 Task: Find connections with filter location Jarabacoa with filter topic #communitieswith filter profile language Potuguese with filter current company Marquee Equity with filter school ICFAI University with filter industry Robotics Engineering with filter service category Videography with filter keywords title Business Analyst
Action: Mouse moved to (659, 89)
Screenshot: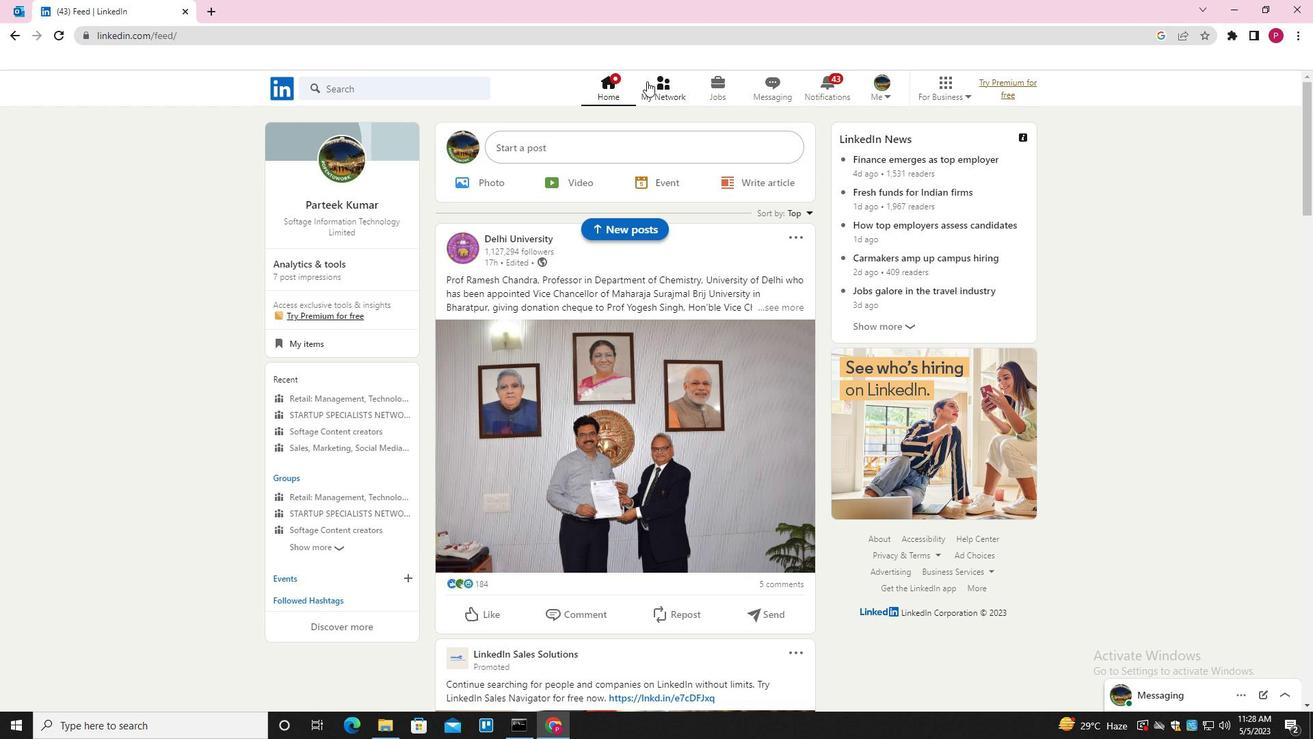 
Action: Mouse pressed left at (659, 89)
Screenshot: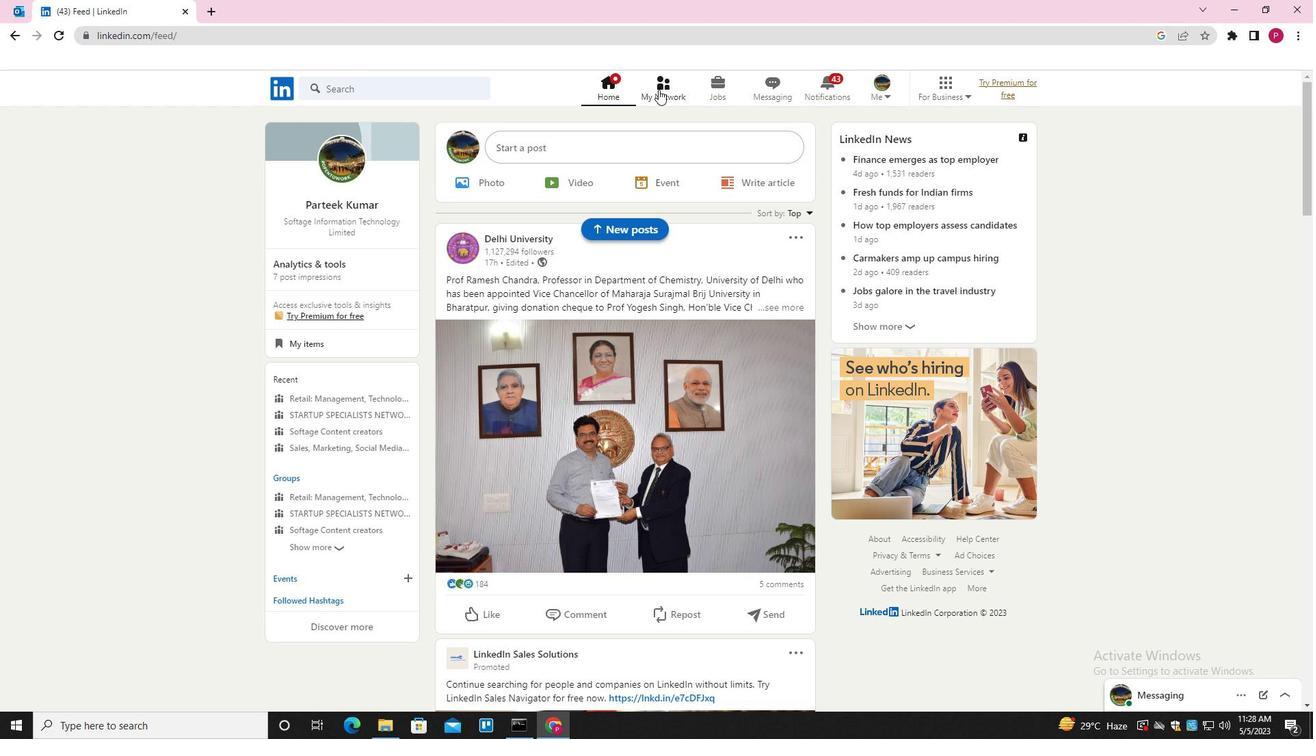 
Action: Mouse moved to (427, 169)
Screenshot: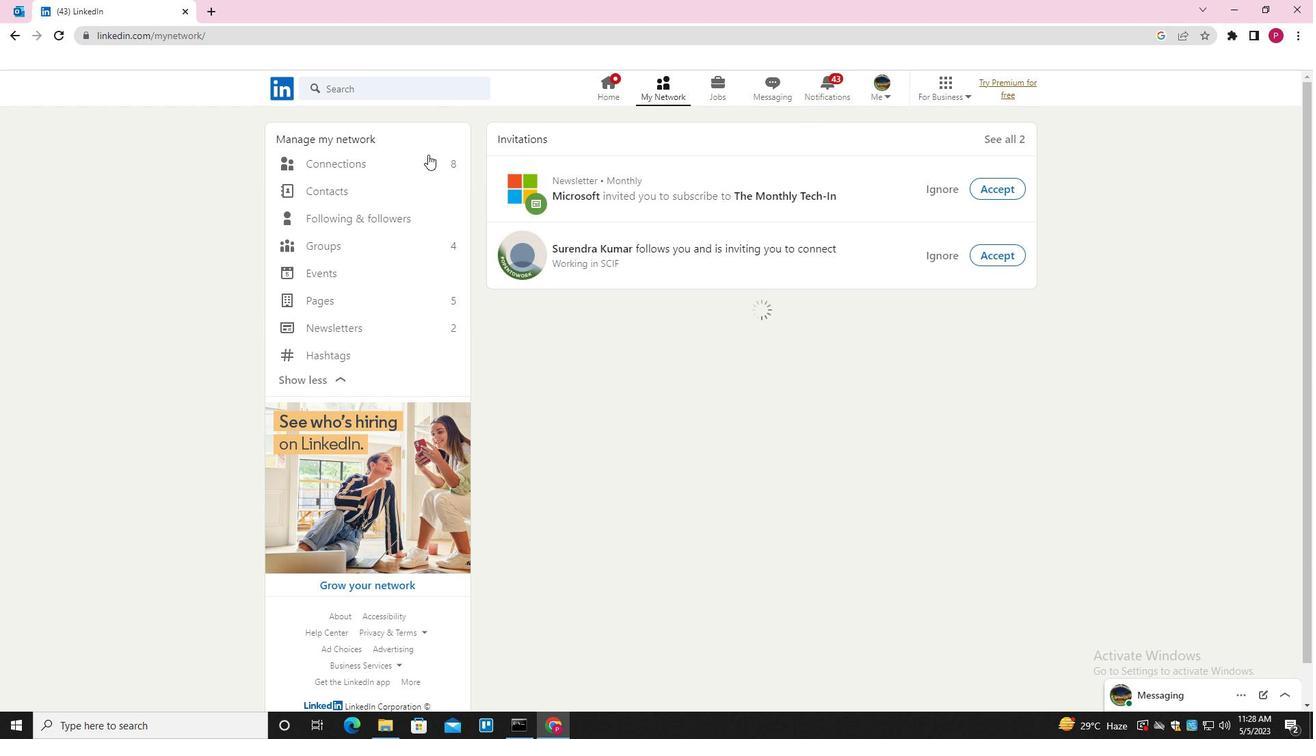 
Action: Mouse pressed left at (427, 169)
Screenshot: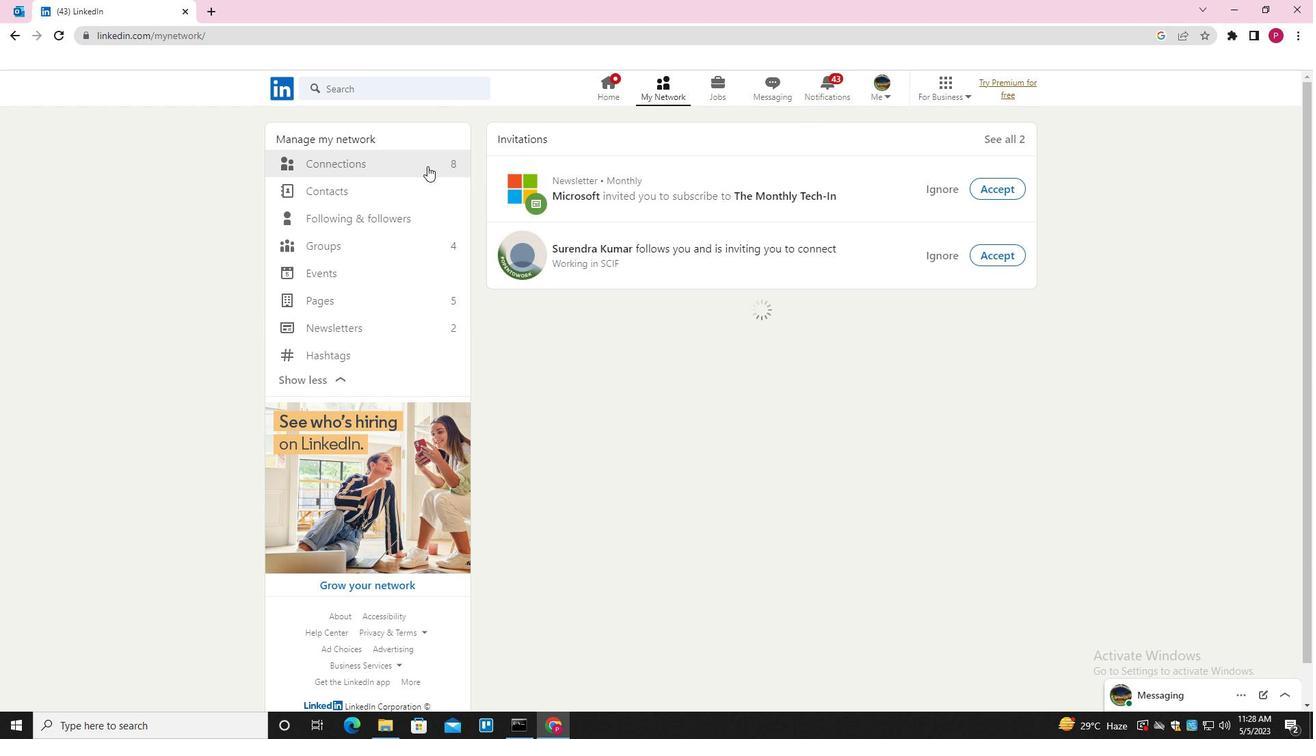 
Action: Mouse moved to (747, 167)
Screenshot: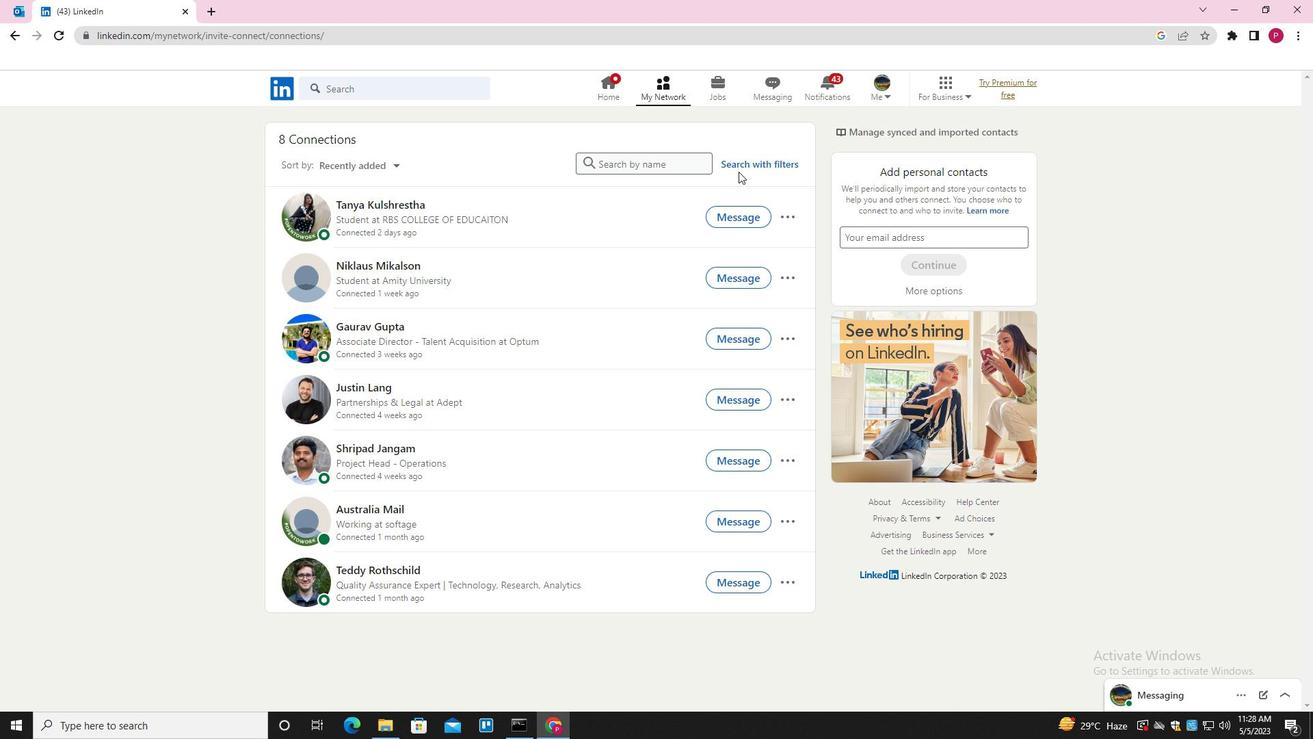 
Action: Mouse pressed left at (747, 167)
Screenshot: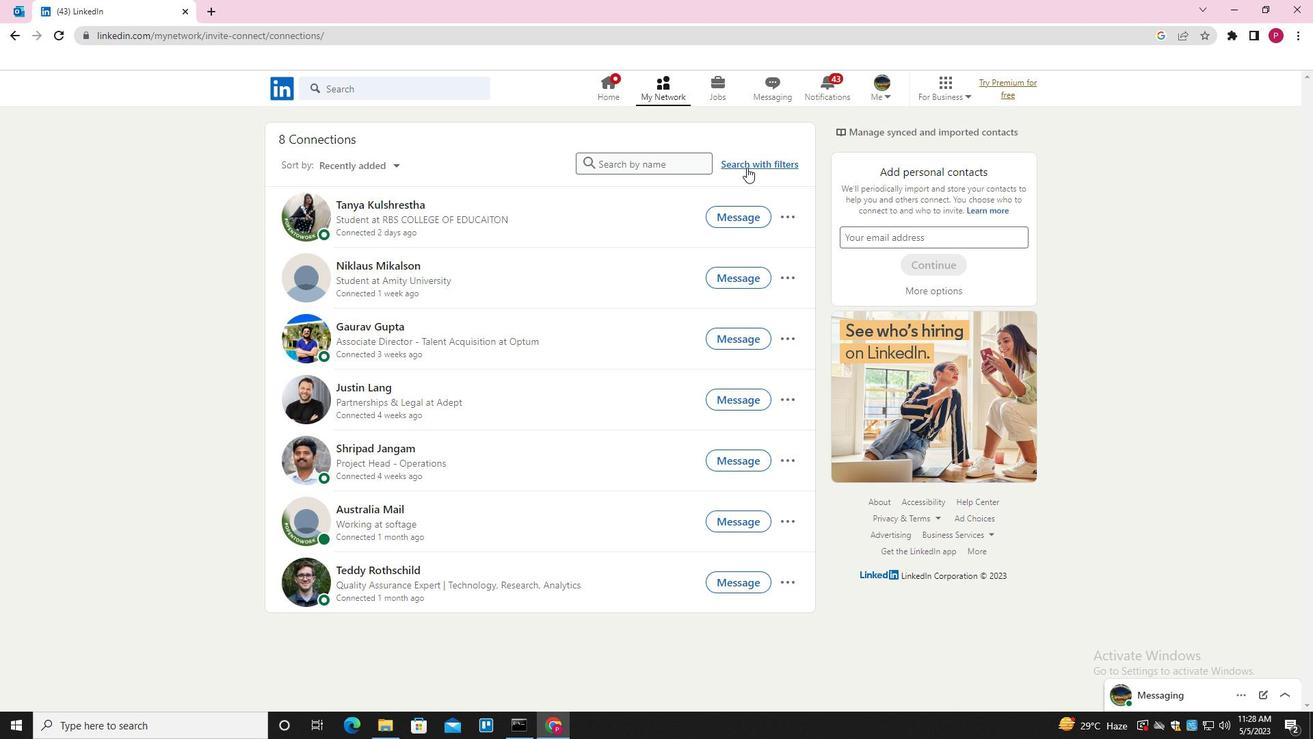 
Action: Mouse moved to (703, 127)
Screenshot: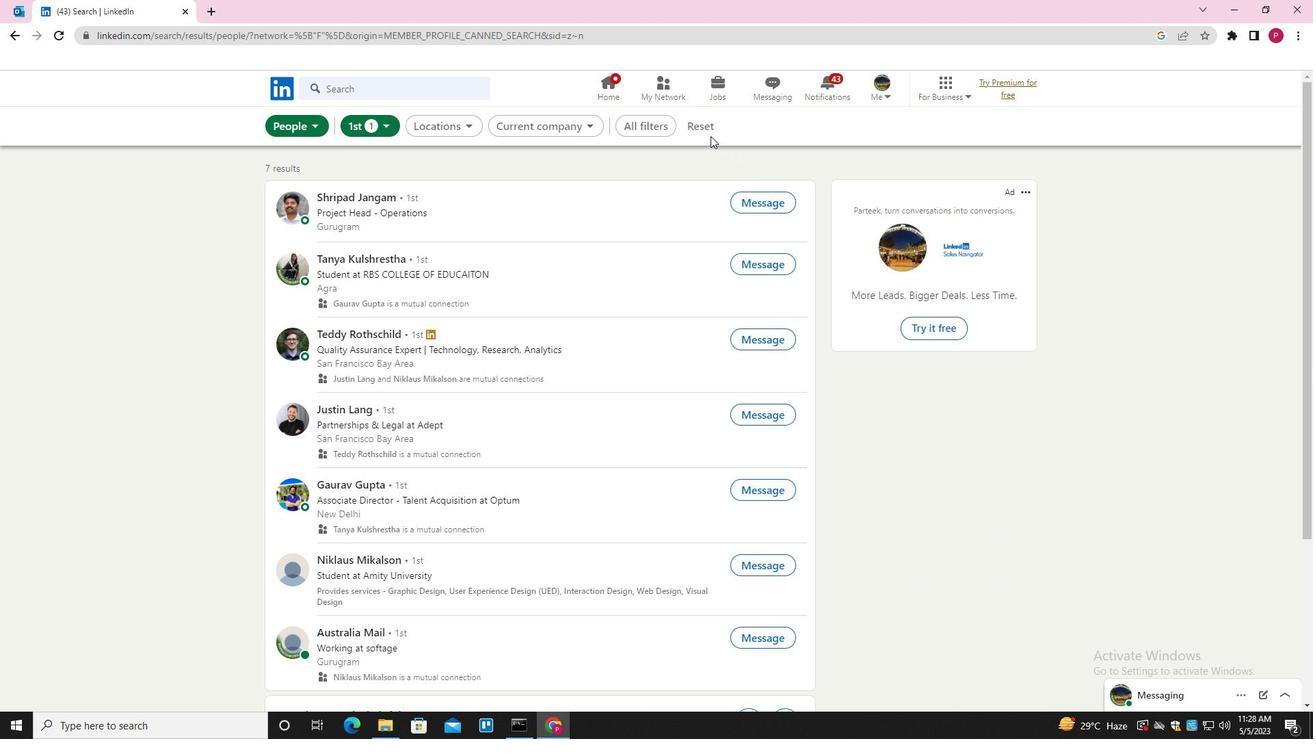 
Action: Mouse pressed left at (703, 127)
Screenshot: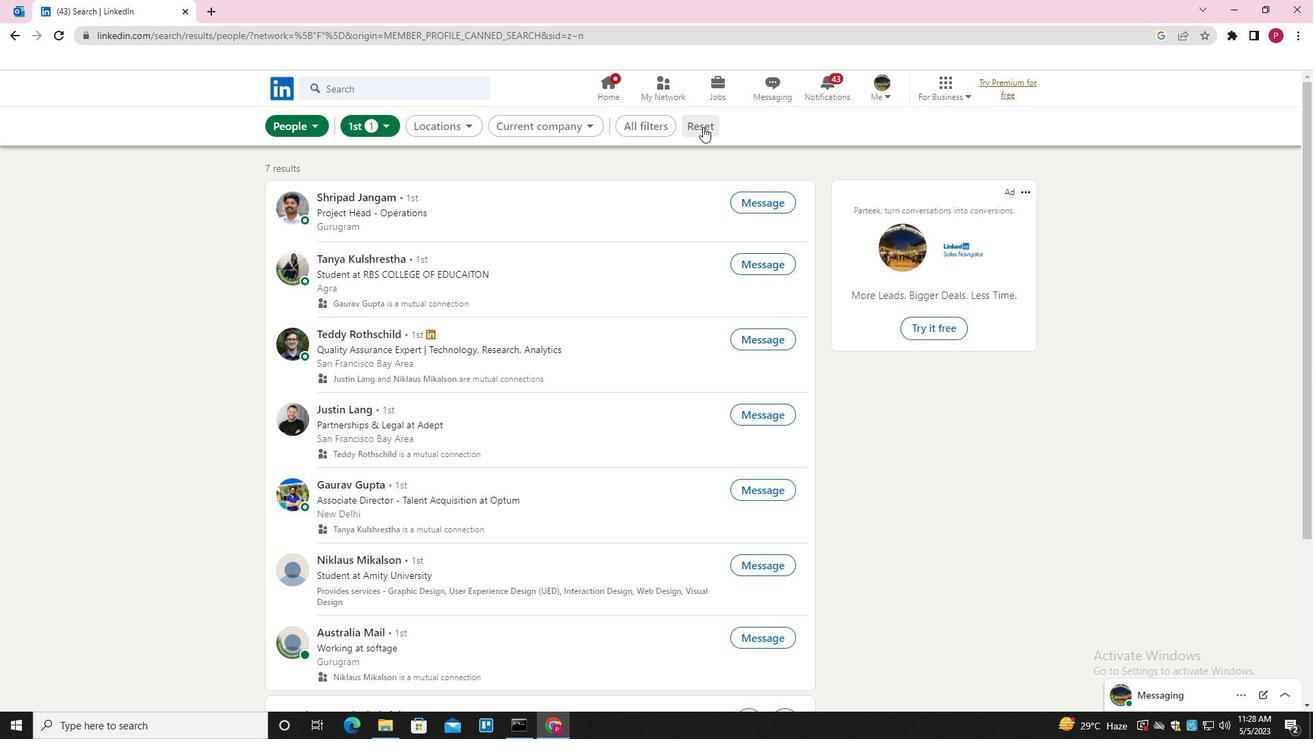 
Action: Mouse moved to (688, 127)
Screenshot: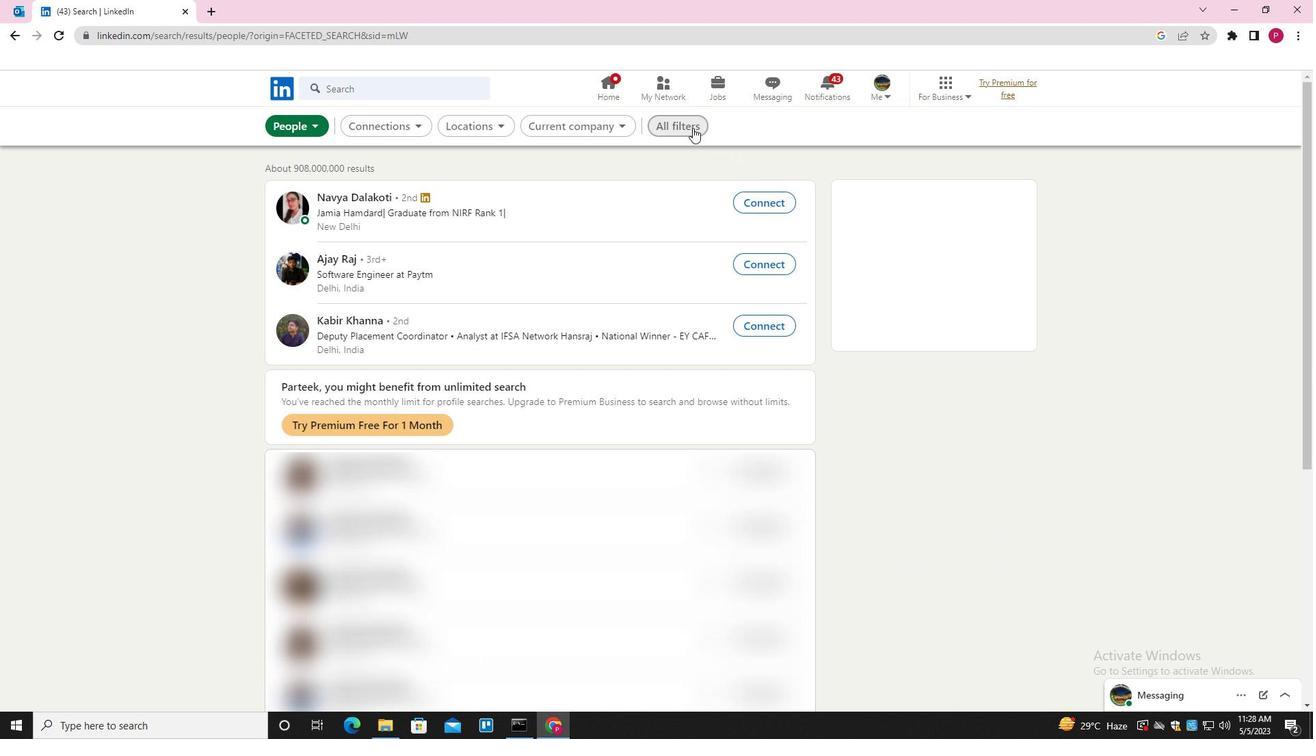 
Action: Mouse pressed left at (688, 127)
Screenshot: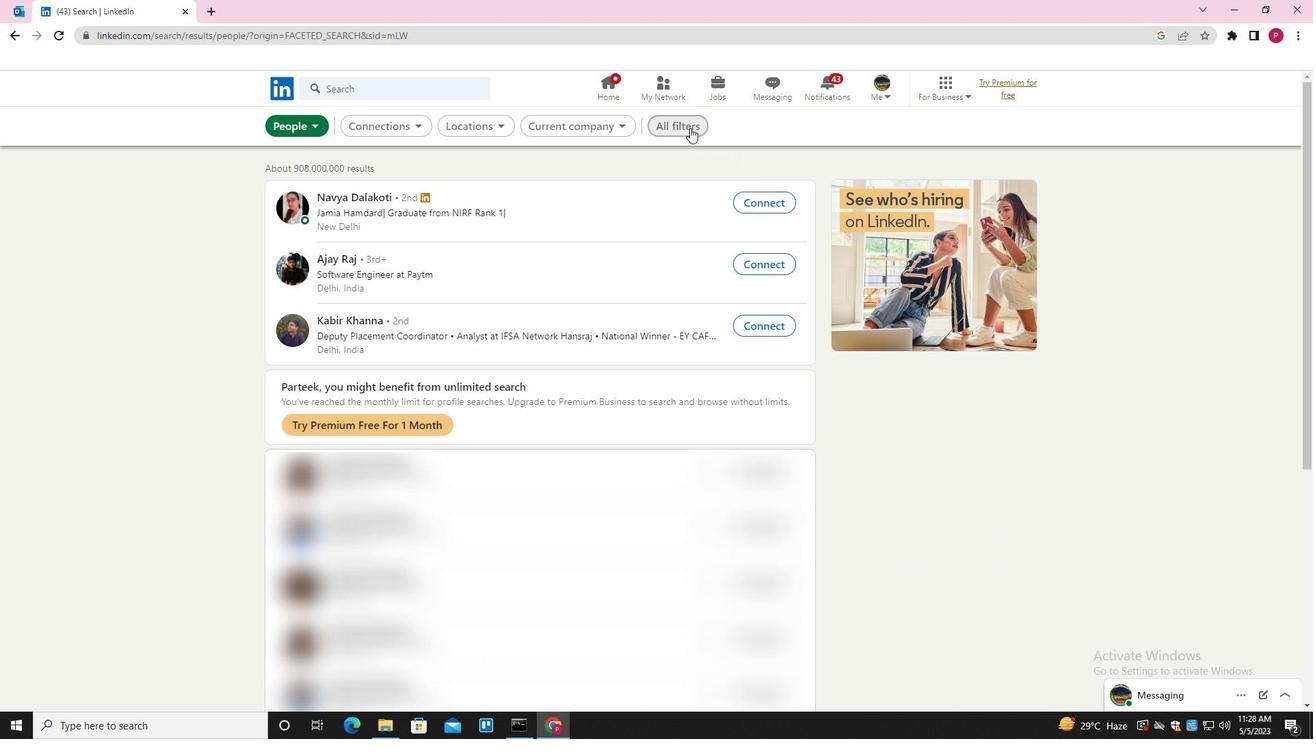 
Action: Mouse moved to (1023, 416)
Screenshot: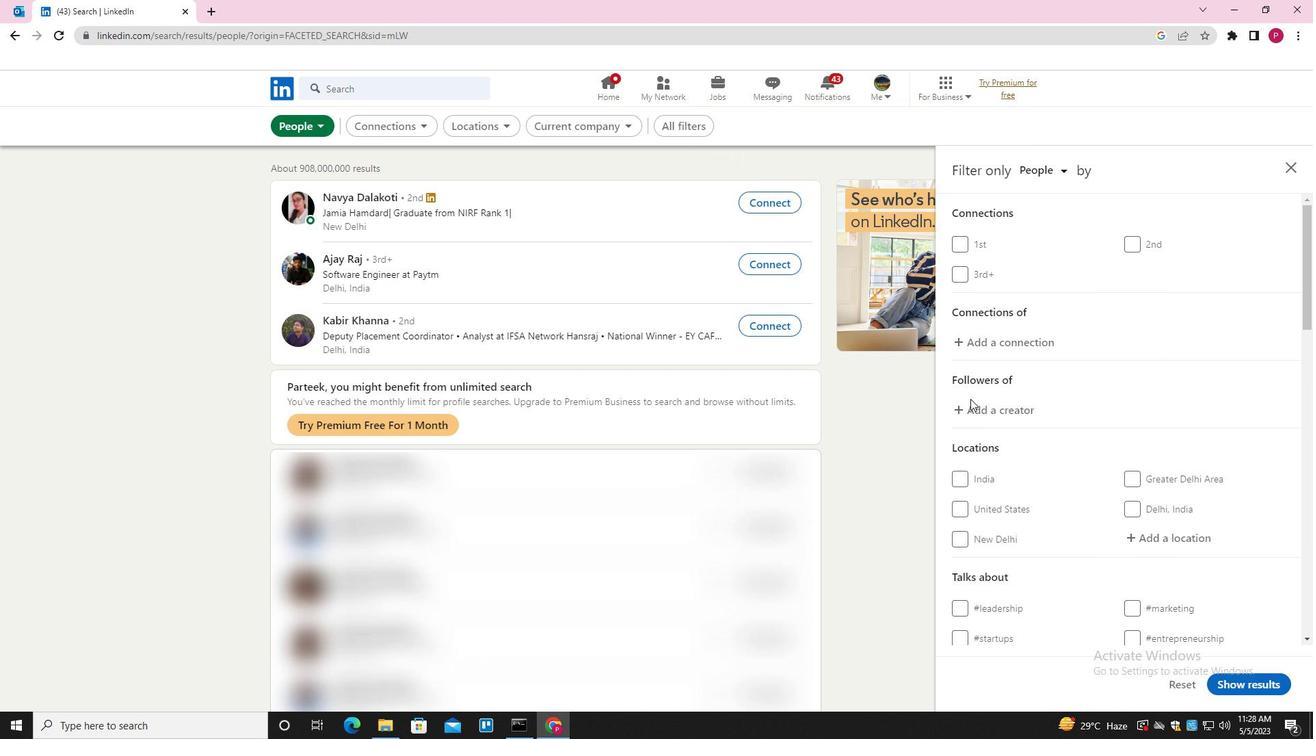 
Action: Mouse scrolled (1023, 416) with delta (0, 0)
Screenshot: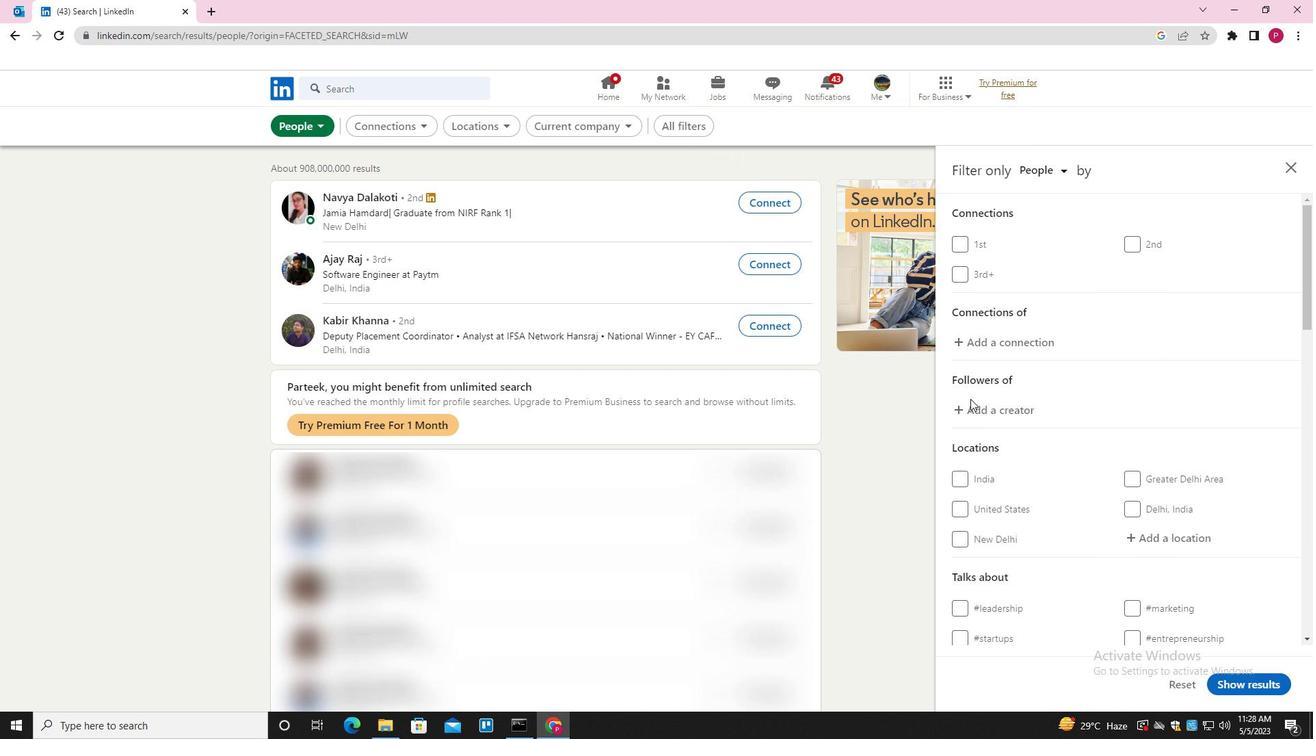 
Action: Mouse moved to (1038, 421)
Screenshot: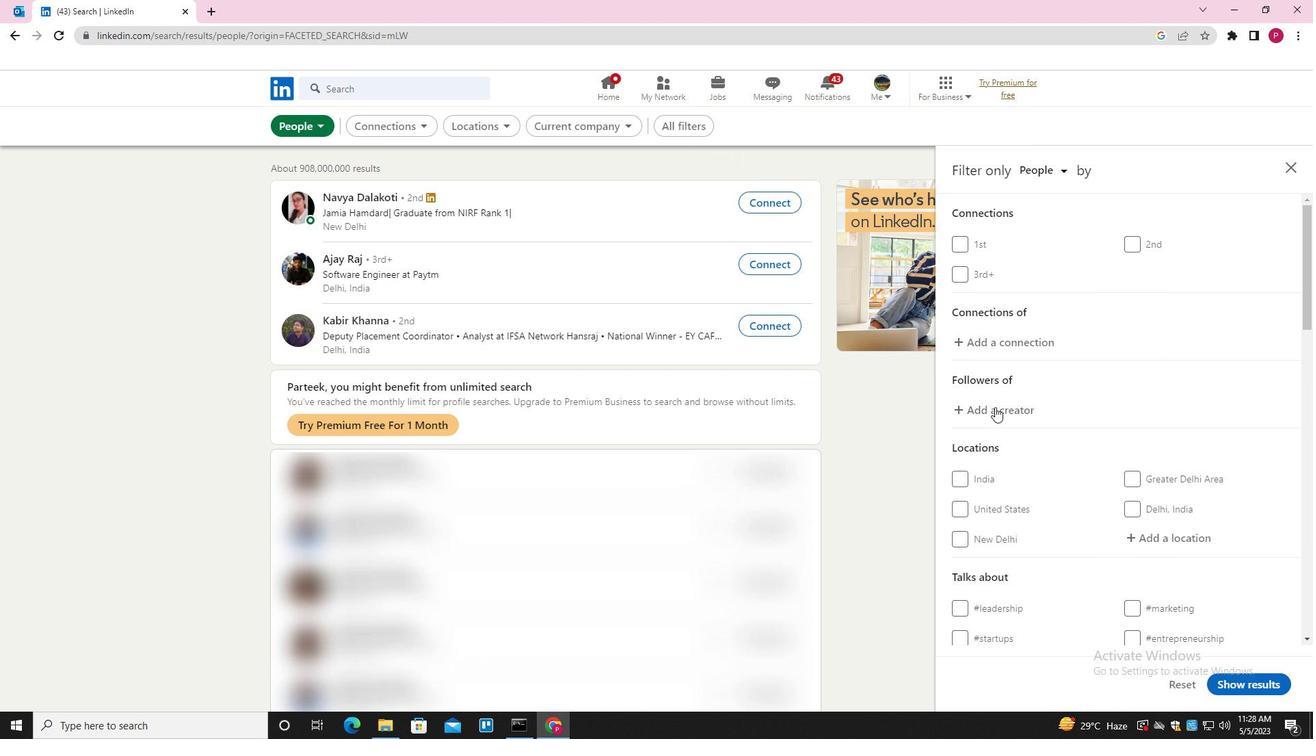 
Action: Mouse scrolled (1038, 420) with delta (0, 0)
Screenshot: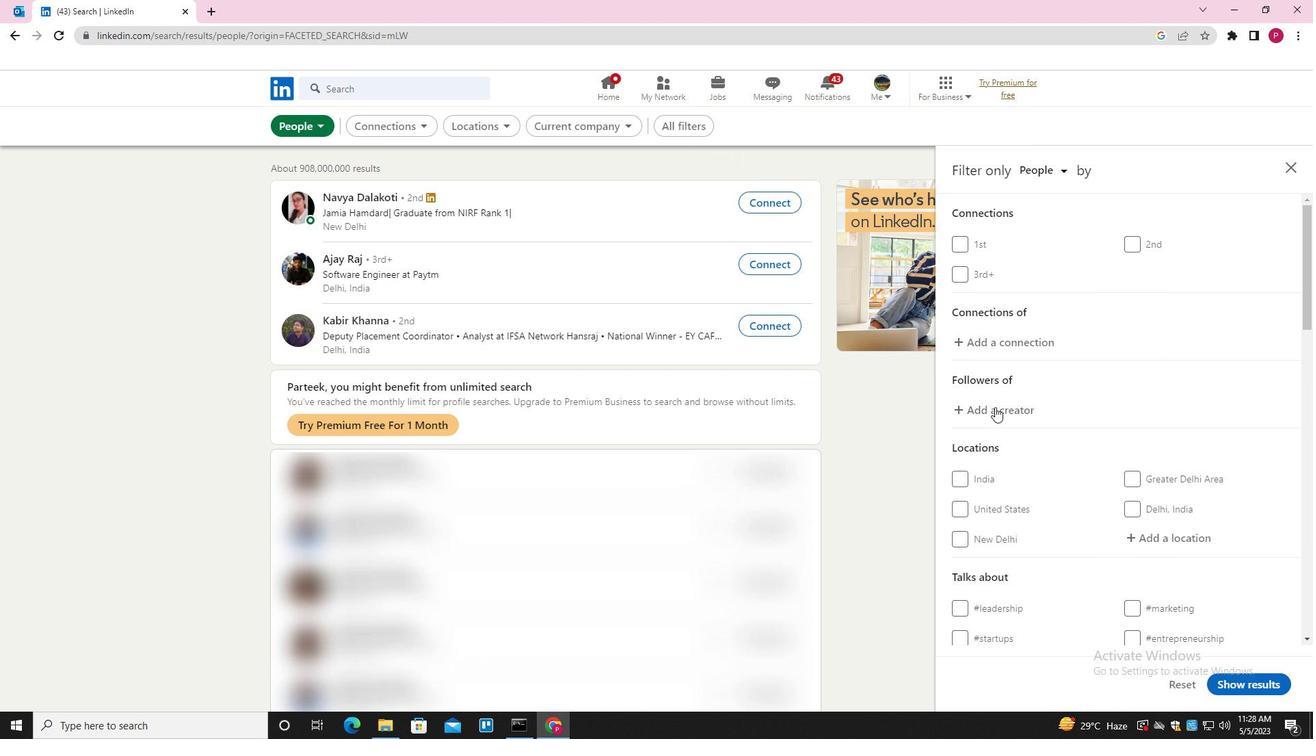 
Action: Mouse moved to (1045, 421)
Screenshot: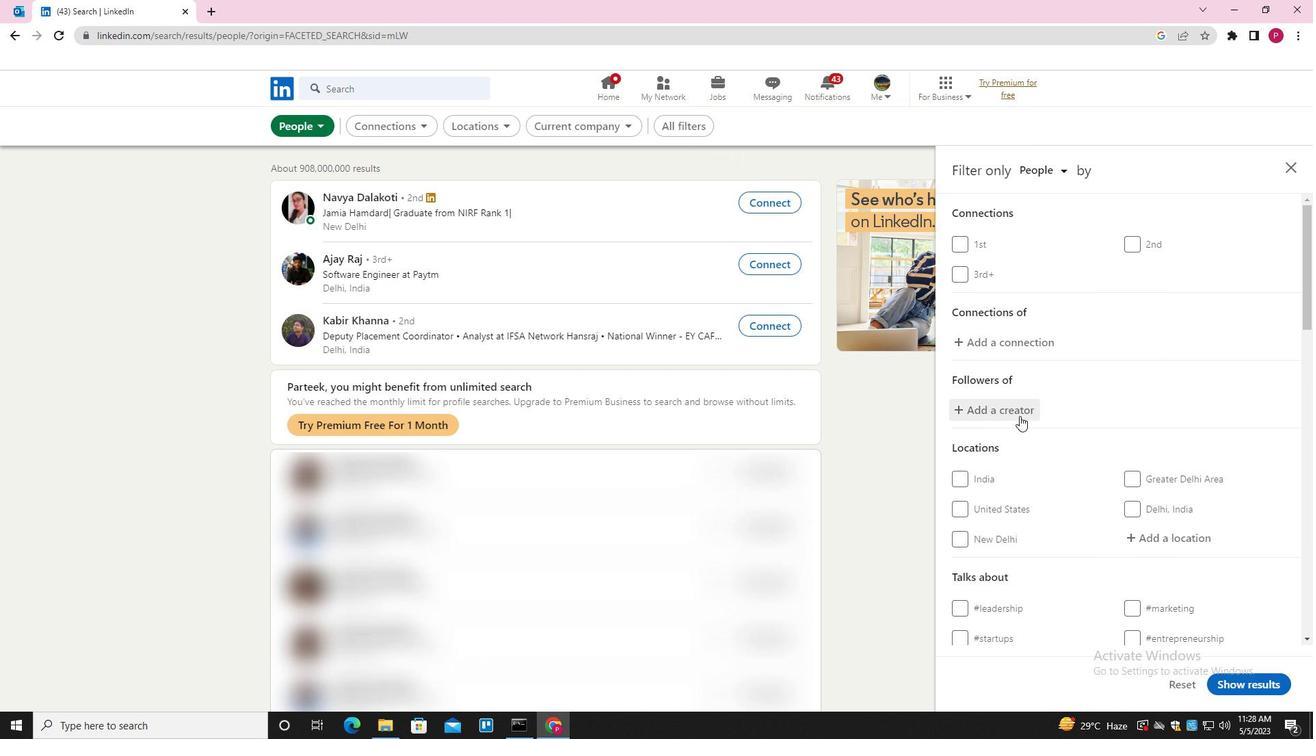 
Action: Mouse scrolled (1045, 420) with delta (0, 0)
Screenshot: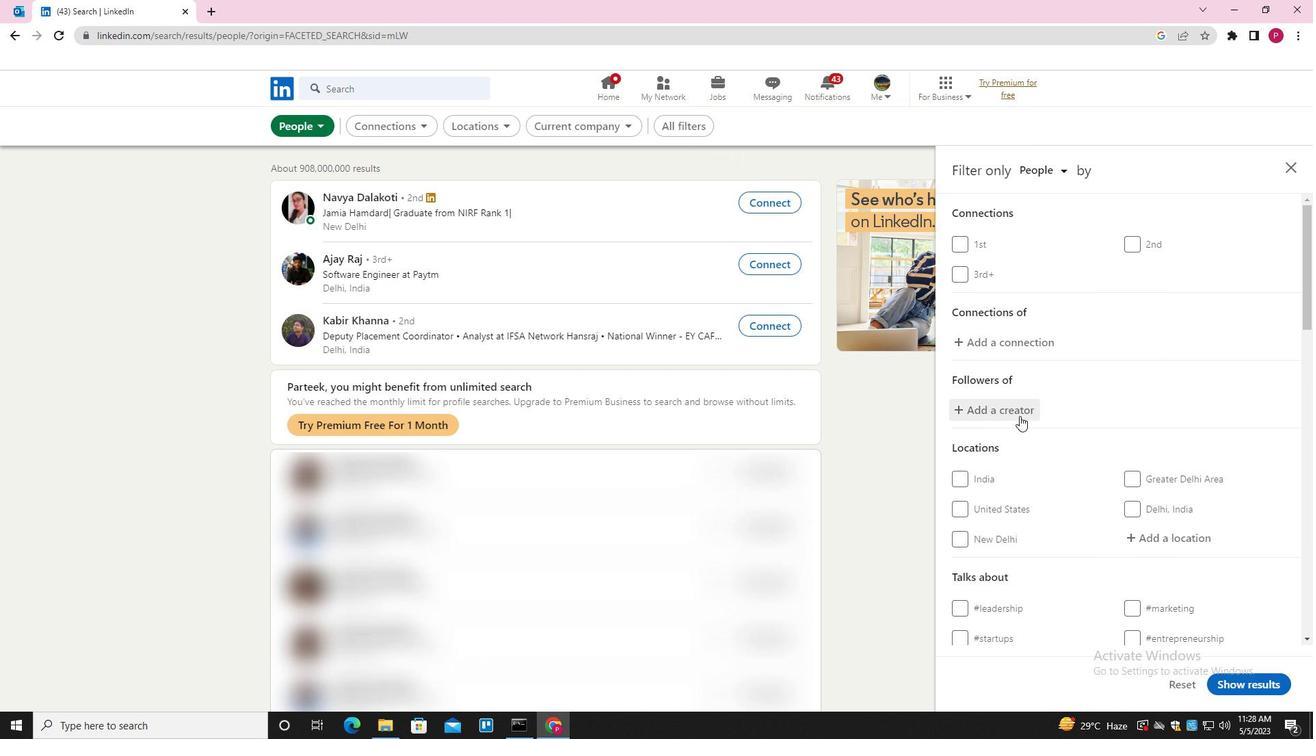 
Action: Mouse moved to (1166, 337)
Screenshot: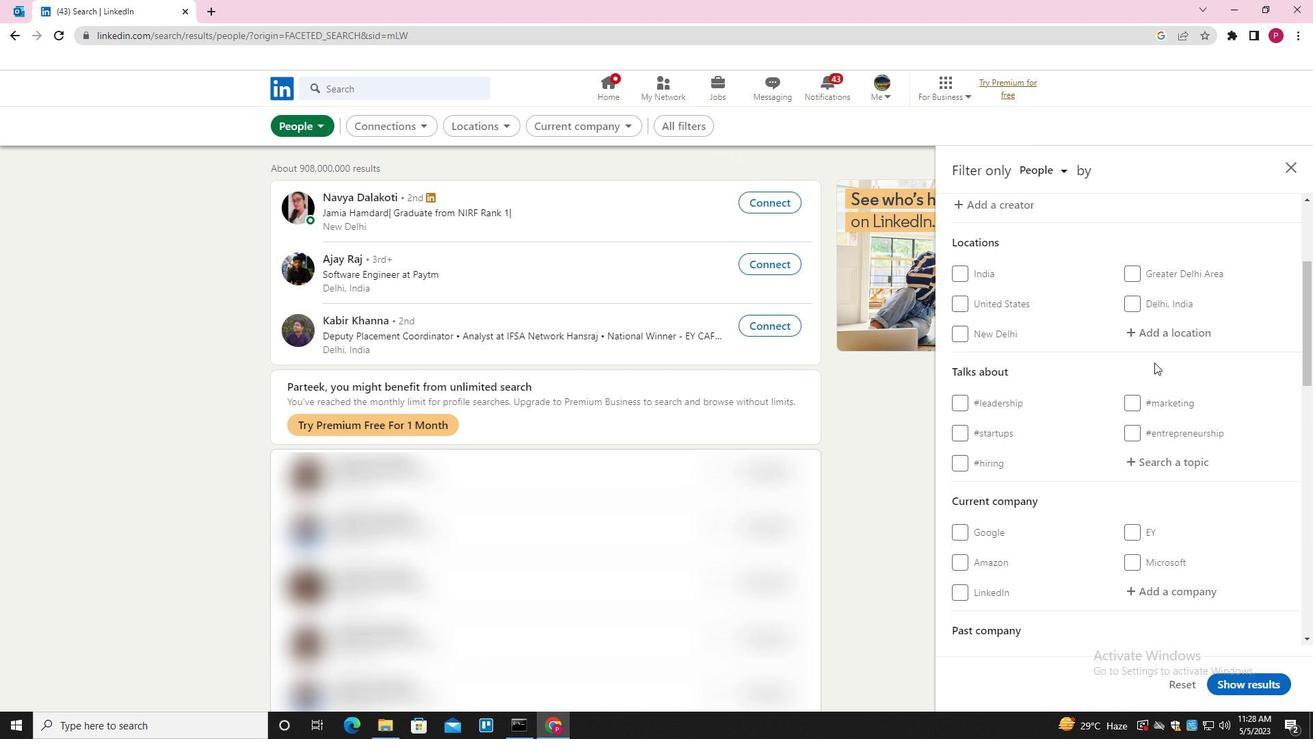 
Action: Mouse pressed left at (1166, 337)
Screenshot: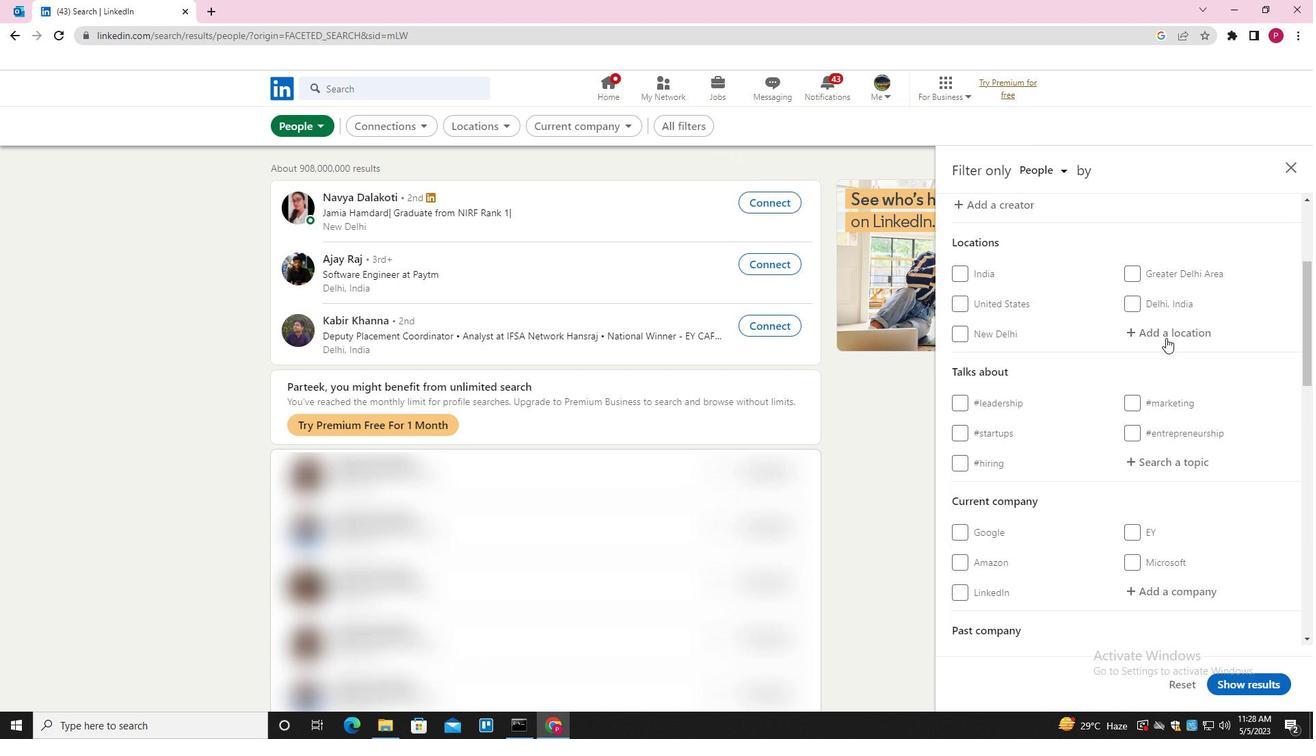 
Action: Key pressed <Key.shift><Key.shift><Key.shift><Key.shift><Key.shift><Key.shift><Key.shift>JARABOCA<Key.backspace><Key.backspace><Key.backspace>ACOA
Screenshot: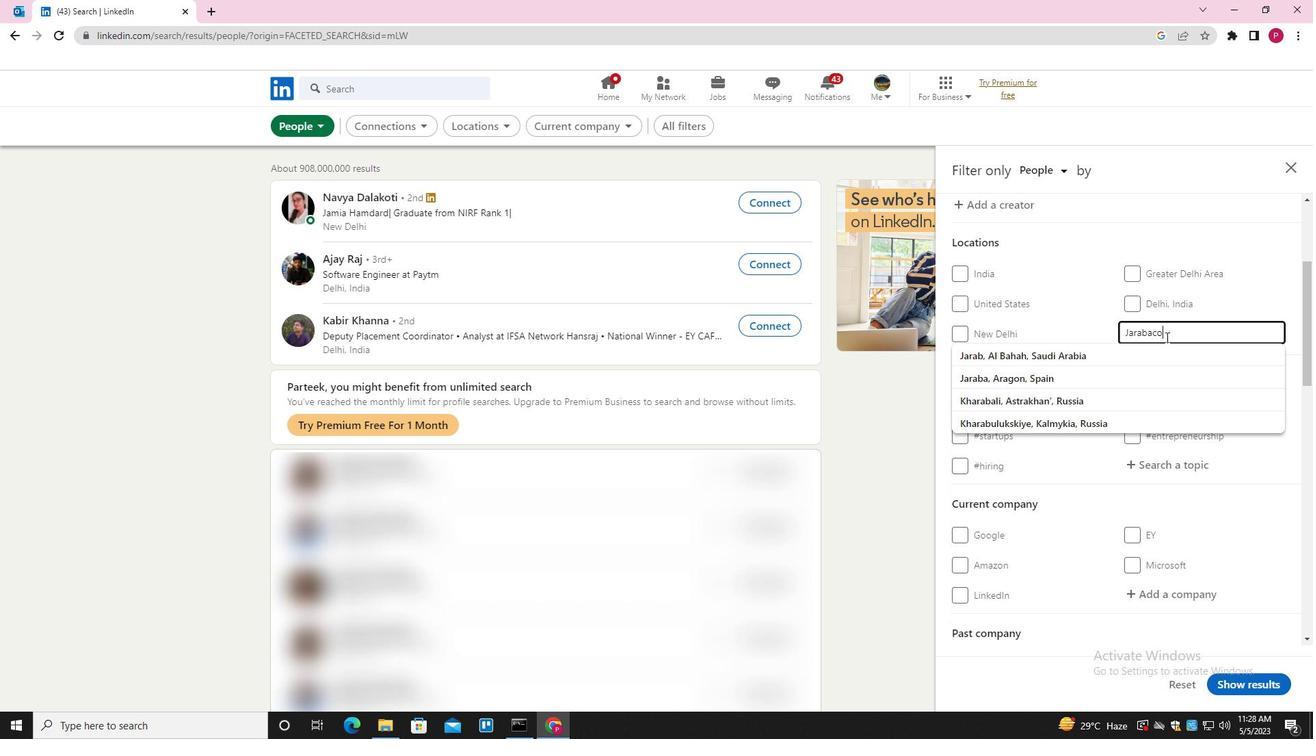 
Action: Mouse scrolled (1166, 336) with delta (0, 0)
Screenshot: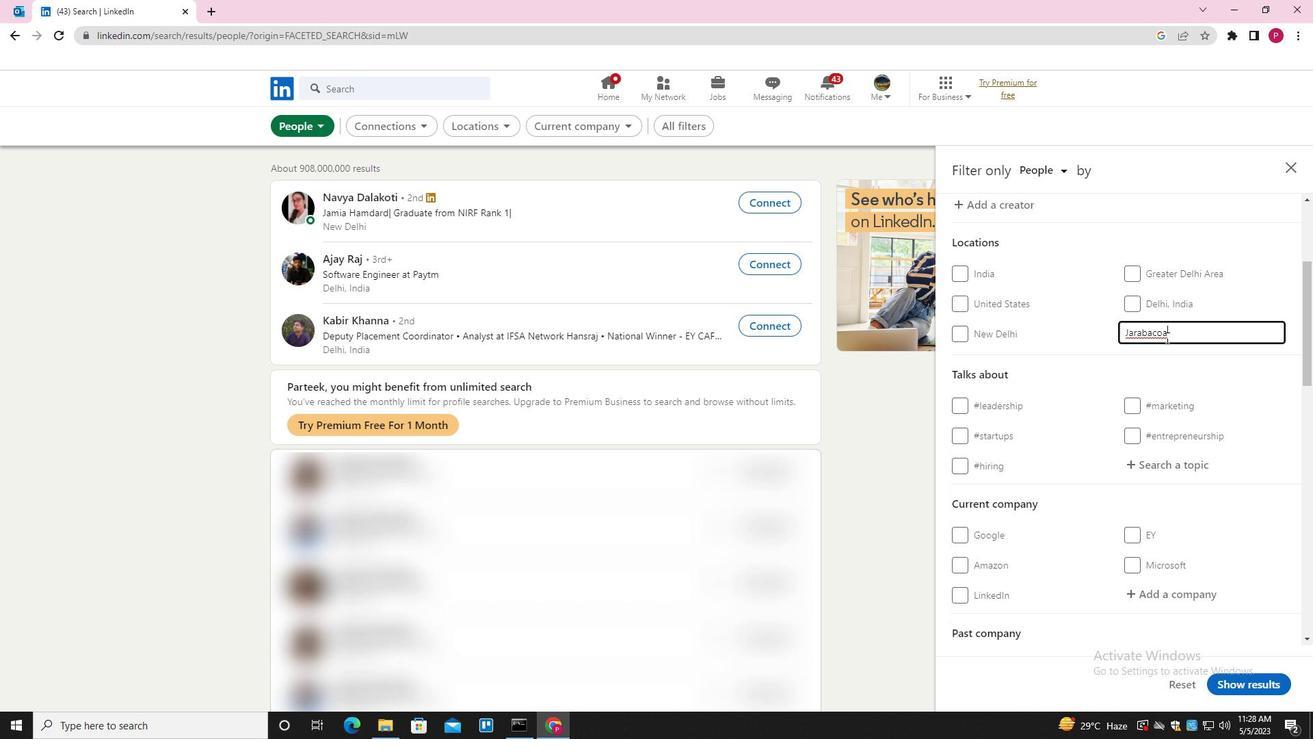 
Action: Mouse scrolled (1166, 336) with delta (0, 0)
Screenshot: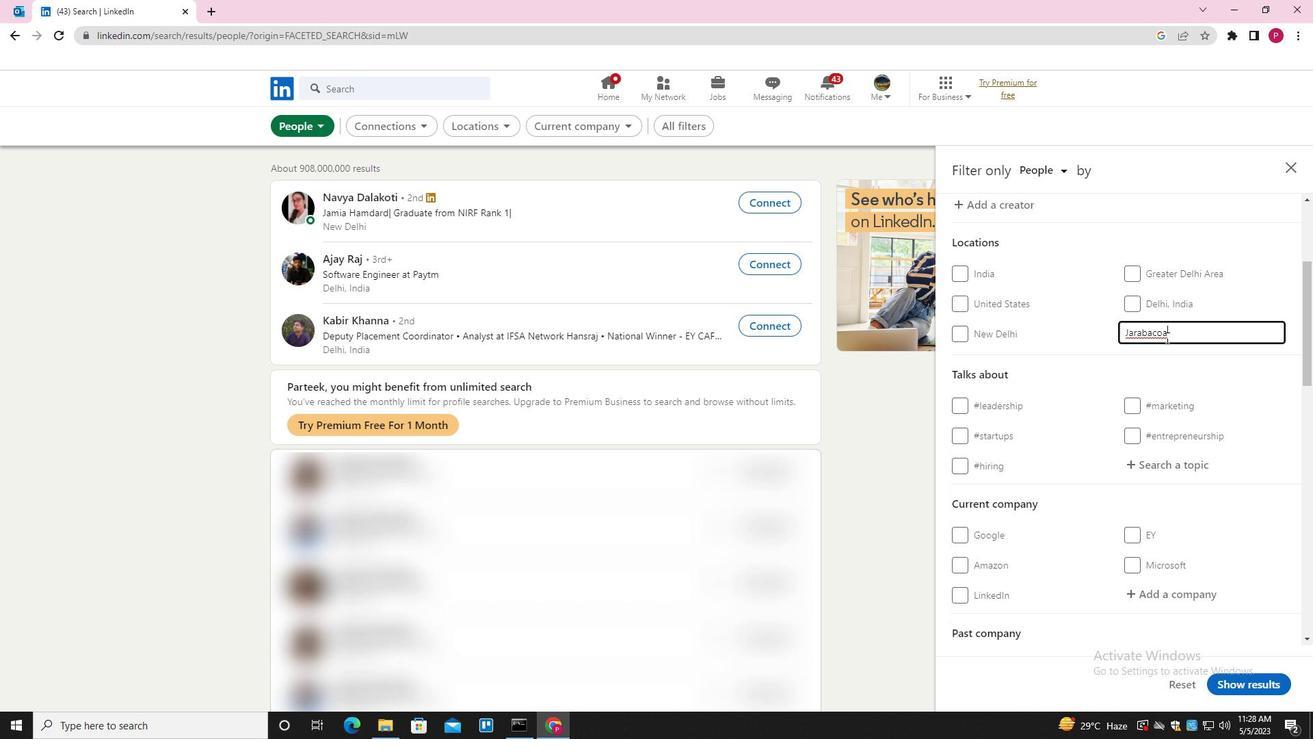 
Action: Mouse moved to (1172, 329)
Screenshot: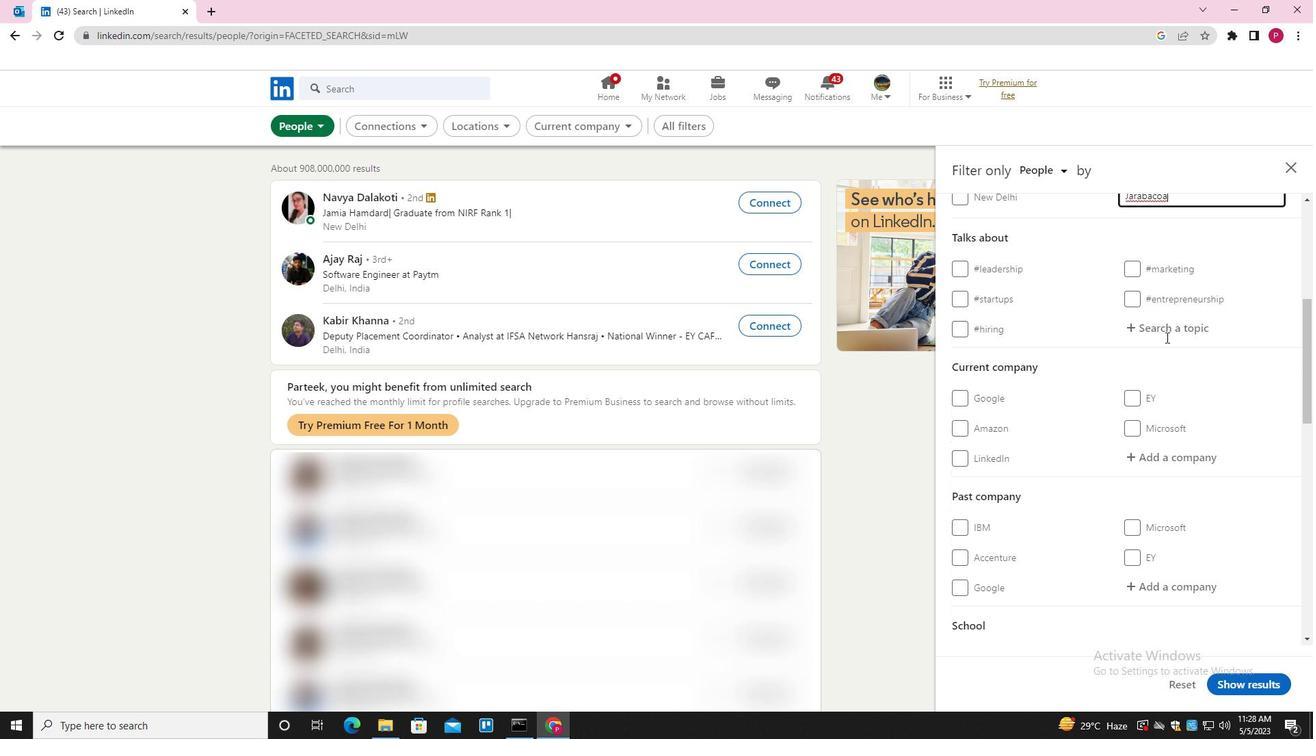 
Action: Mouse pressed left at (1172, 329)
Screenshot: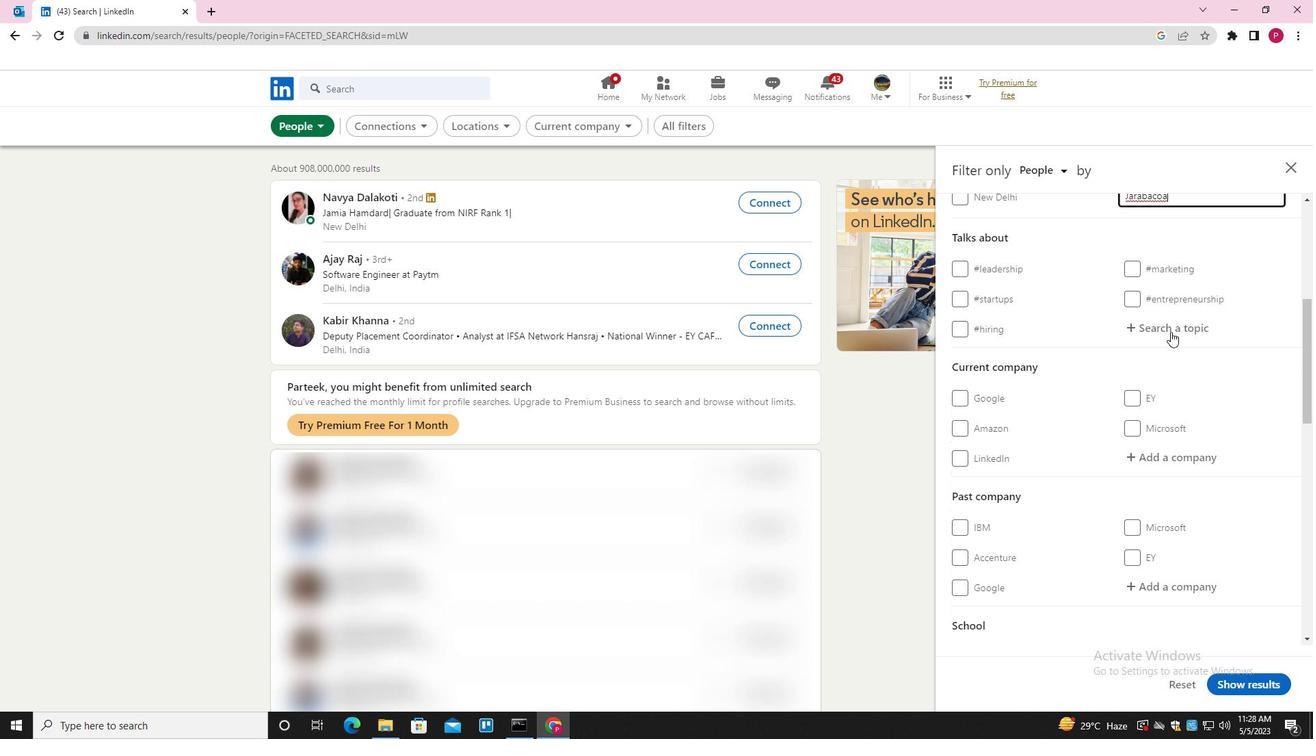 
Action: Key pressed COMMUNITIES<Key.down><Key.enter>
Screenshot: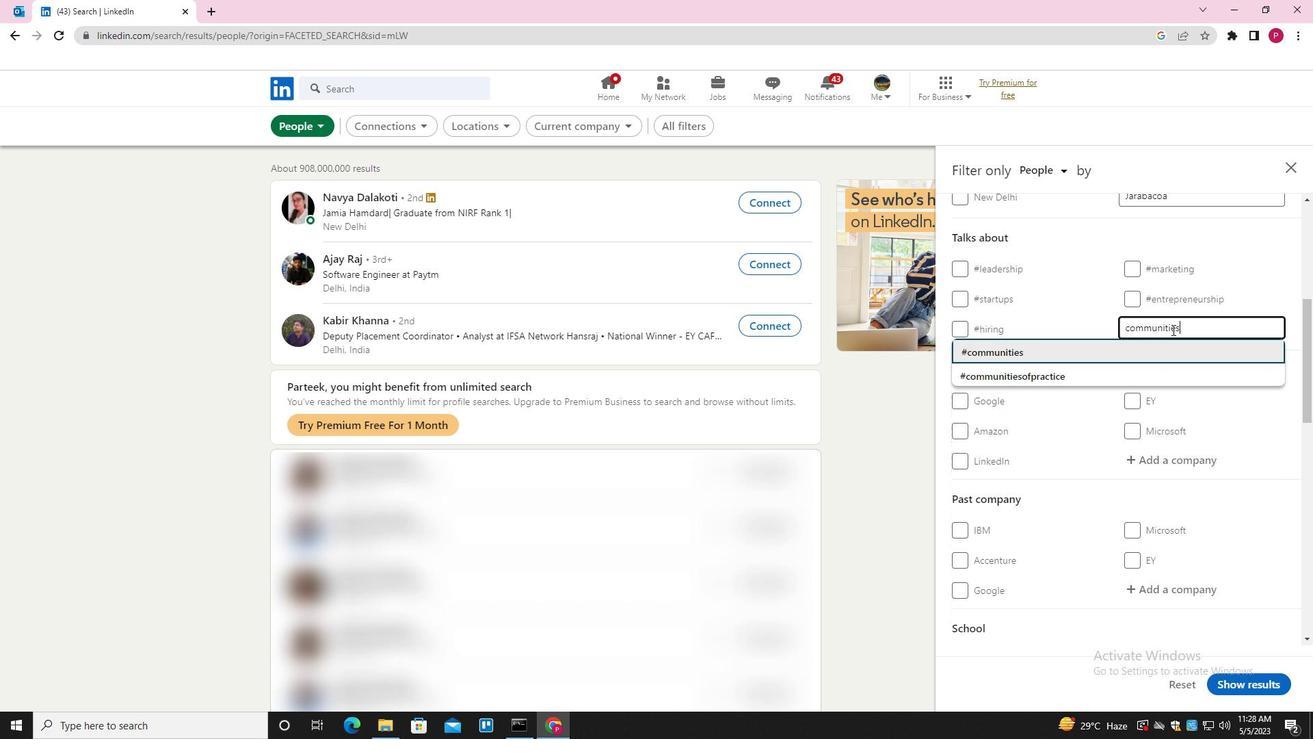 
Action: Mouse moved to (1152, 394)
Screenshot: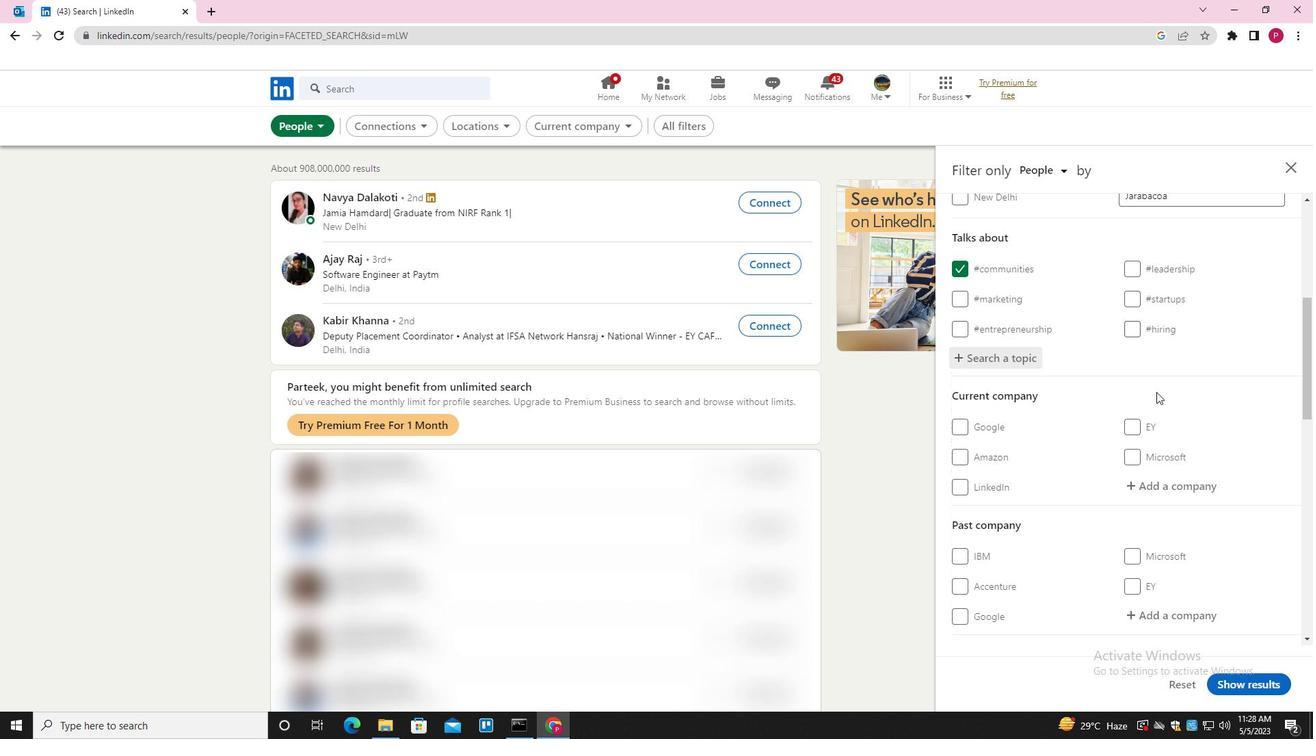 
Action: Mouse scrolled (1152, 394) with delta (0, 0)
Screenshot: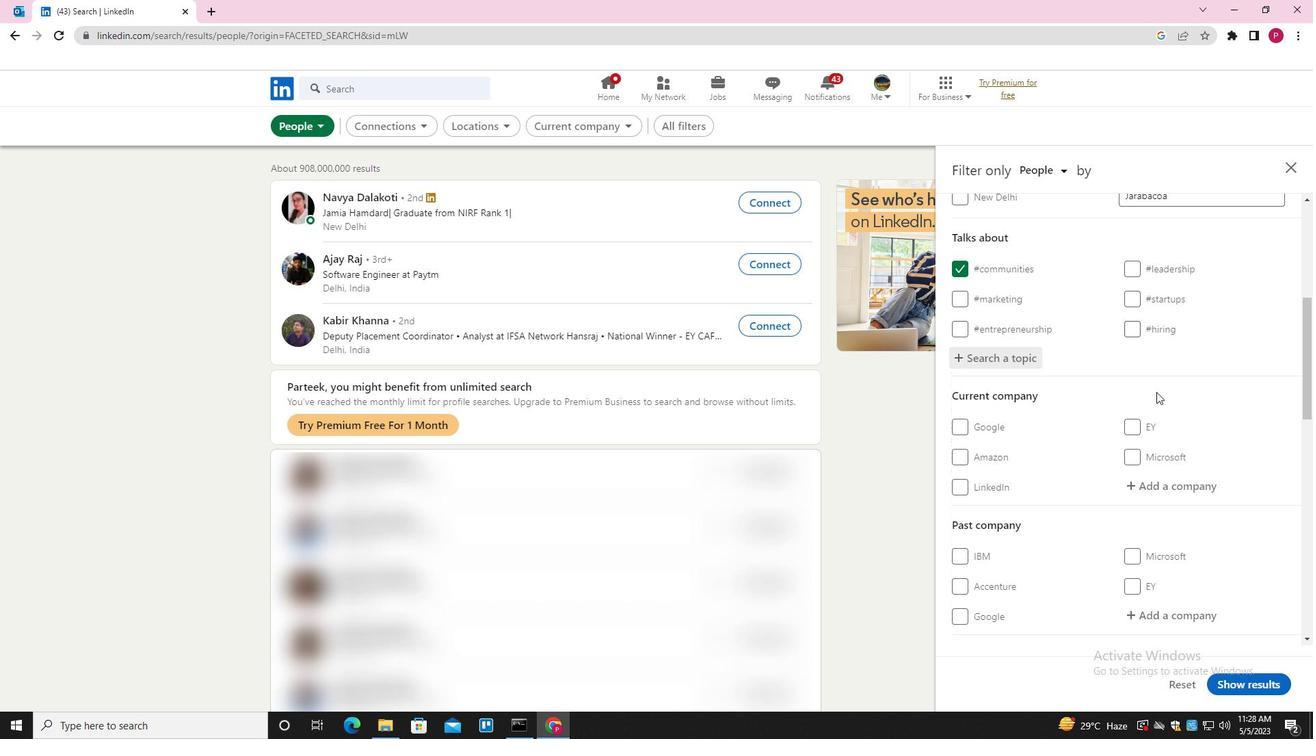 
Action: Mouse moved to (1151, 395)
Screenshot: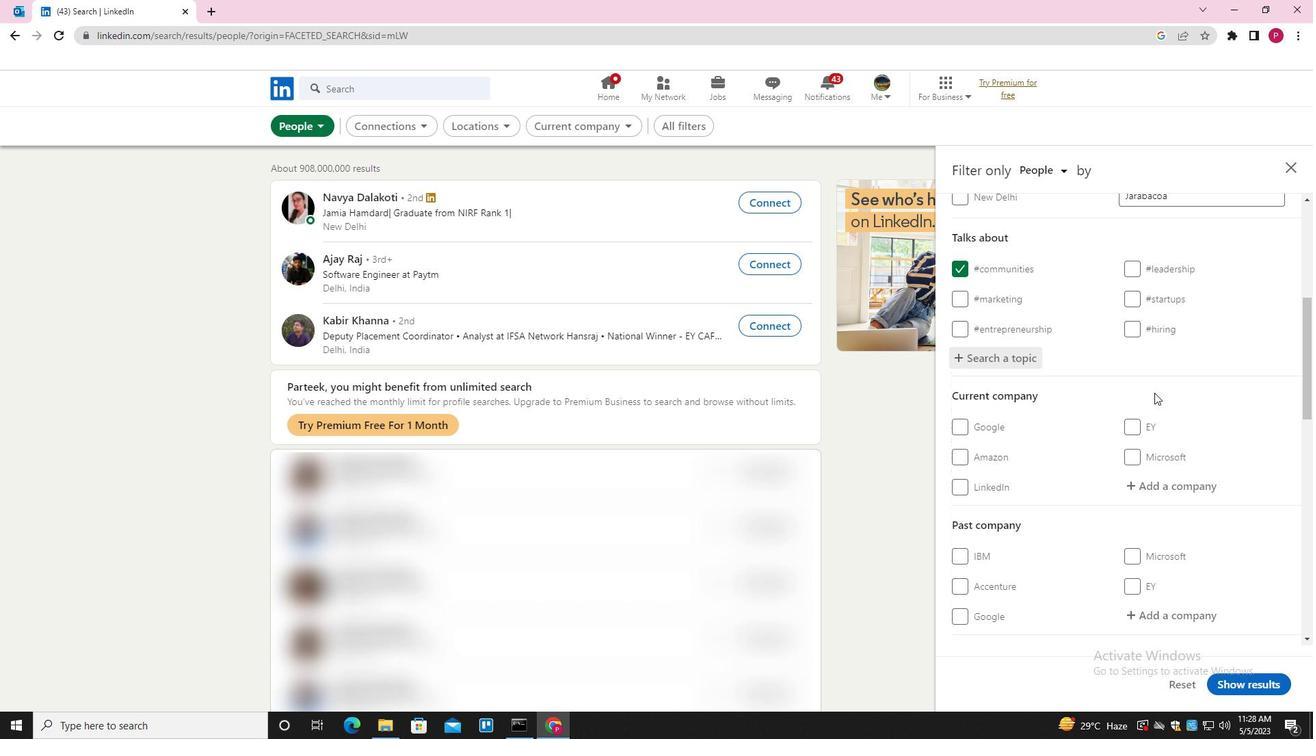 
Action: Mouse scrolled (1151, 394) with delta (0, 0)
Screenshot: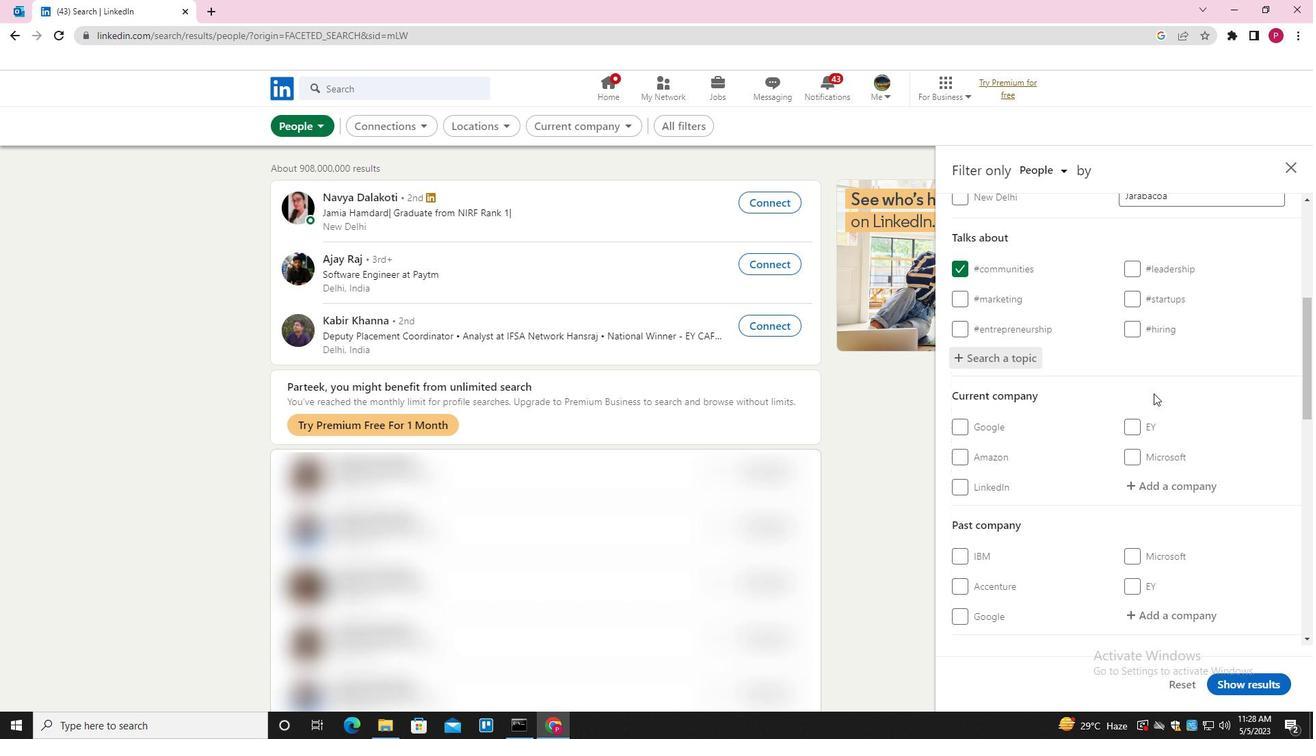 
Action: Mouse moved to (1151, 395)
Screenshot: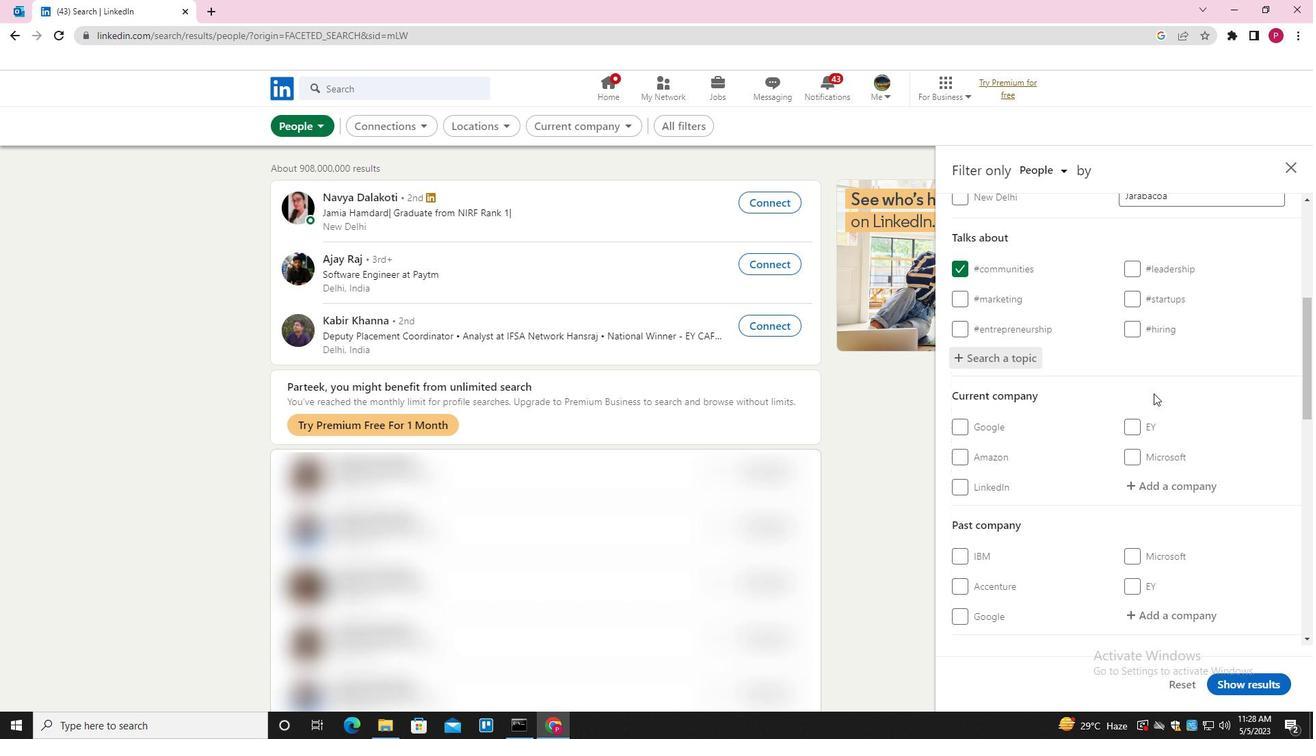 
Action: Mouse scrolled (1151, 394) with delta (0, 0)
Screenshot: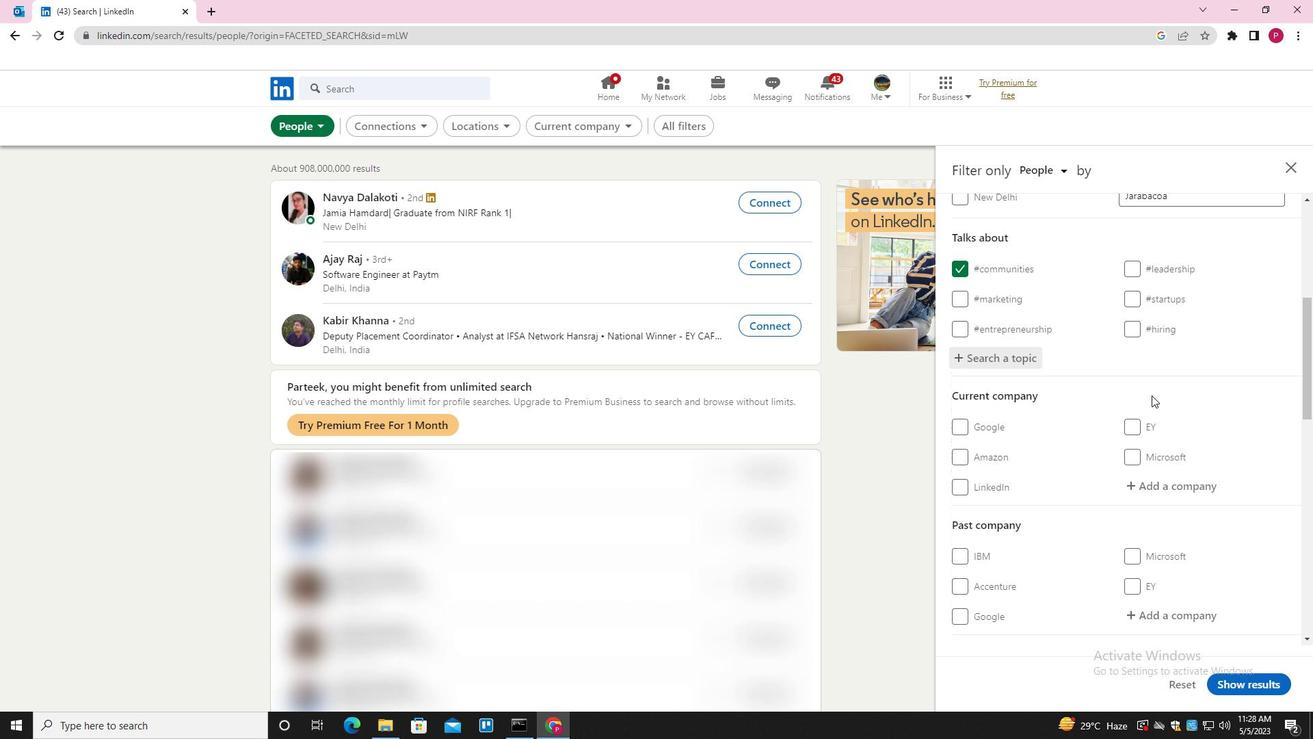 
Action: Mouse scrolled (1151, 394) with delta (0, 0)
Screenshot: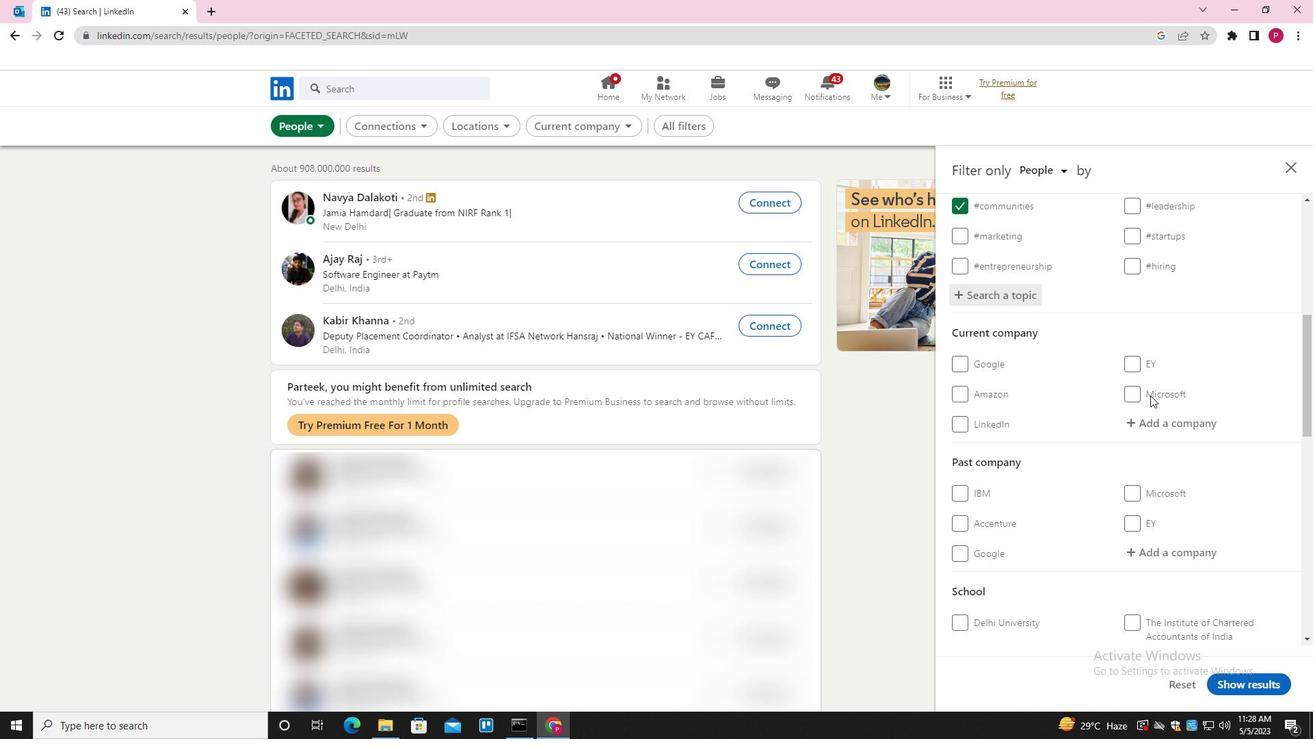 
Action: Mouse moved to (1094, 390)
Screenshot: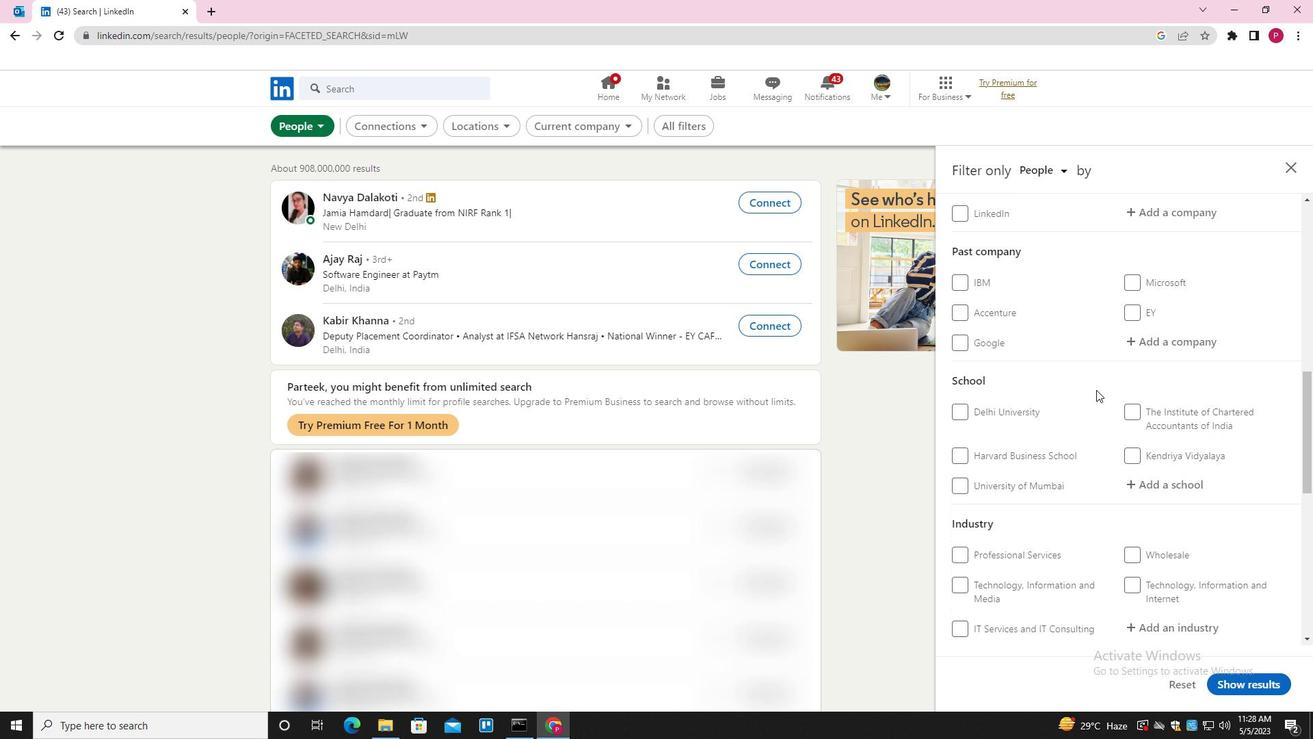
Action: Mouse scrolled (1094, 389) with delta (0, 0)
Screenshot: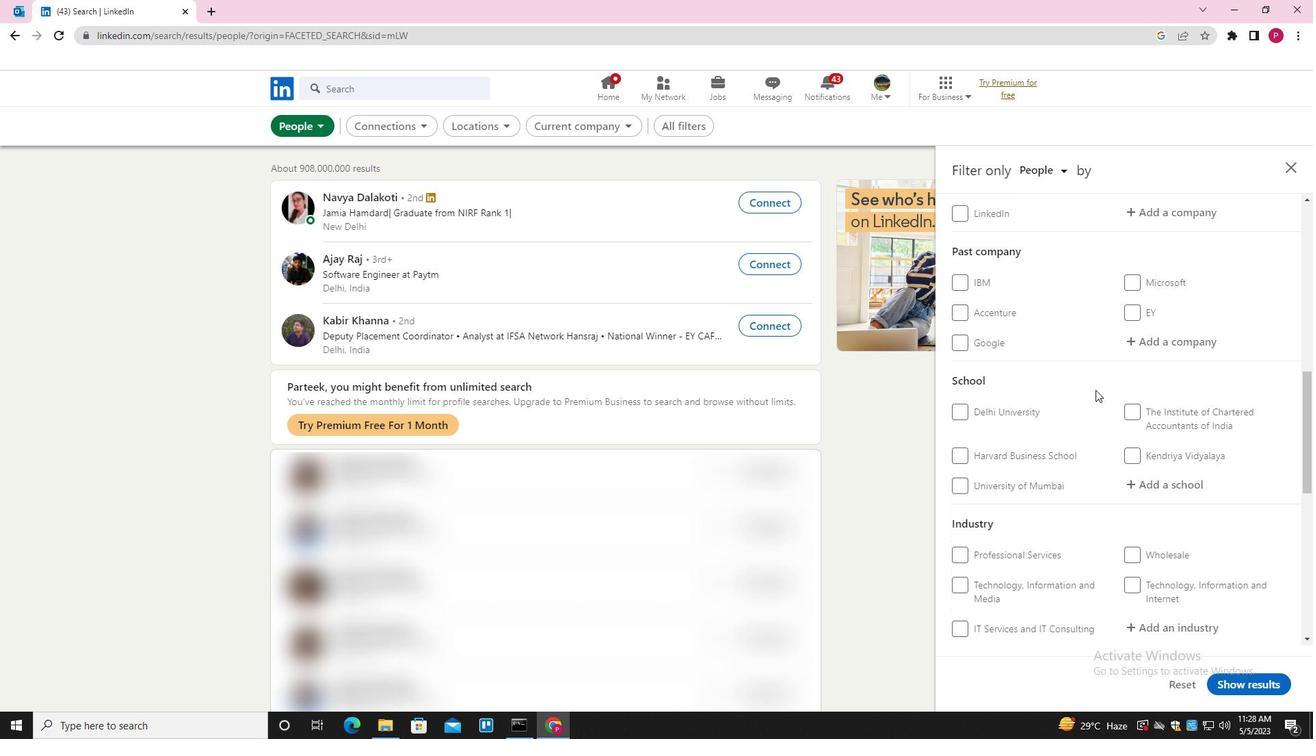 
Action: Mouse scrolled (1094, 389) with delta (0, 0)
Screenshot: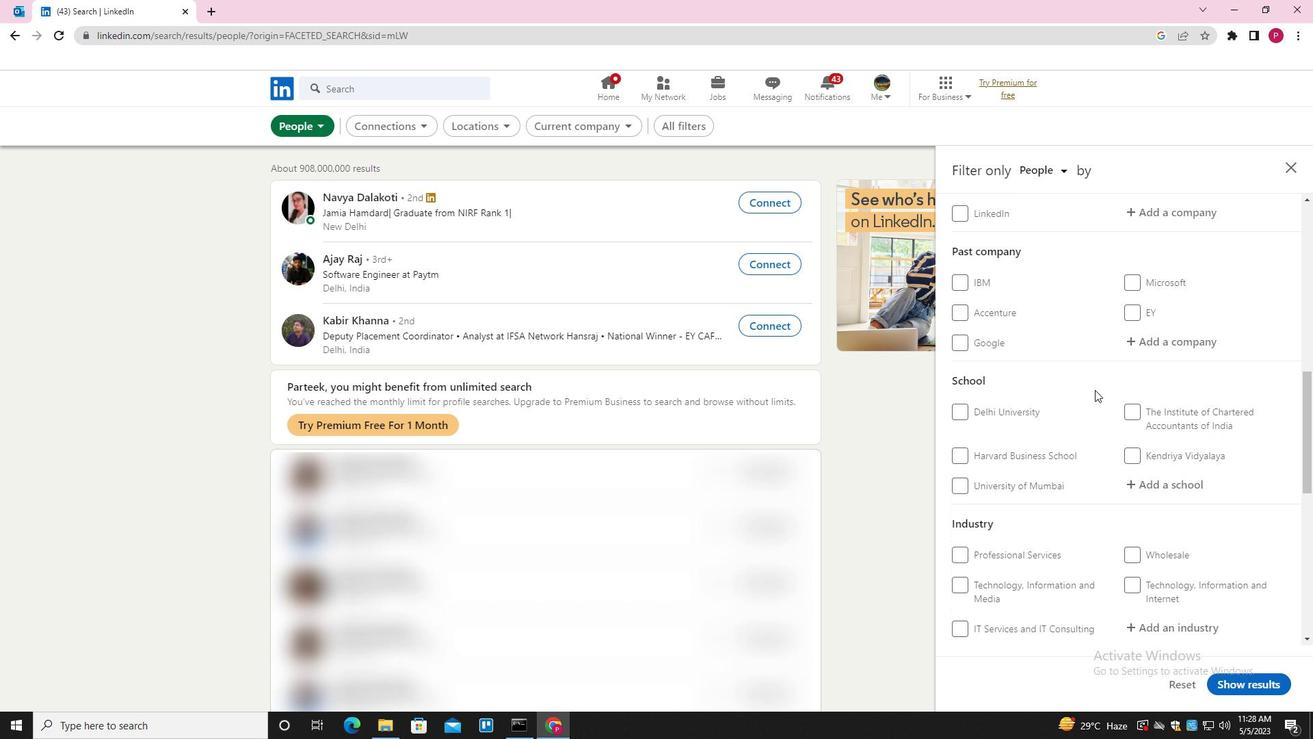 
Action: Mouse scrolled (1094, 389) with delta (0, 0)
Screenshot: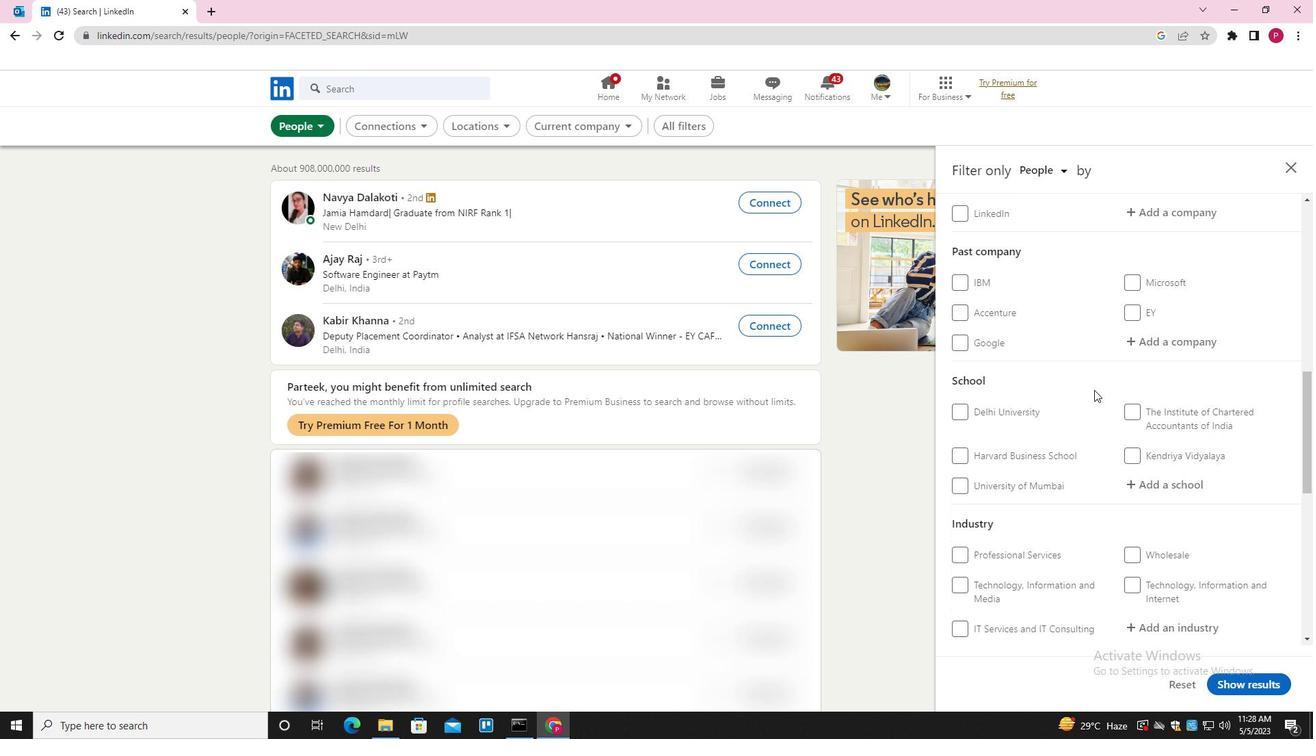 
Action: Mouse scrolled (1094, 389) with delta (0, 0)
Screenshot: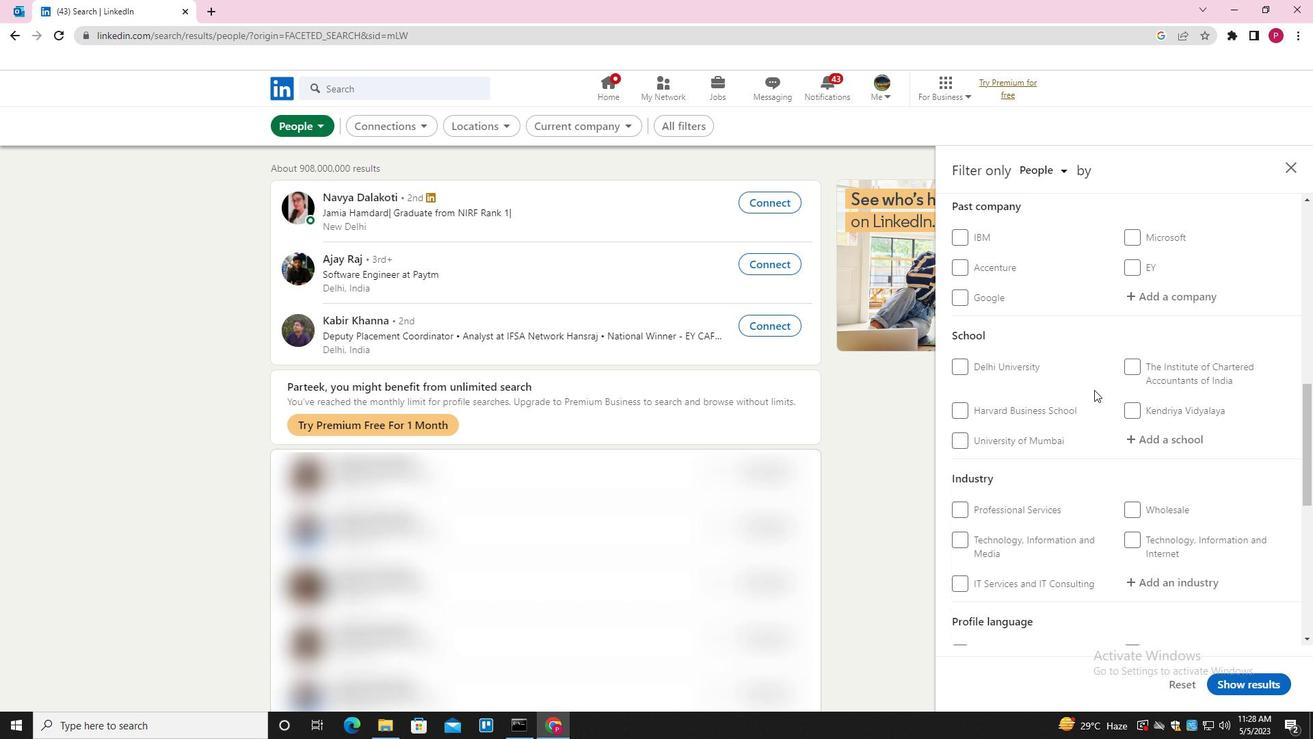 
Action: Mouse scrolled (1094, 389) with delta (0, 0)
Screenshot: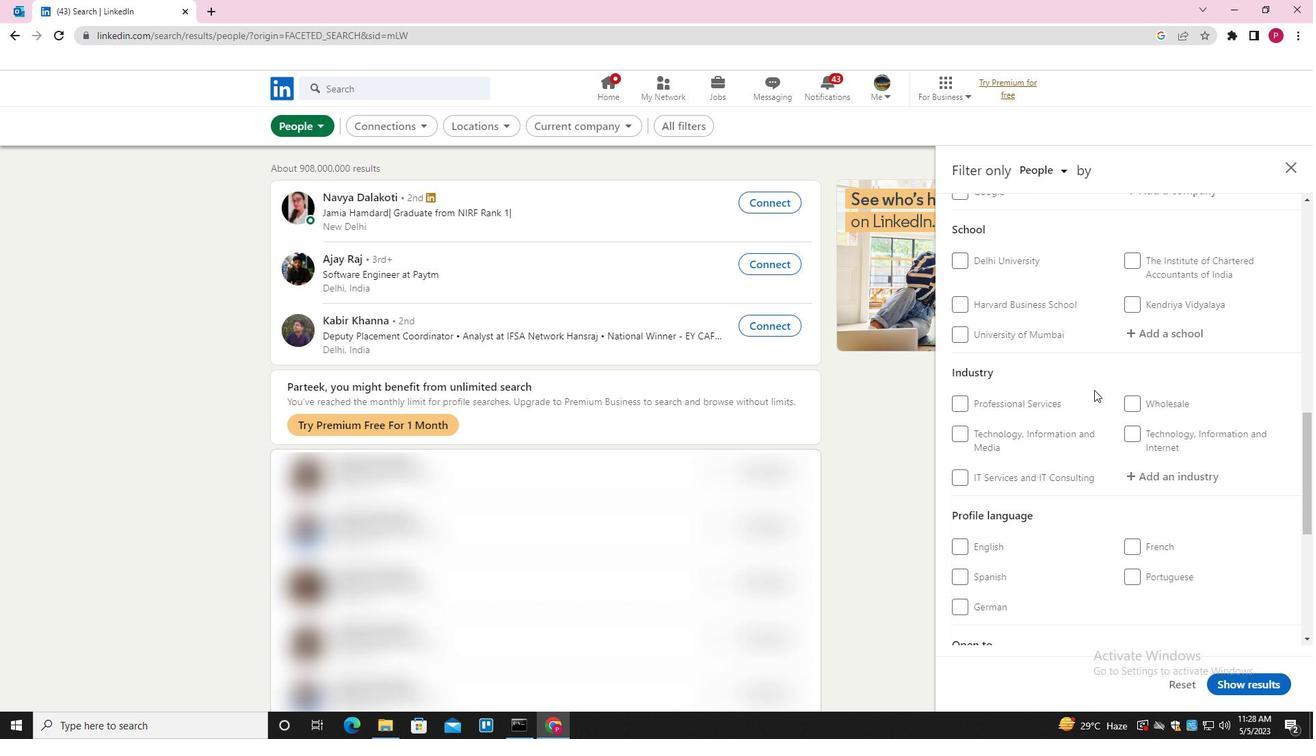 
Action: Mouse moved to (1130, 385)
Screenshot: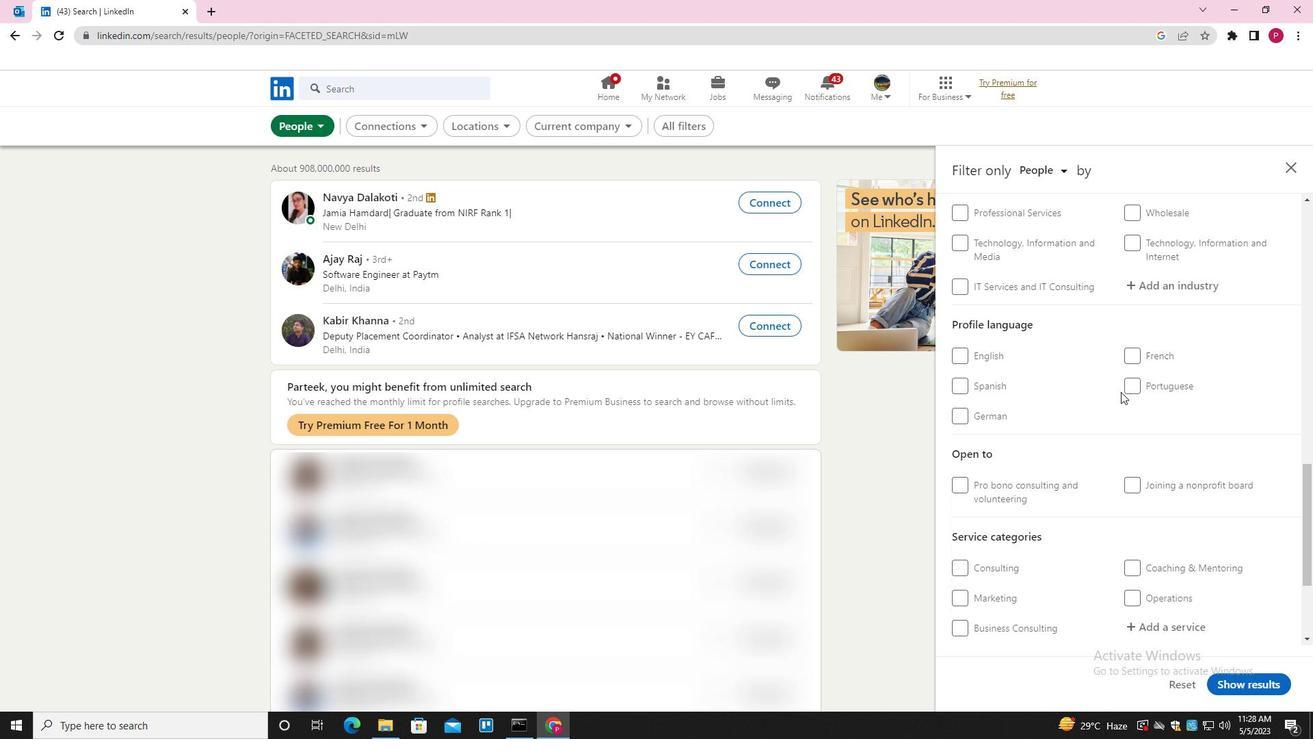 
Action: Mouse pressed left at (1130, 385)
Screenshot: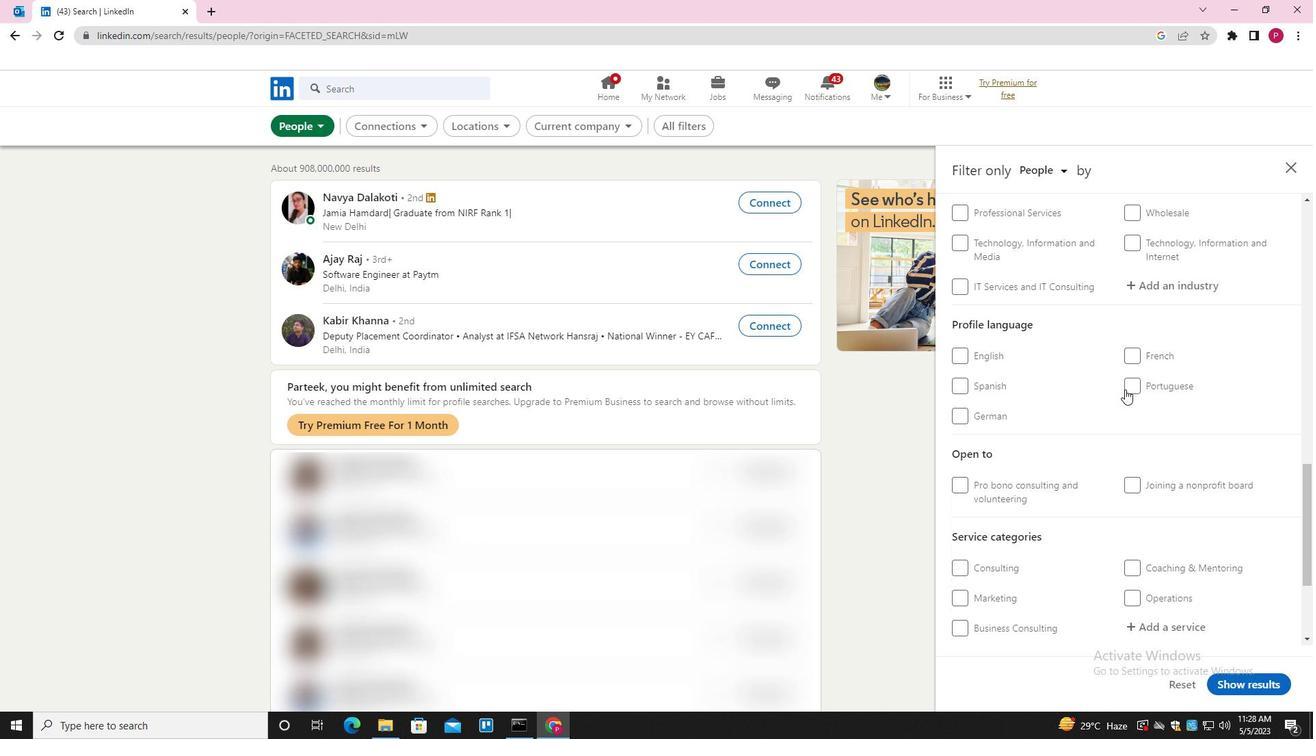 
Action: Mouse moved to (1034, 450)
Screenshot: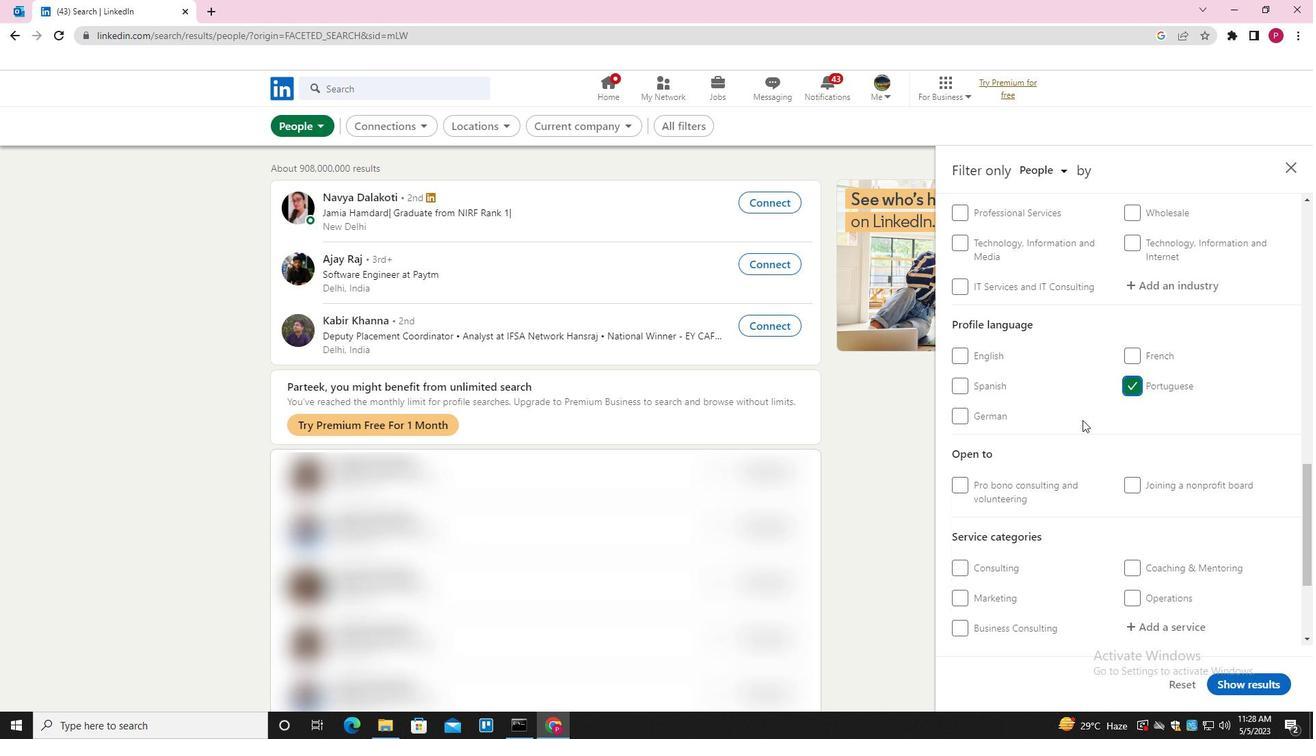 
Action: Mouse scrolled (1034, 451) with delta (0, 0)
Screenshot: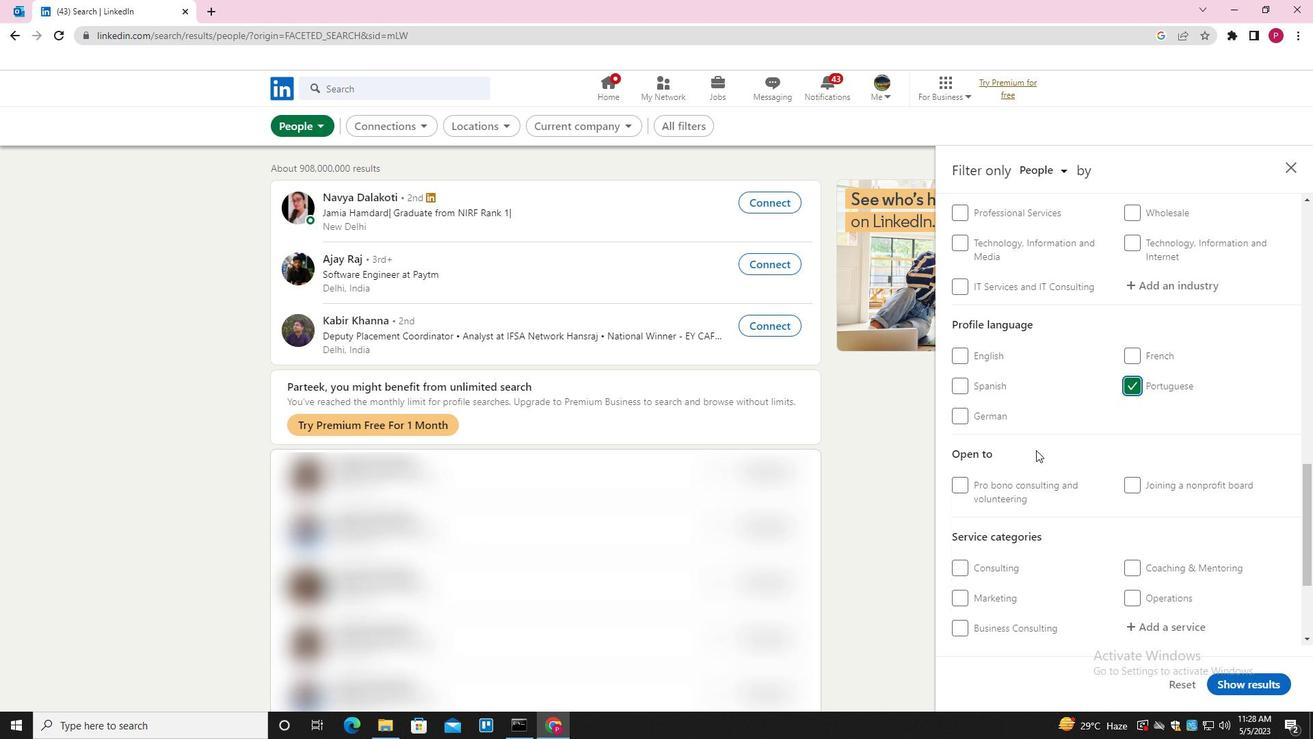 
Action: Mouse scrolled (1034, 451) with delta (0, 0)
Screenshot: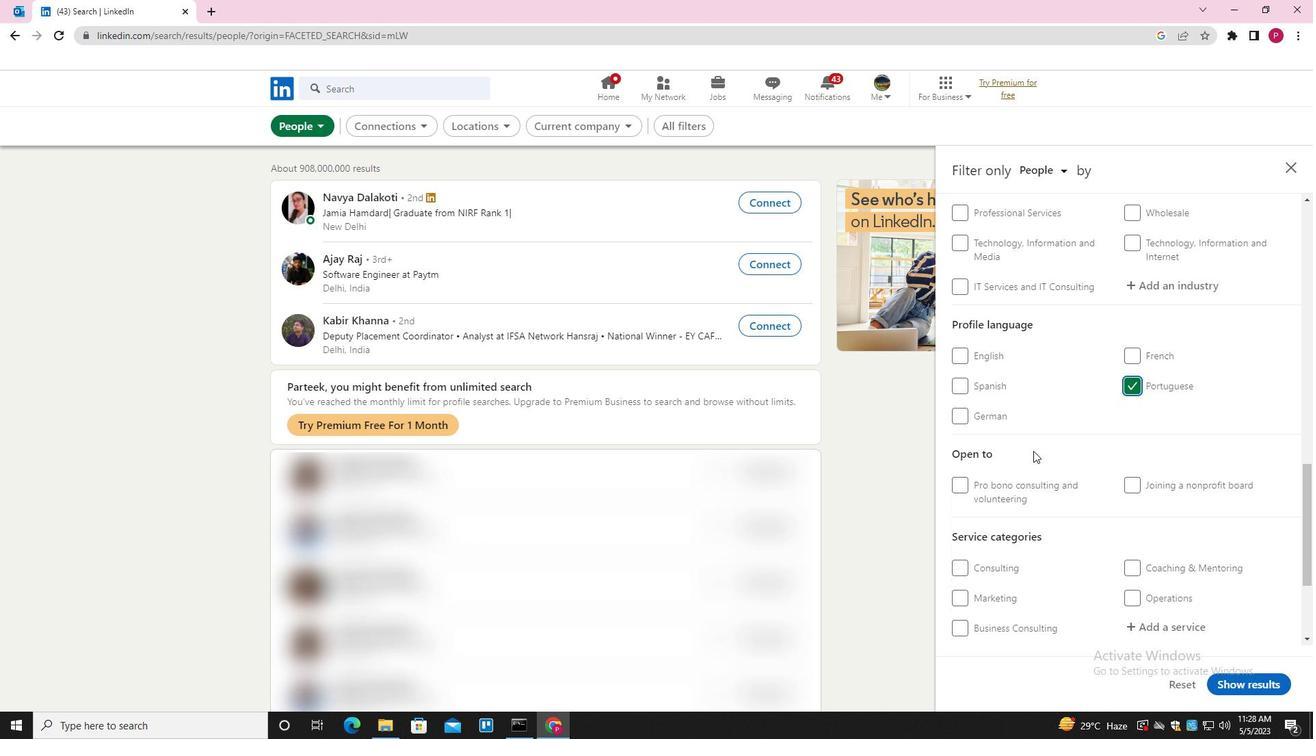 
Action: Mouse scrolled (1034, 451) with delta (0, 0)
Screenshot: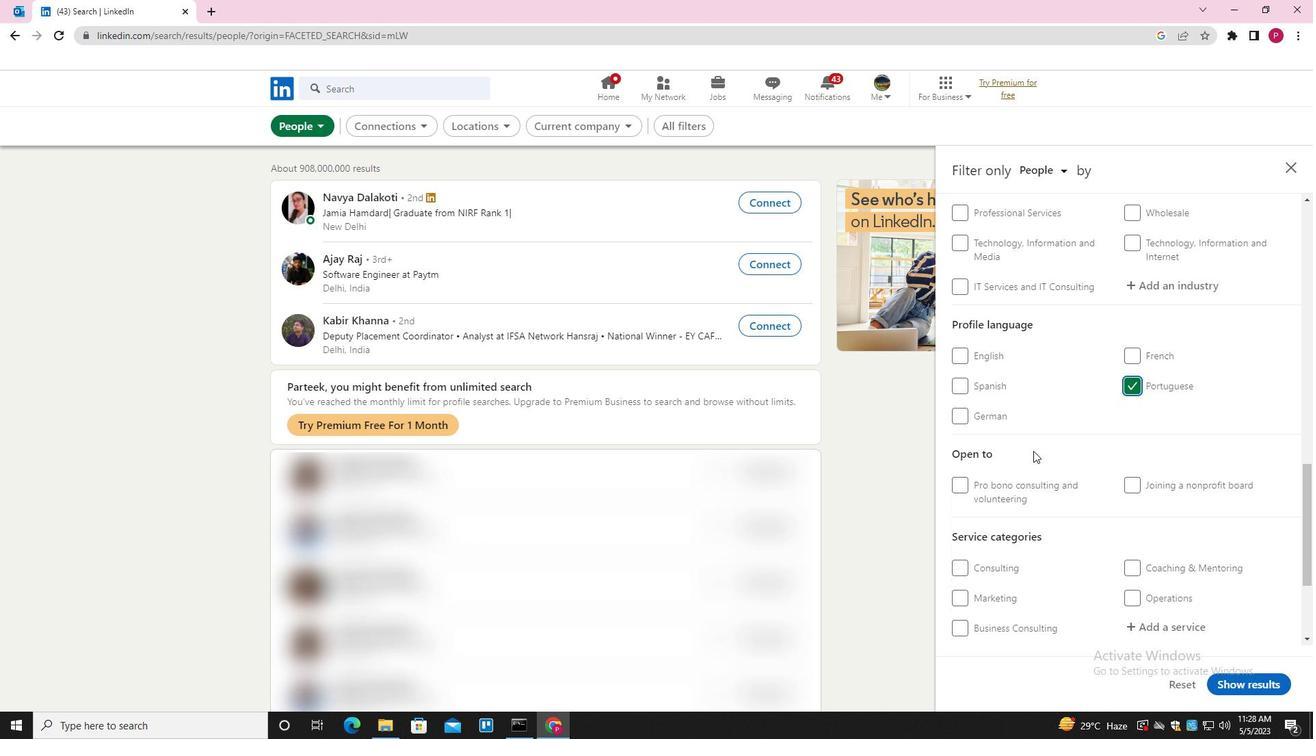 
Action: Mouse scrolled (1034, 451) with delta (0, 0)
Screenshot: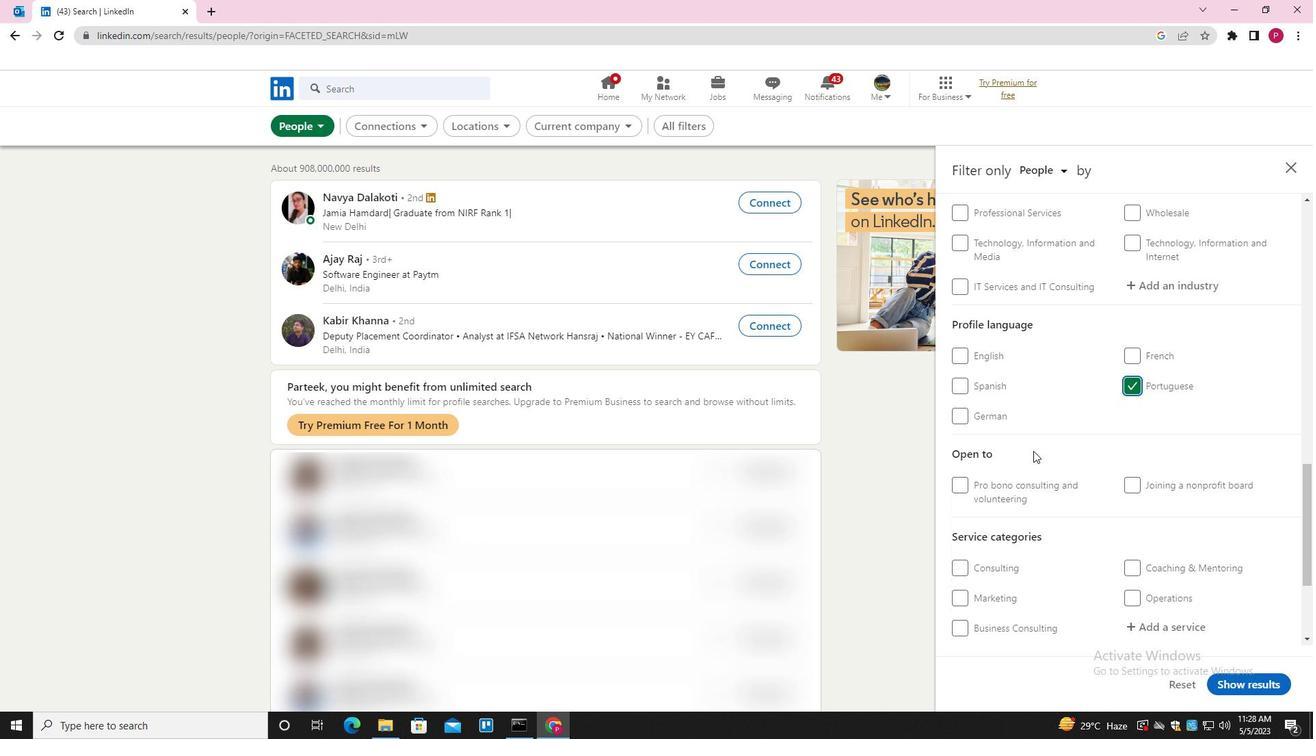 
Action: Mouse scrolled (1034, 451) with delta (0, 0)
Screenshot: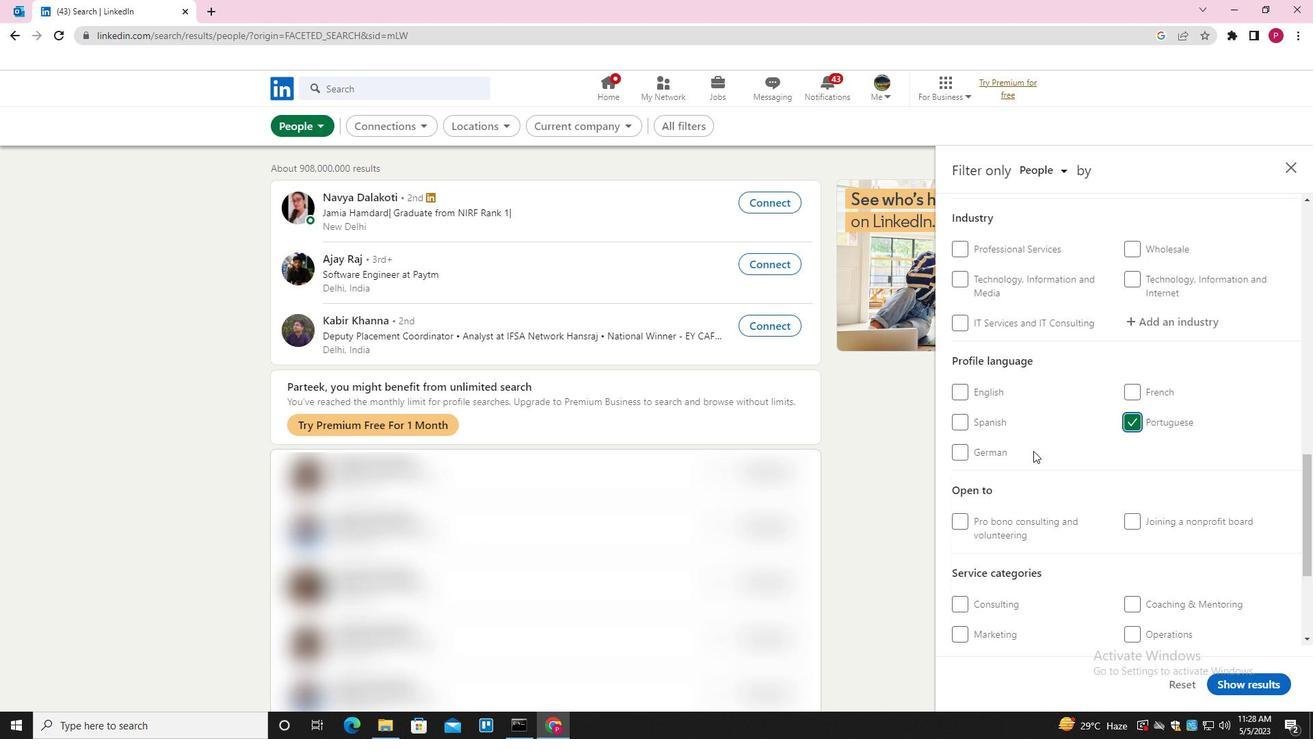 
Action: Mouse scrolled (1034, 451) with delta (0, 0)
Screenshot: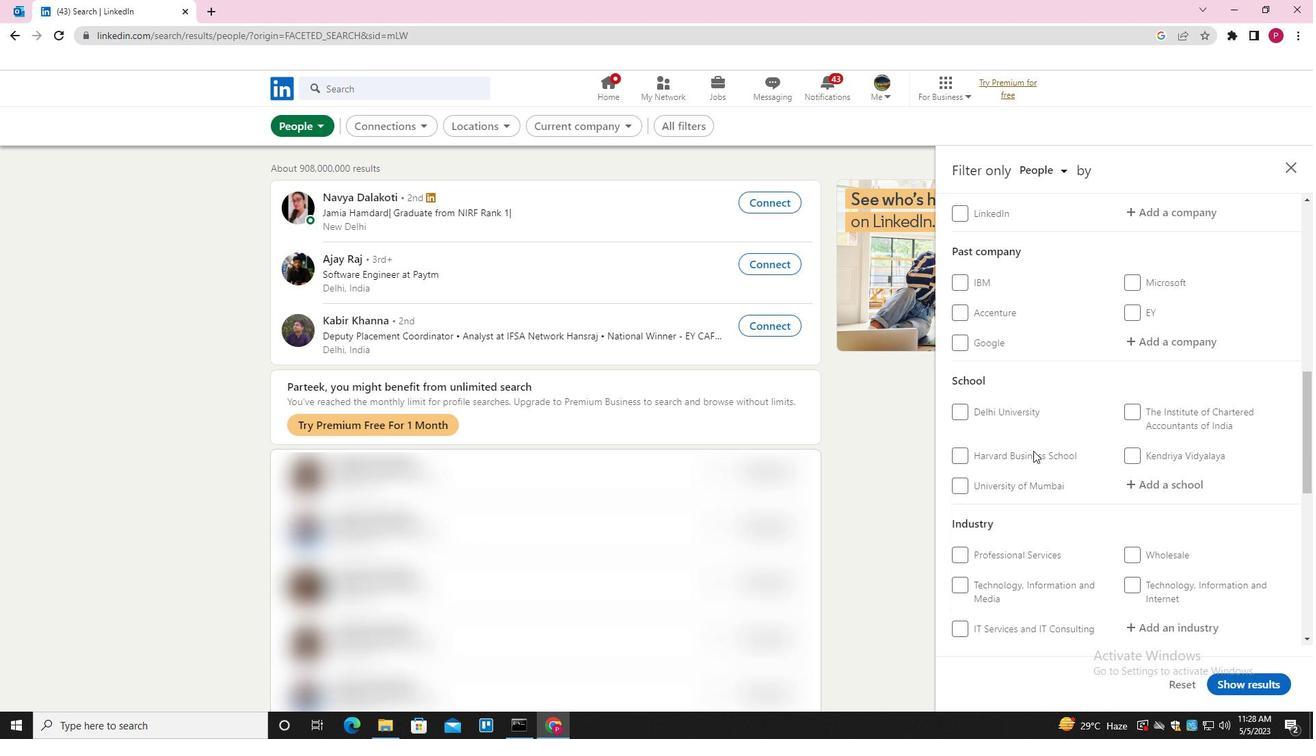
Action: Mouse scrolled (1034, 451) with delta (0, 0)
Screenshot: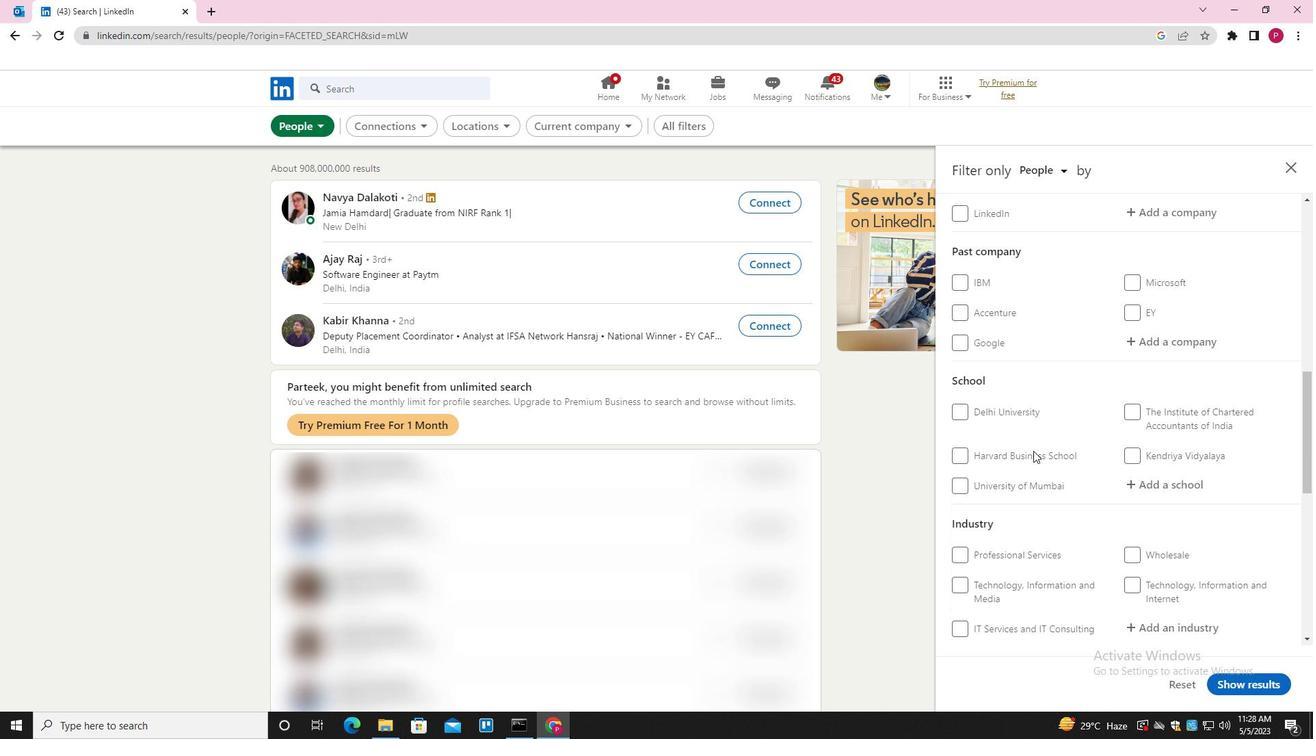
Action: Mouse moved to (1176, 344)
Screenshot: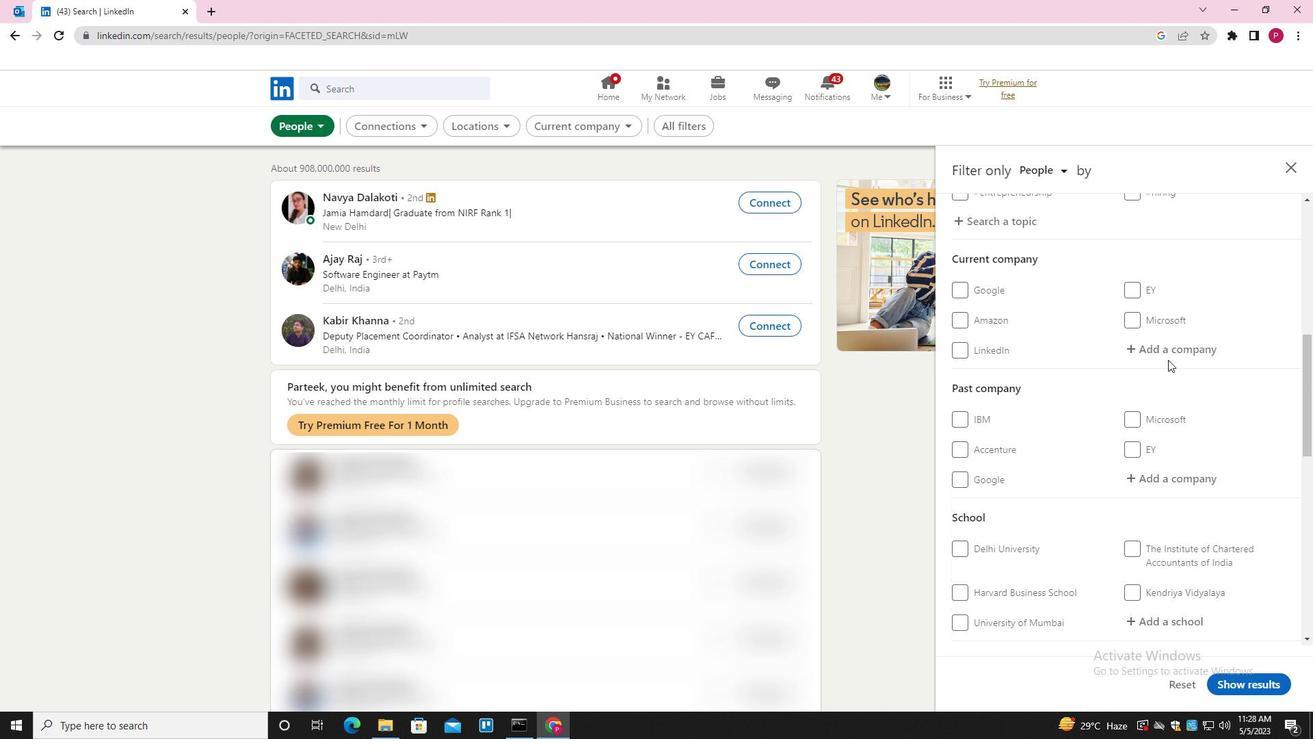 
Action: Mouse pressed left at (1176, 344)
Screenshot: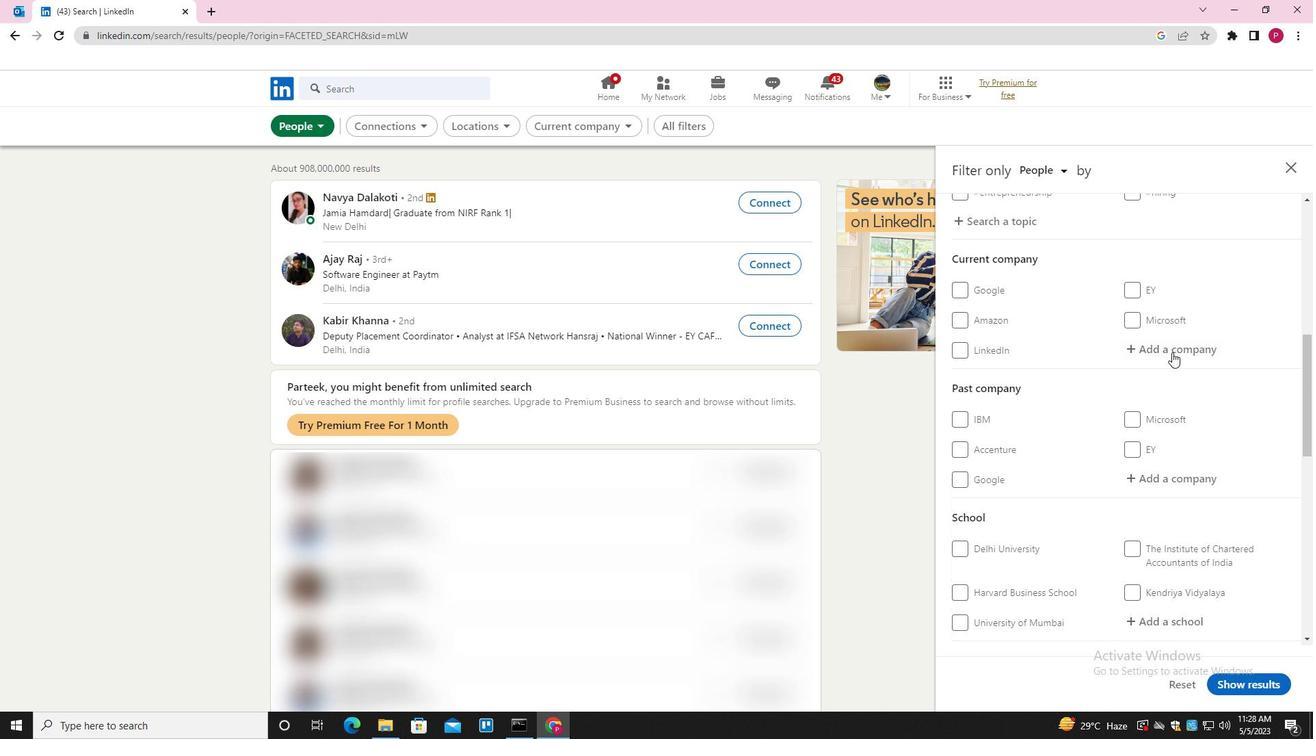 
Action: Mouse moved to (1176, 344)
Screenshot: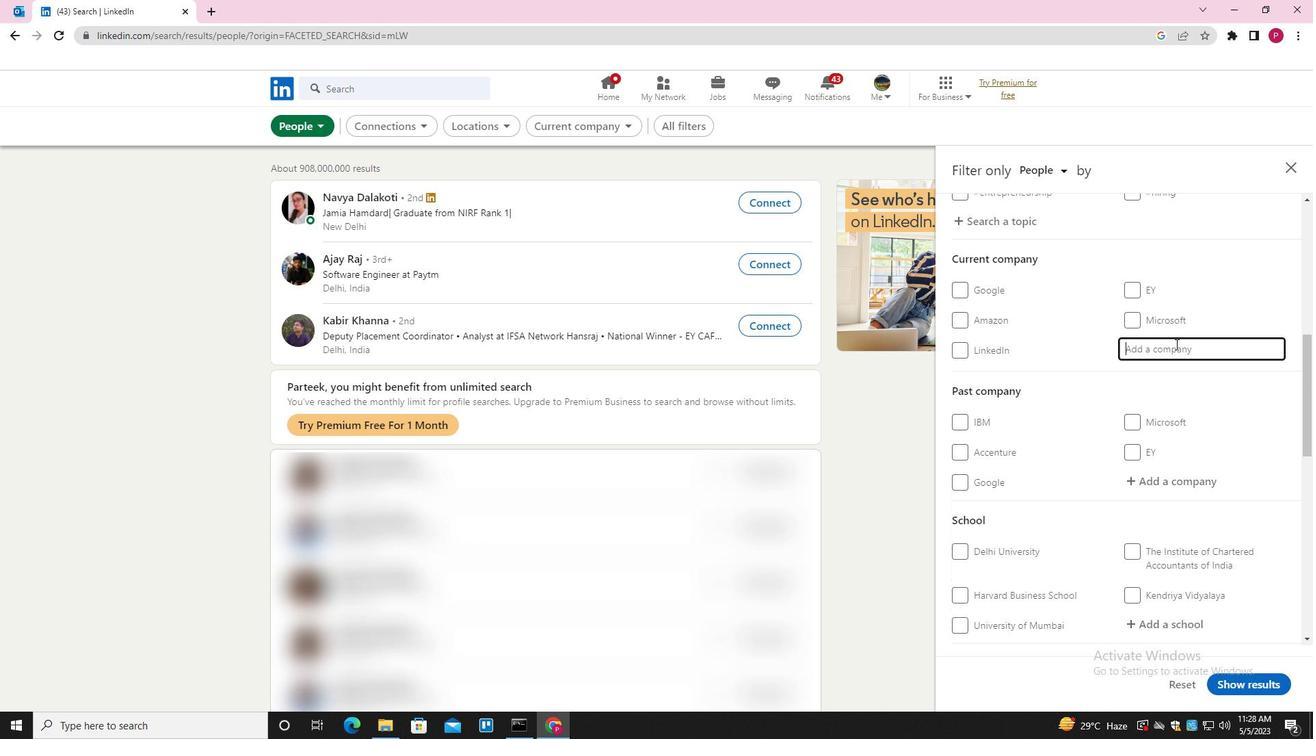 
Action: Key pressed <Key.shift><Key.shift><Key.shift>MARQUEE<Key.space><Key.shift><Key.shift><Key.shift><Key.shift><Key.shift><Key.shift>W<Key.shift><Key.backspace>EQUITY<Key.down><Key.enter>
Screenshot: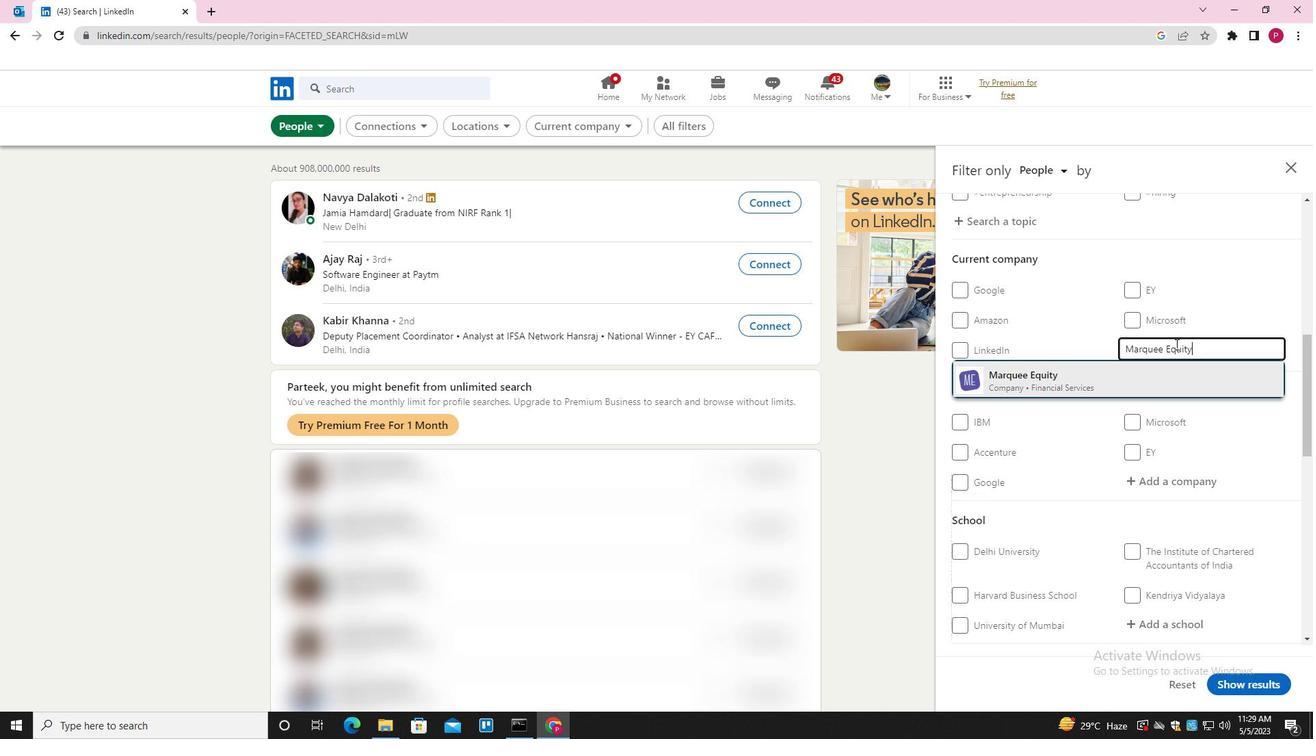 
Action: Mouse moved to (1110, 444)
Screenshot: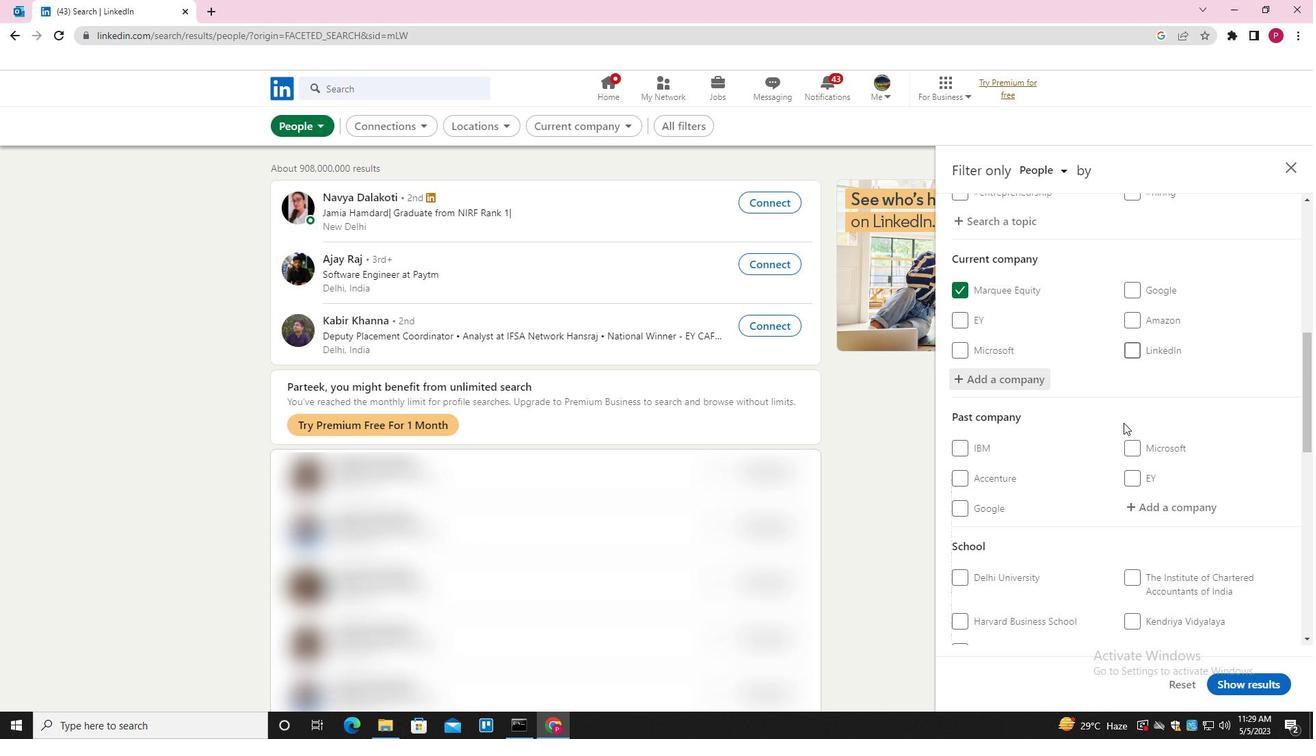
Action: Mouse scrolled (1110, 443) with delta (0, 0)
Screenshot: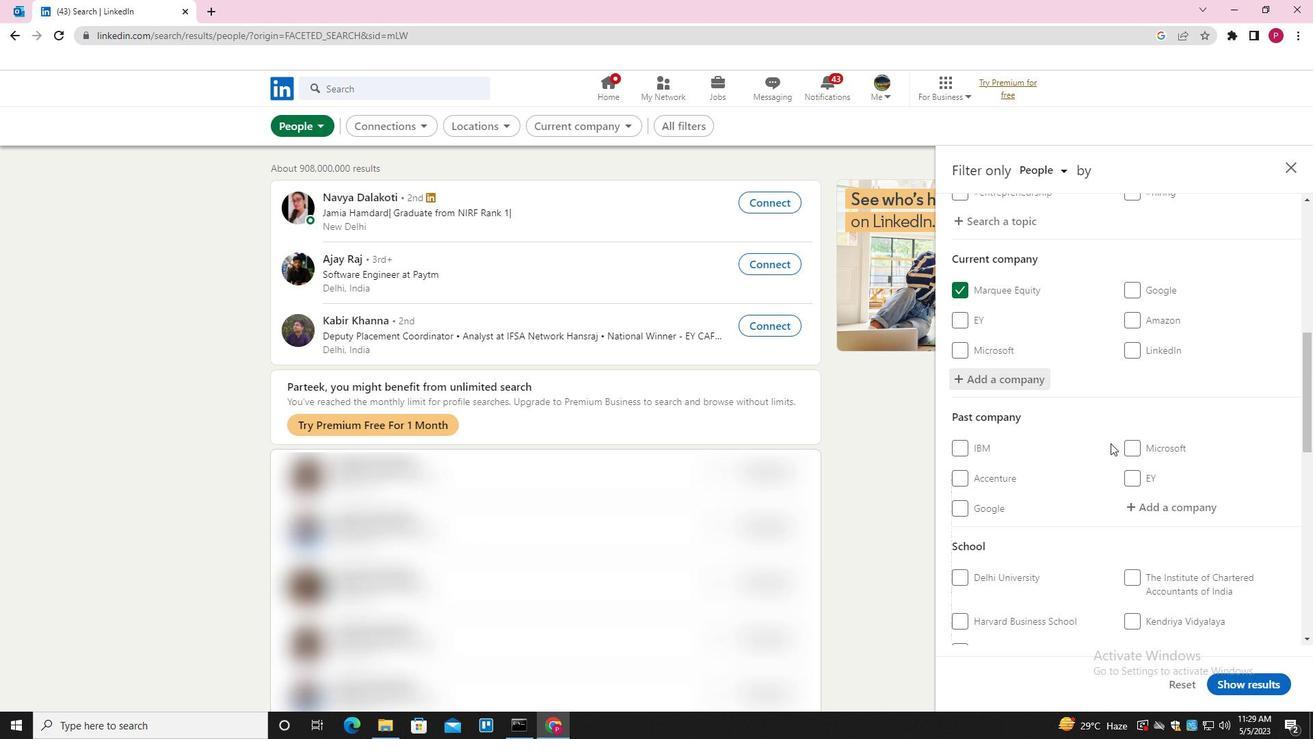 
Action: Mouse scrolled (1110, 443) with delta (0, 0)
Screenshot: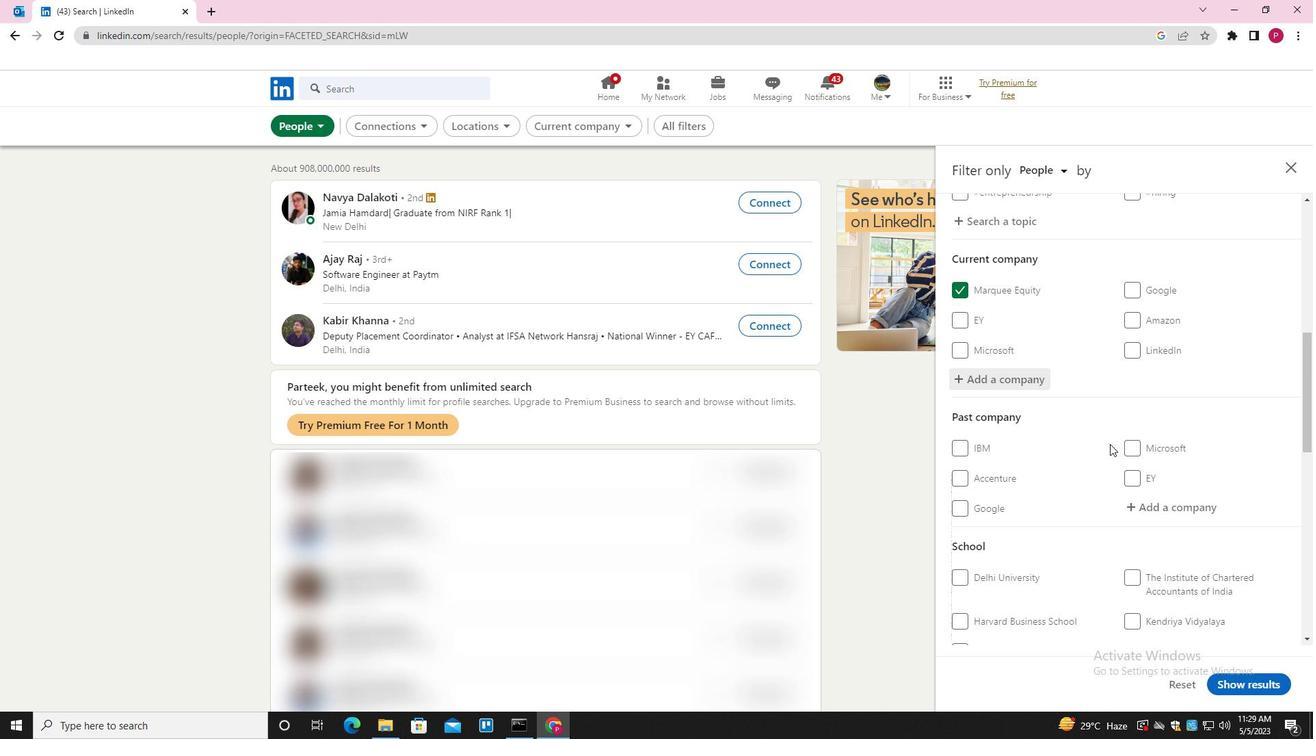 
Action: Mouse scrolled (1110, 443) with delta (0, 0)
Screenshot: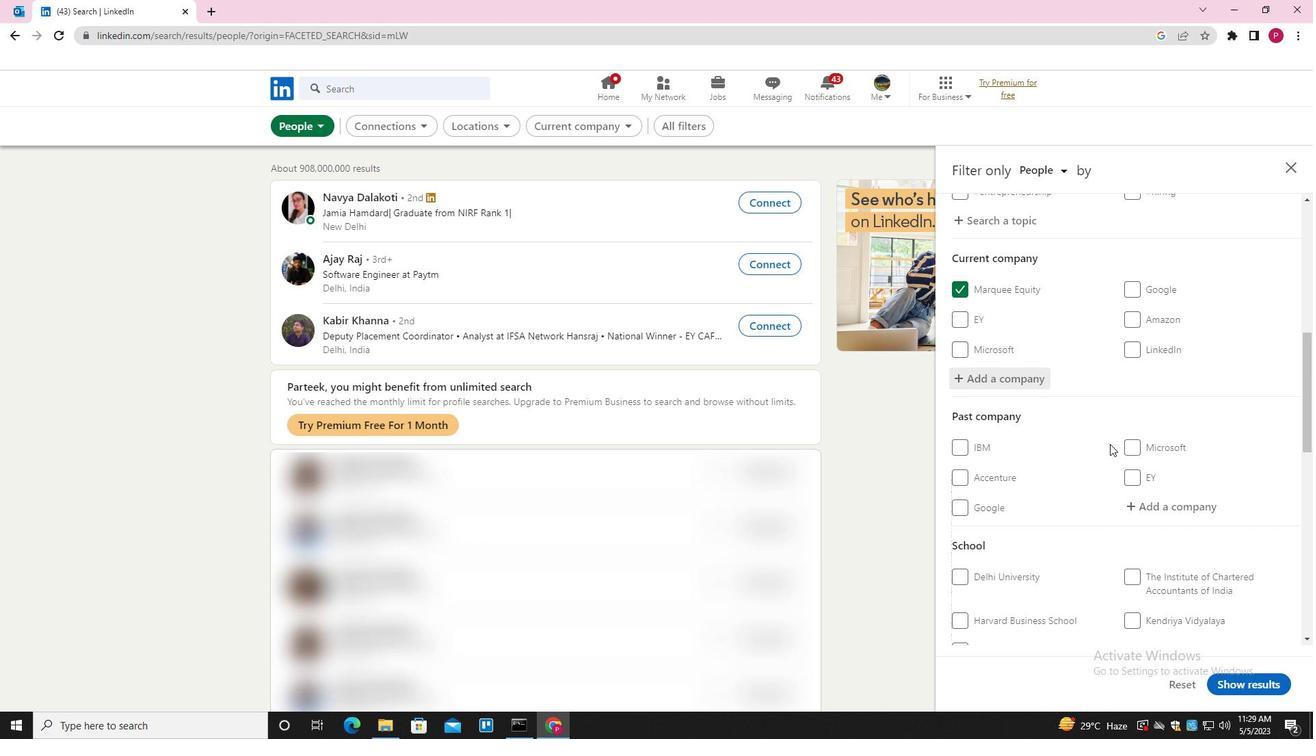 
Action: Mouse scrolled (1110, 443) with delta (0, 0)
Screenshot: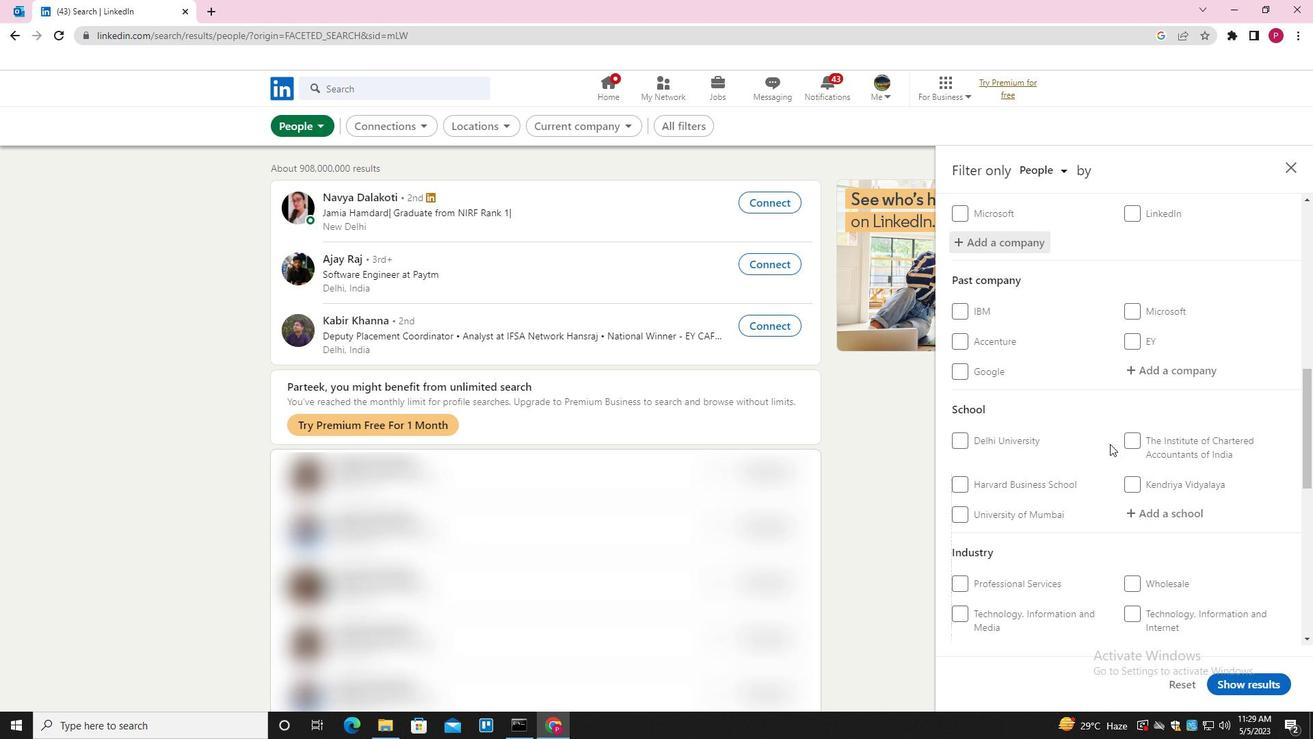
Action: Mouse moved to (1194, 381)
Screenshot: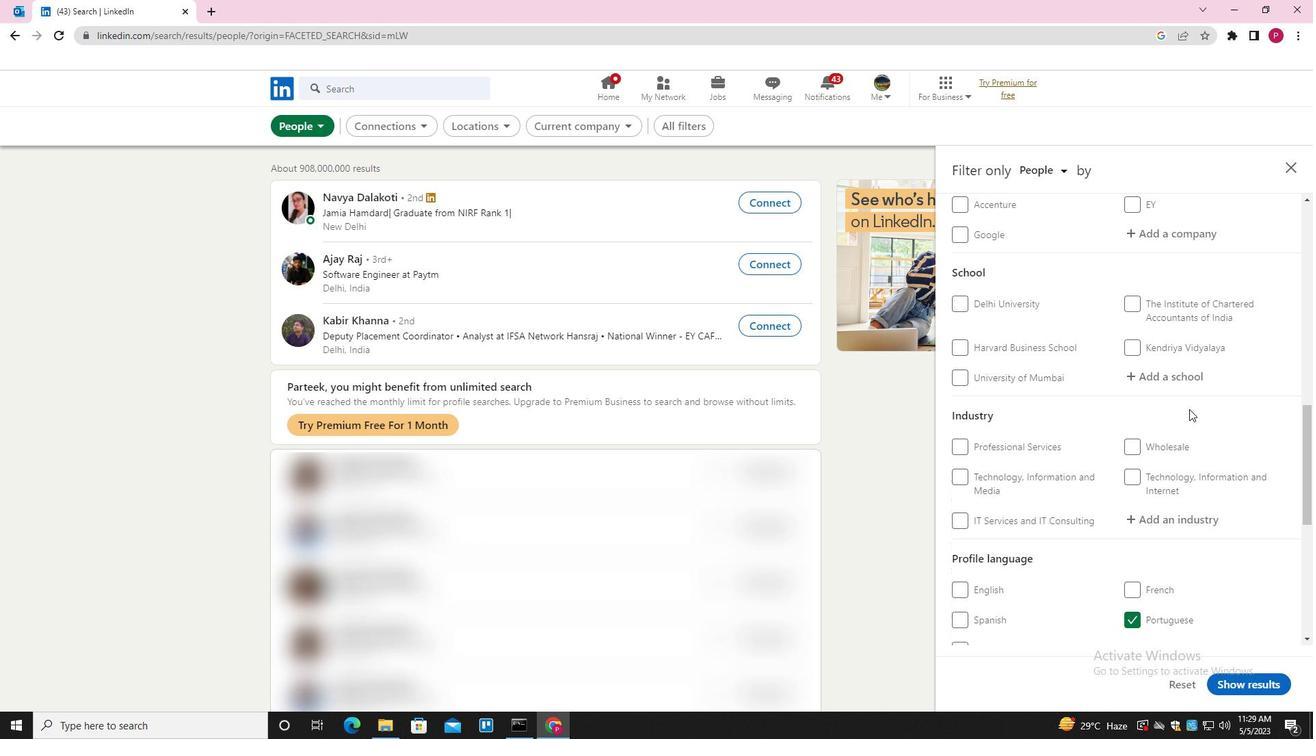 
Action: Mouse pressed left at (1194, 381)
Screenshot: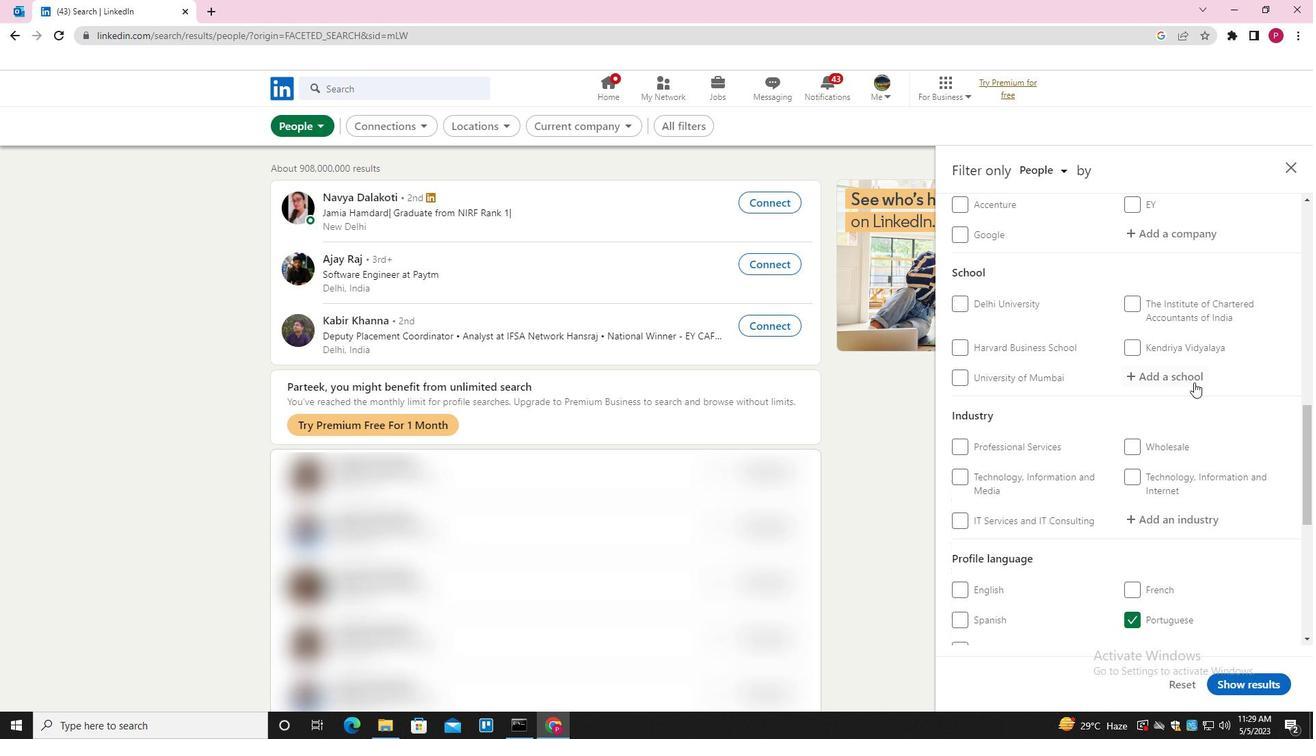 
Action: Key pressed <Key.shift><Key.shift><Key.shift><Key.shift>ICFAI<Key.space>UNIVERSITY<Key.space><Key.down><Key.enter>
Screenshot: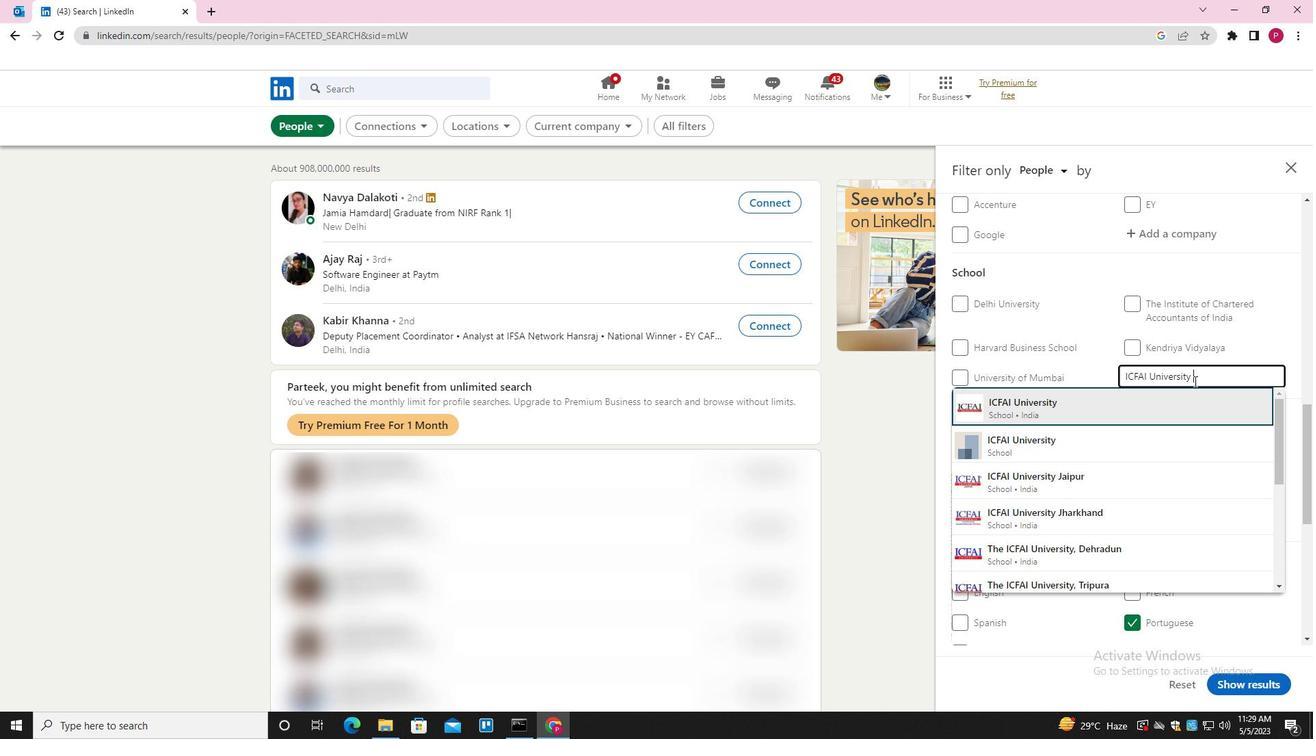 
Action: Mouse moved to (1168, 393)
Screenshot: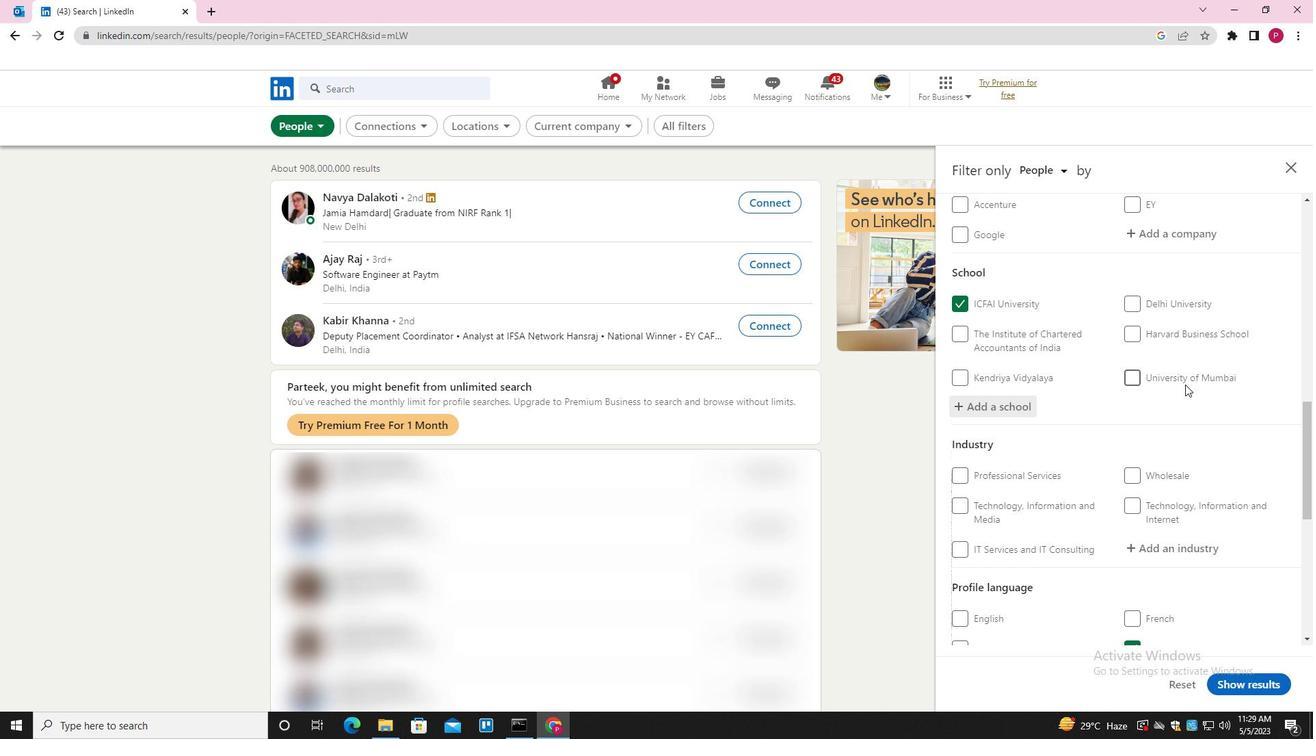 
Action: Mouse scrolled (1168, 392) with delta (0, 0)
Screenshot: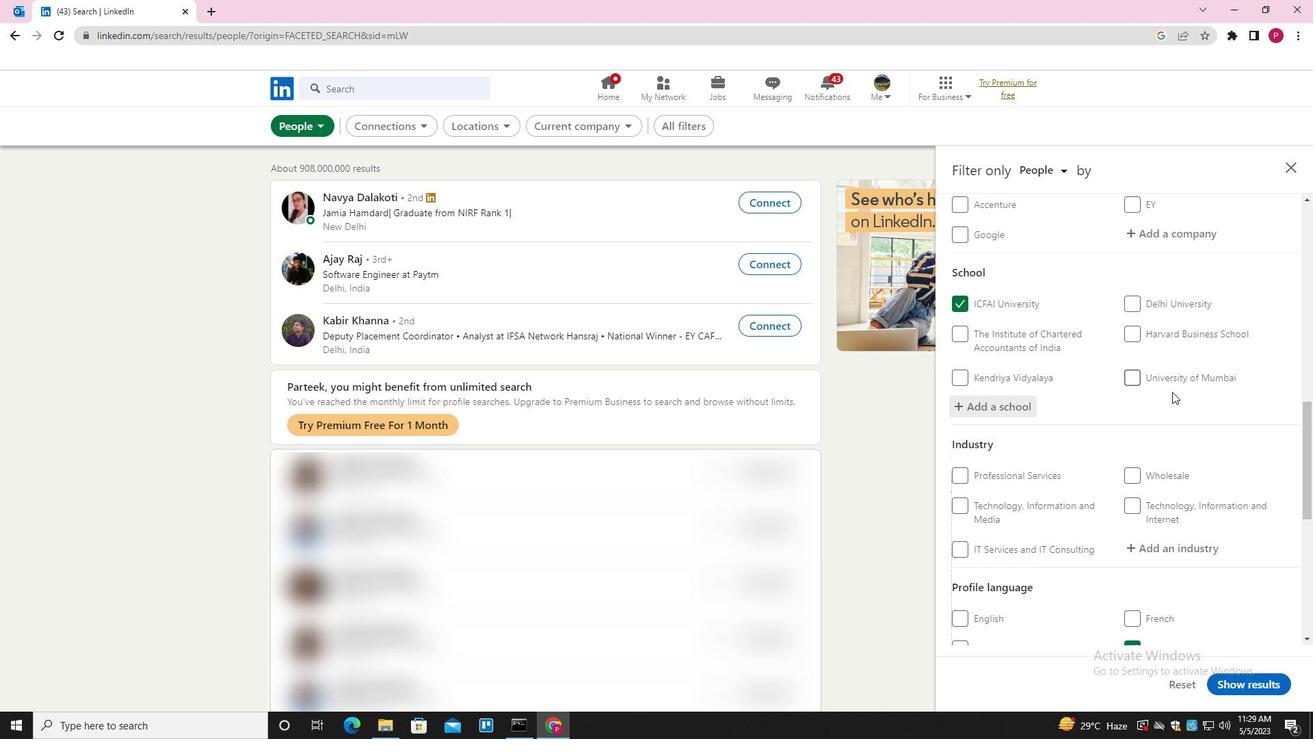 
Action: Mouse scrolled (1168, 392) with delta (0, 0)
Screenshot: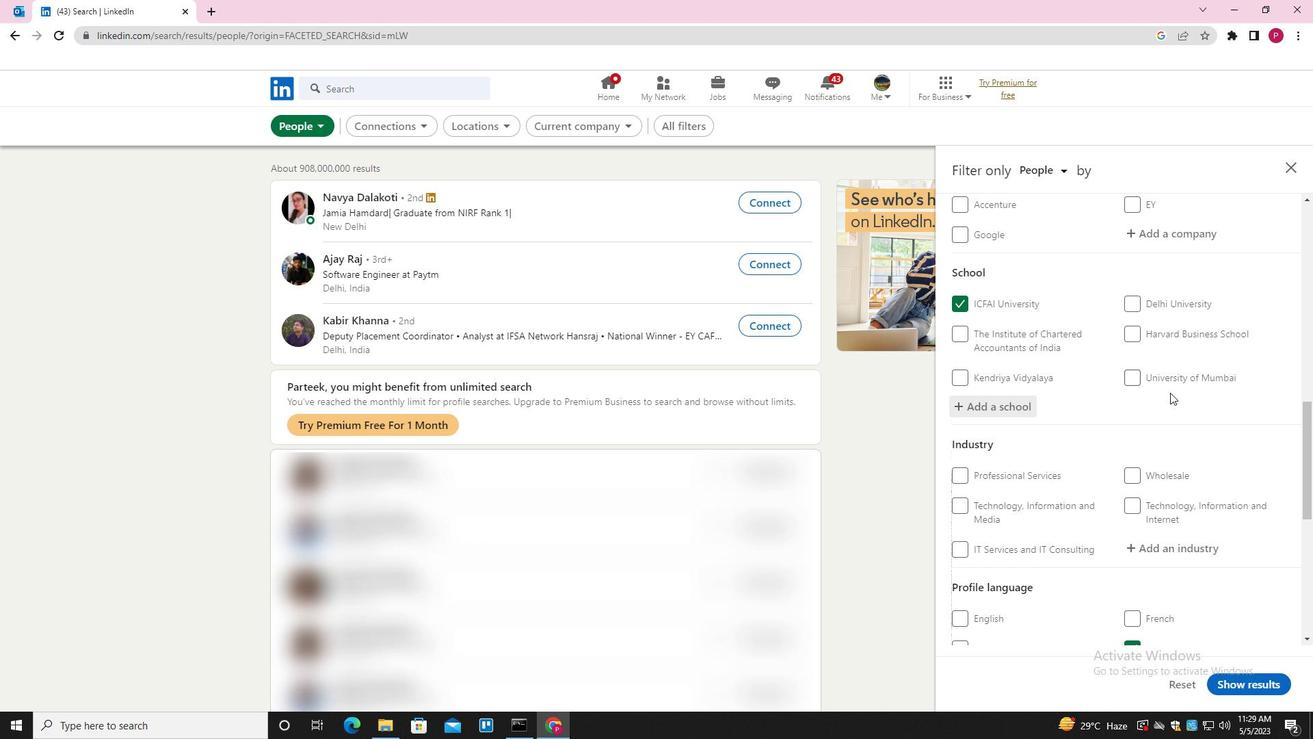 
Action: Mouse scrolled (1168, 392) with delta (0, 0)
Screenshot: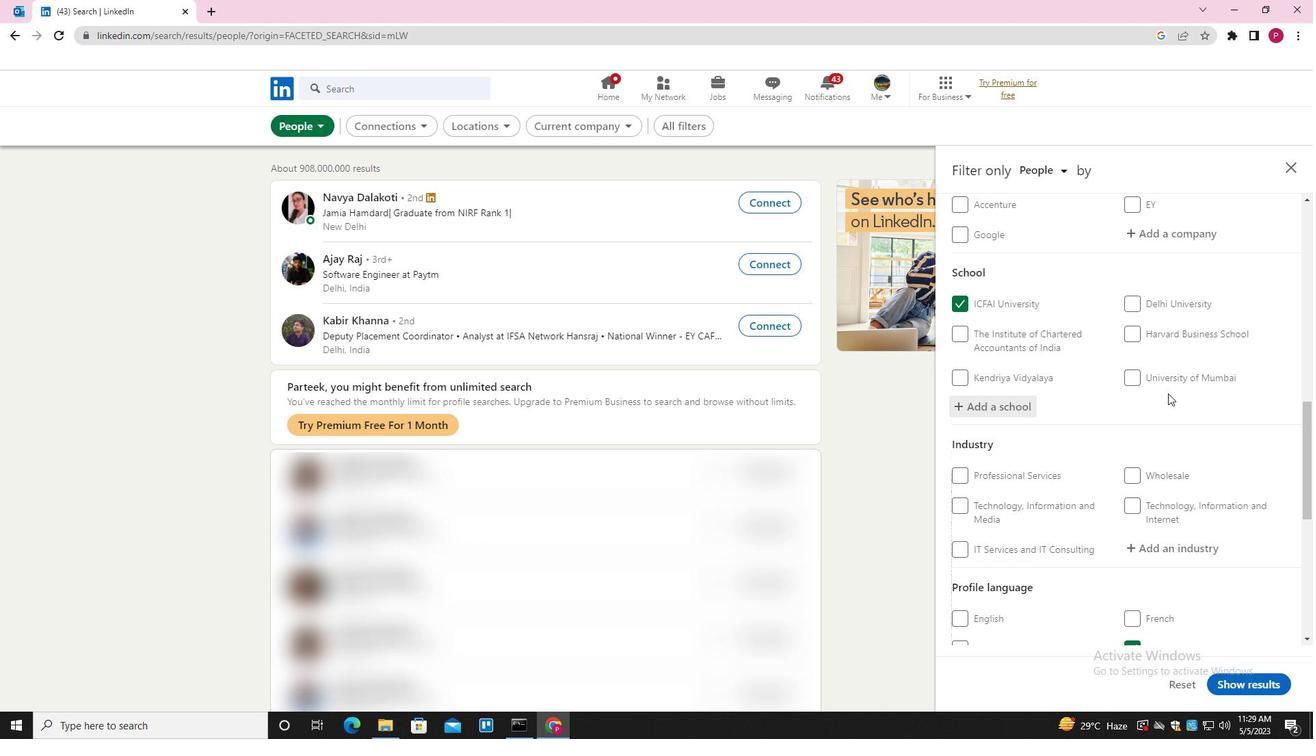 
Action: Mouse moved to (1167, 336)
Screenshot: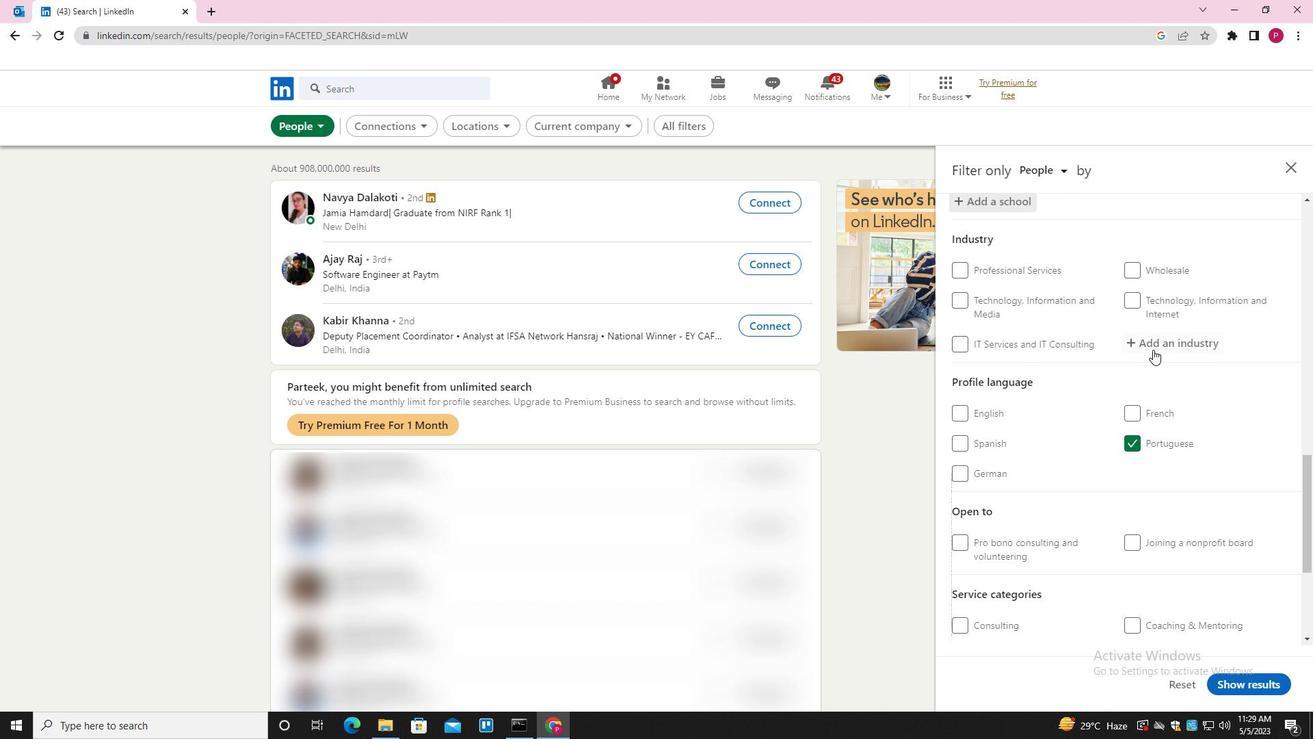 
Action: Mouse pressed left at (1167, 336)
Screenshot: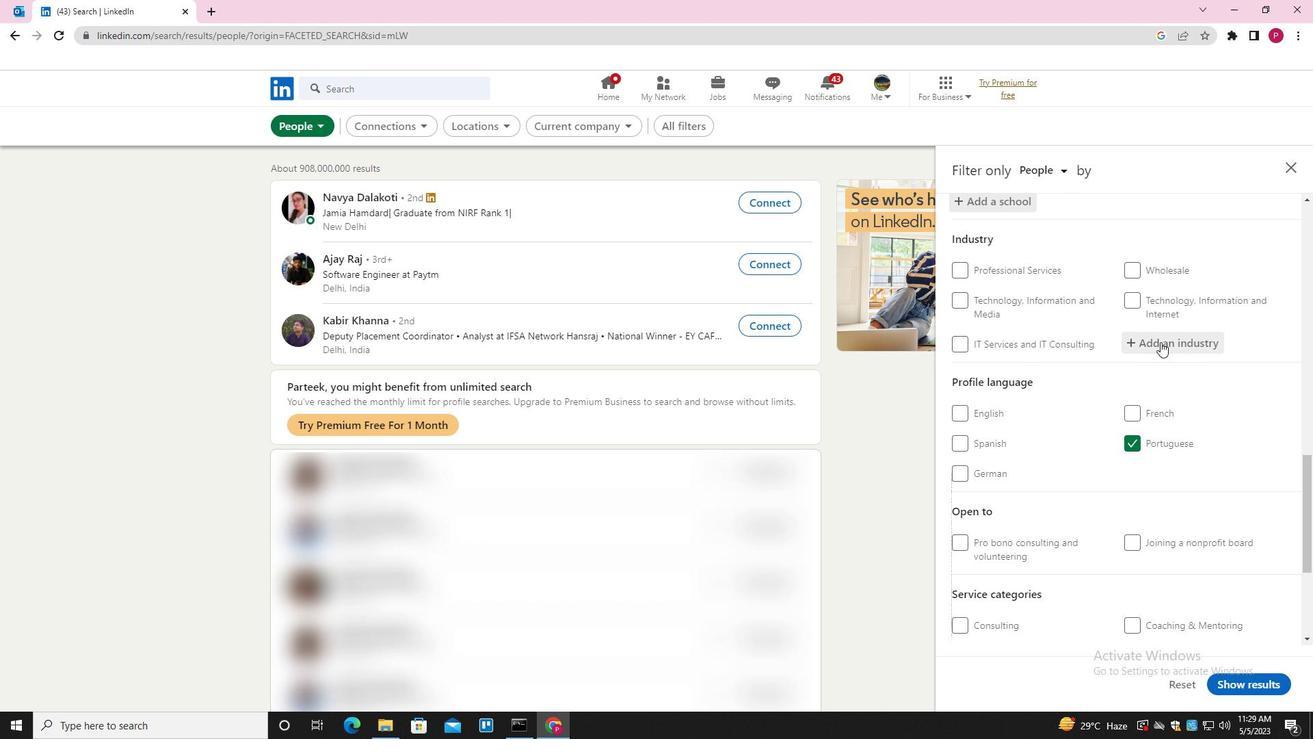 
Action: Key pressed <Key.shift><Key.shift><Key.shift><Key.shift><Key.shift><Key.shift>ROBOTICS<Key.space>
Screenshot: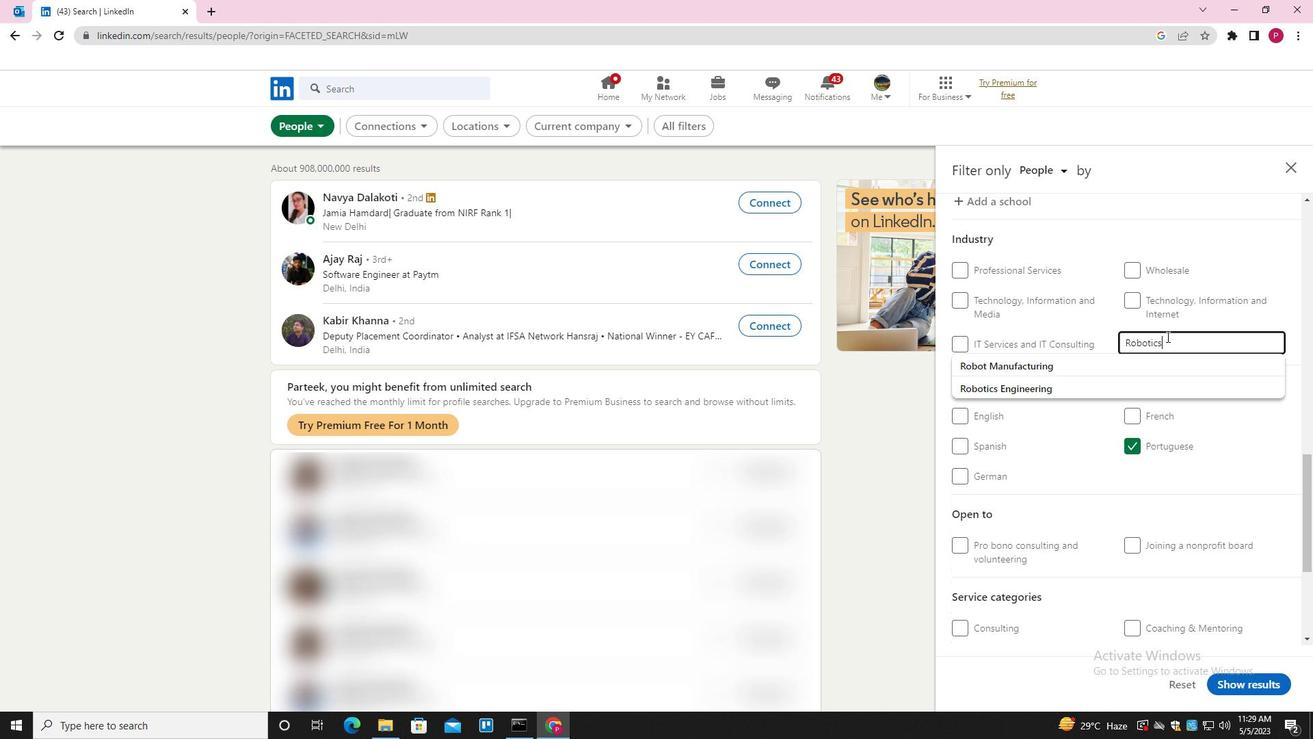 
Action: Mouse moved to (1167, 336)
Screenshot: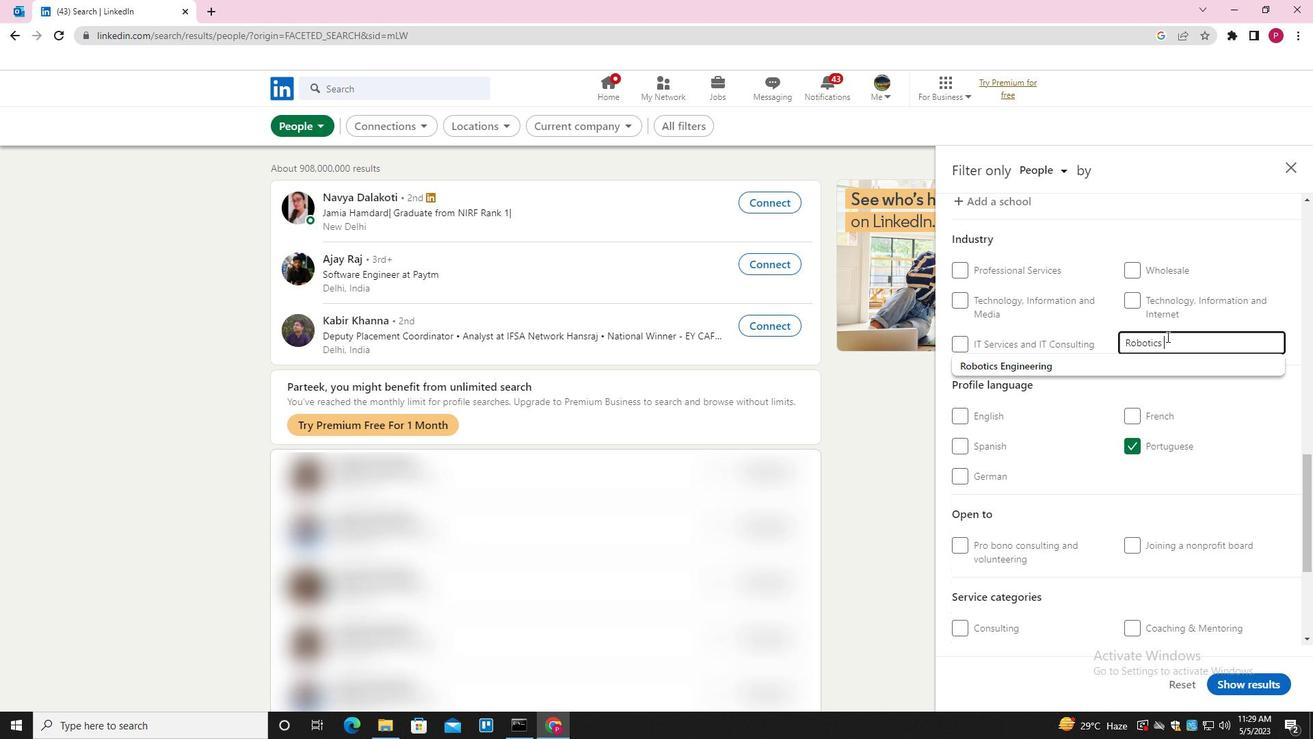 
Action: Key pressed <Key.shift><Key.shift><Key.shift>ENGINEERING<Key.down><Key.enter>
Screenshot: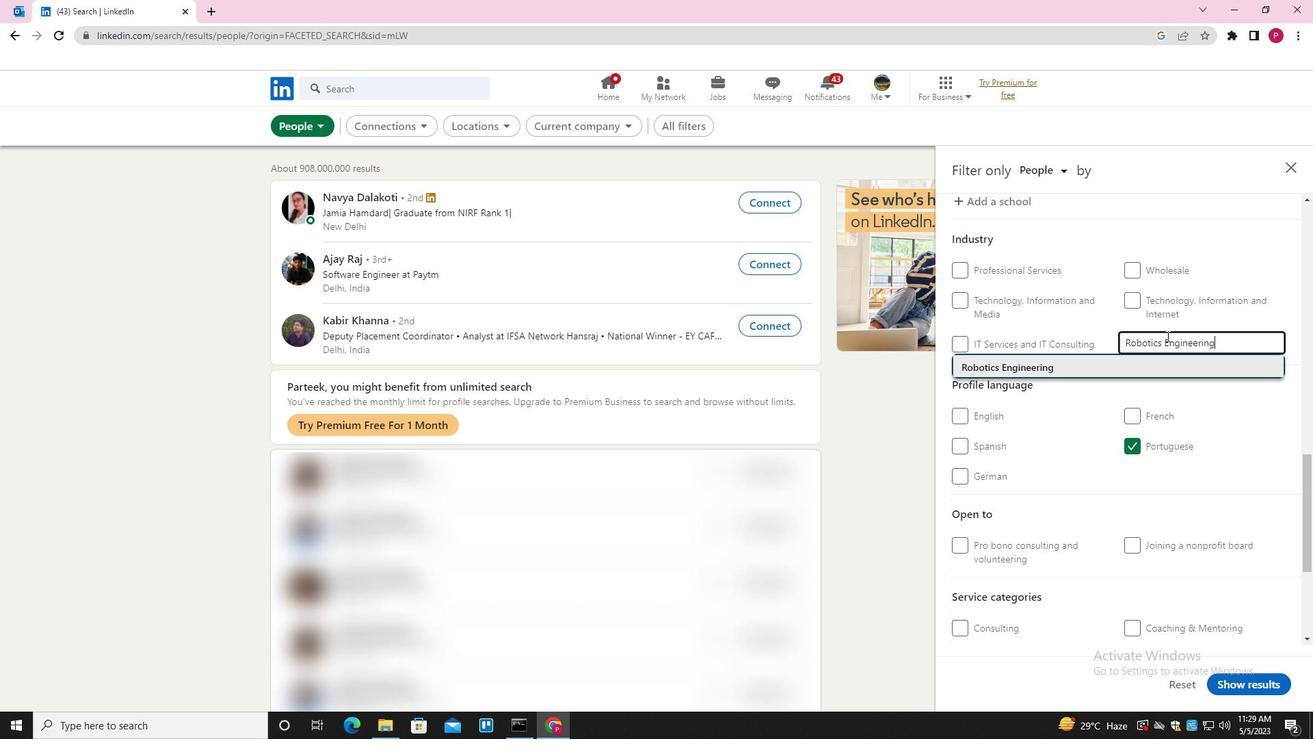 
Action: Mouse moved to (1130, 386)
Screenshot: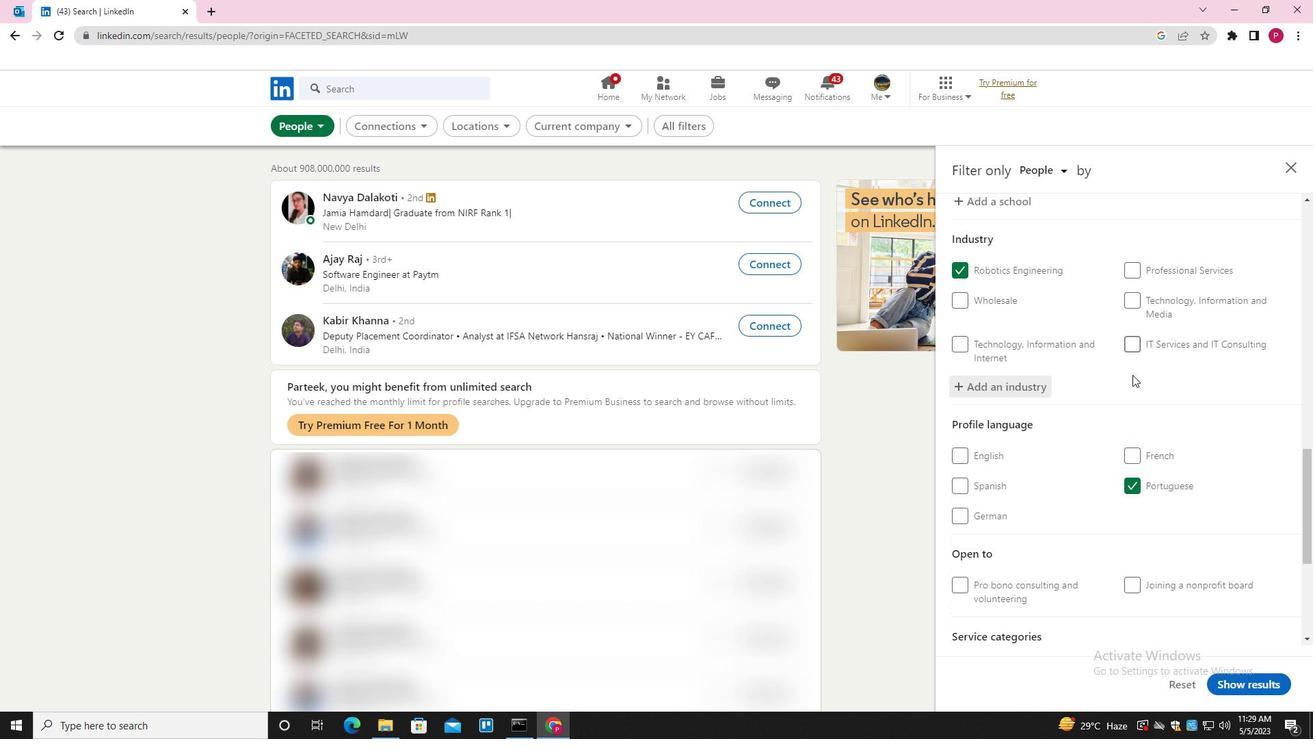 
Action: Mouse scrolled (1130, 385) with delta (0, 0)
Screenshot: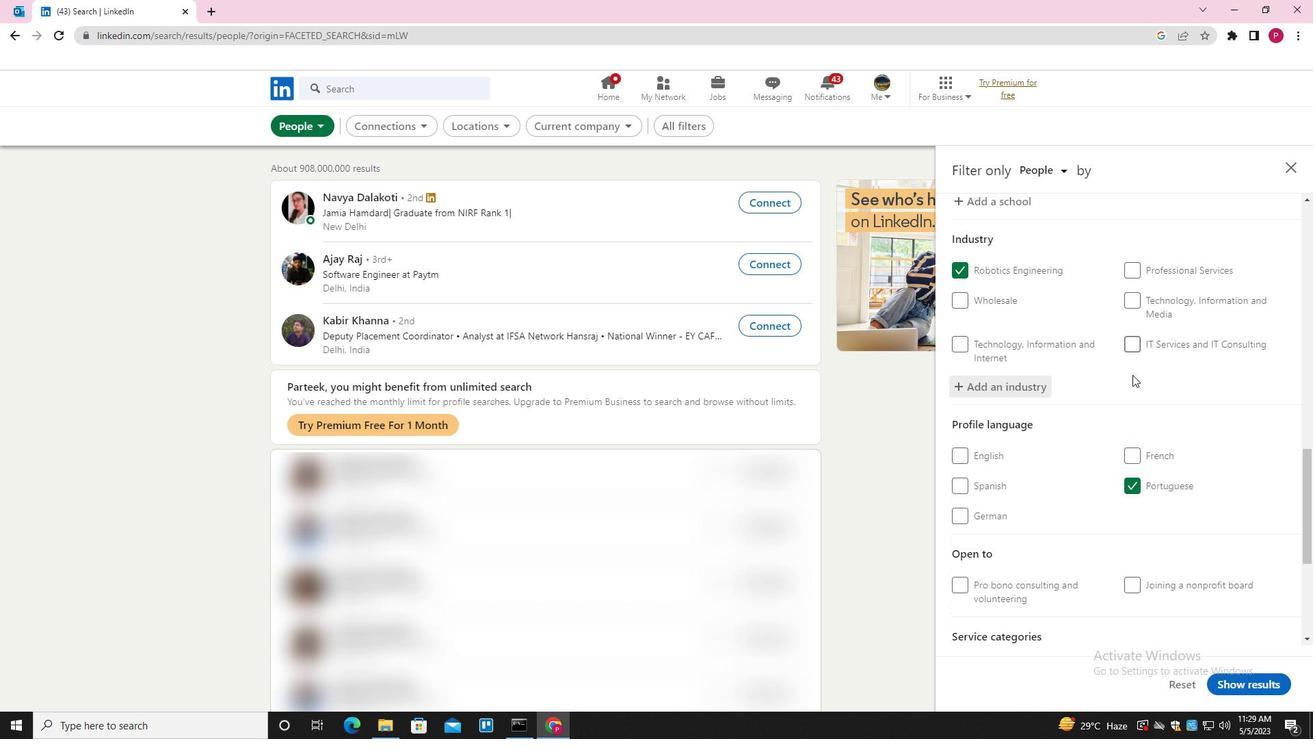 
Action: Mouse moved to (1129, 388)
Screenshot: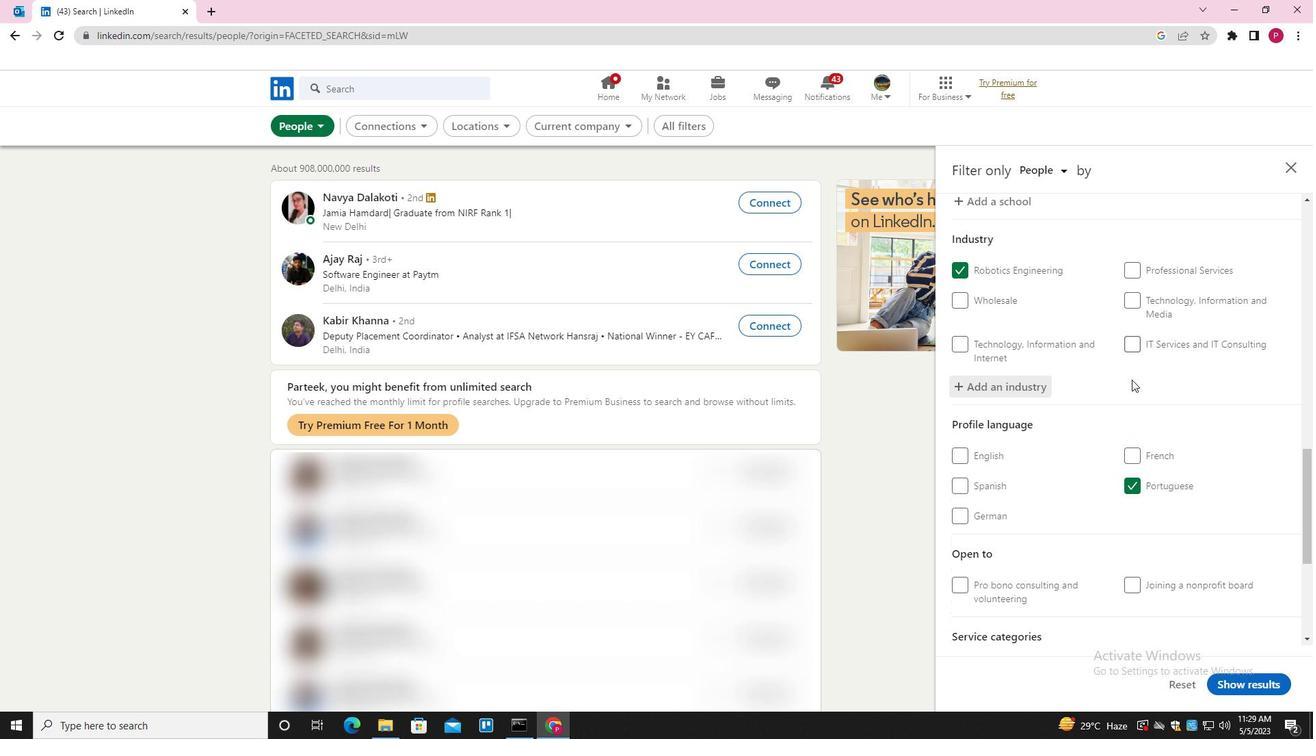 
Action: Mouse scrolled (1129, 387) with delta (0, 0)
Screenshot: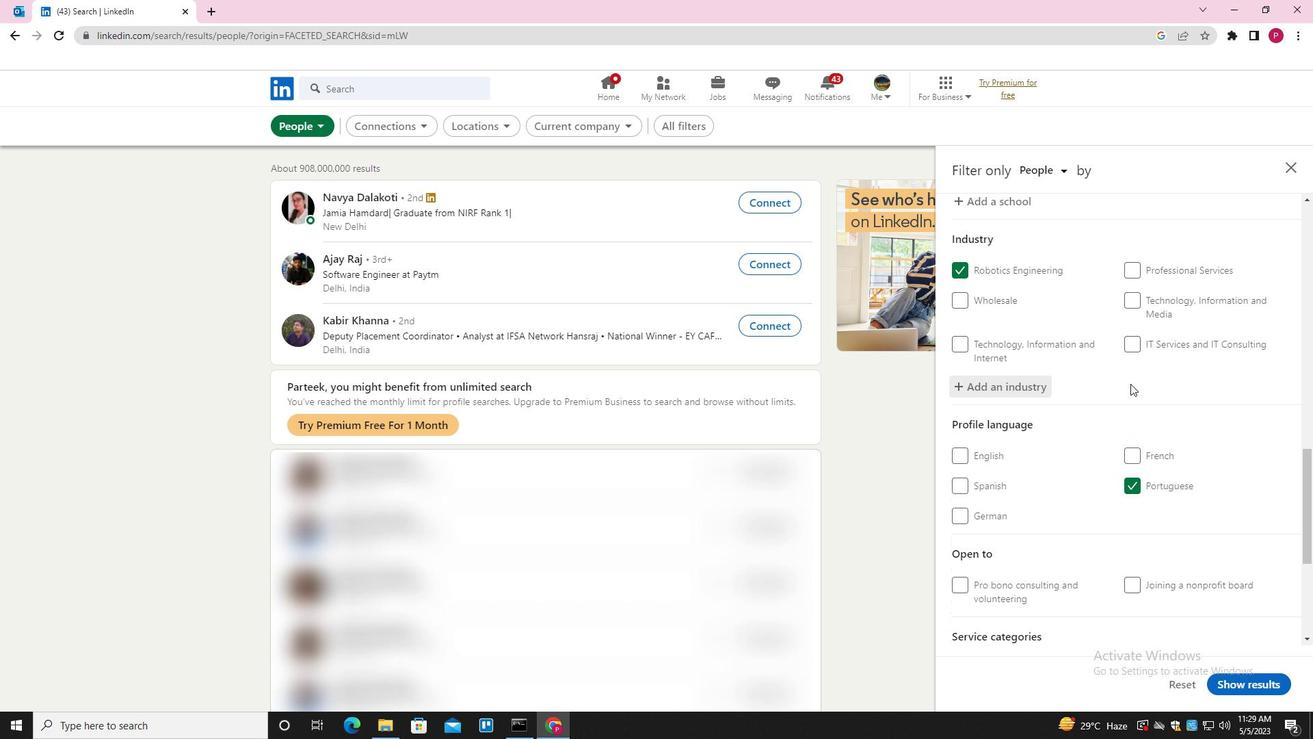 
Action: Mouse moved to (1129, 388)
Screenshot: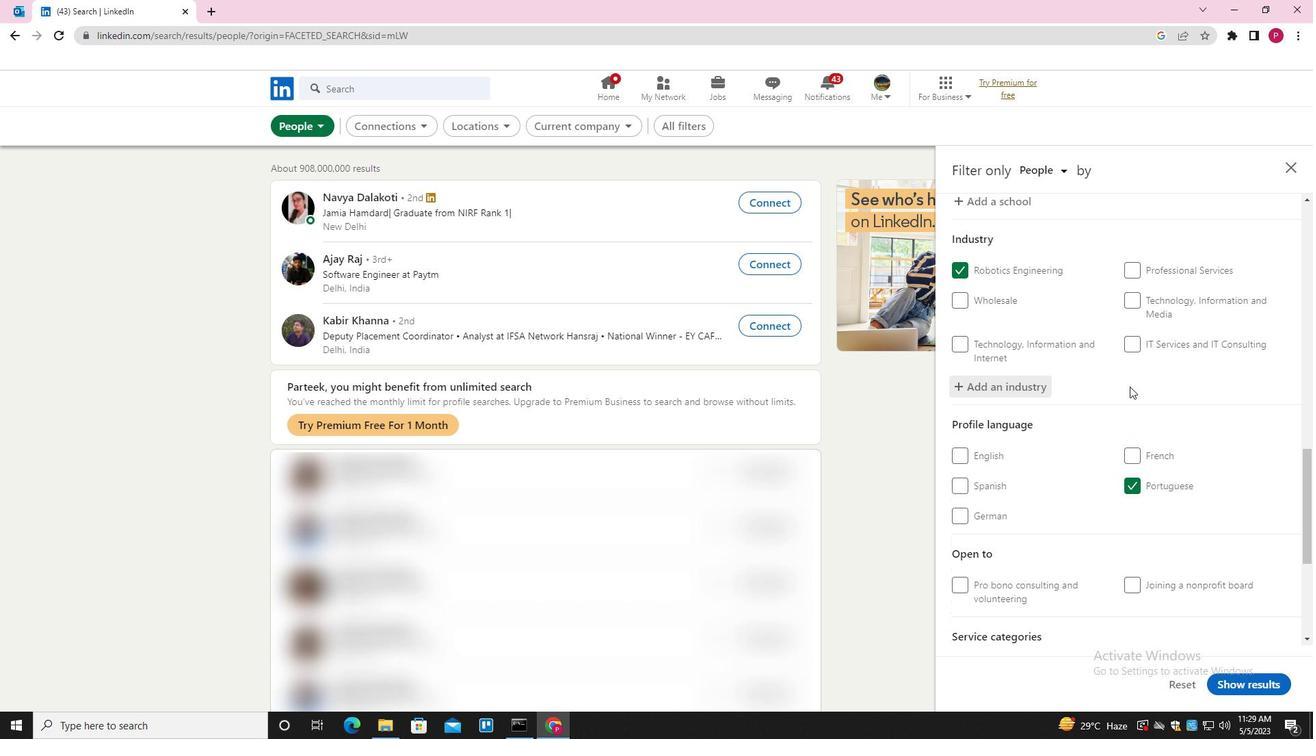 
Action: Mouse scrolled (1129, 388) with delta (0, 0)
Screenshot: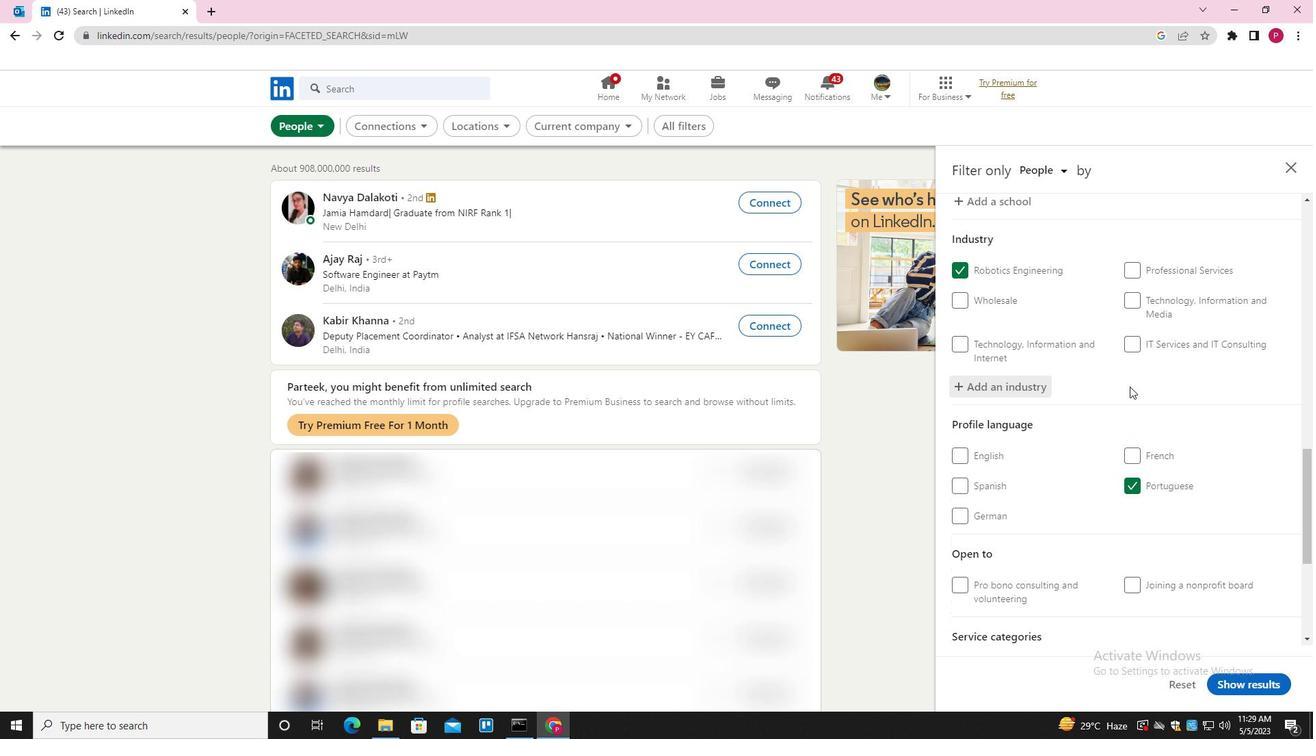 
Action: Mouse scrolled (1129, 388) with delta (0, 0)
Screenshot: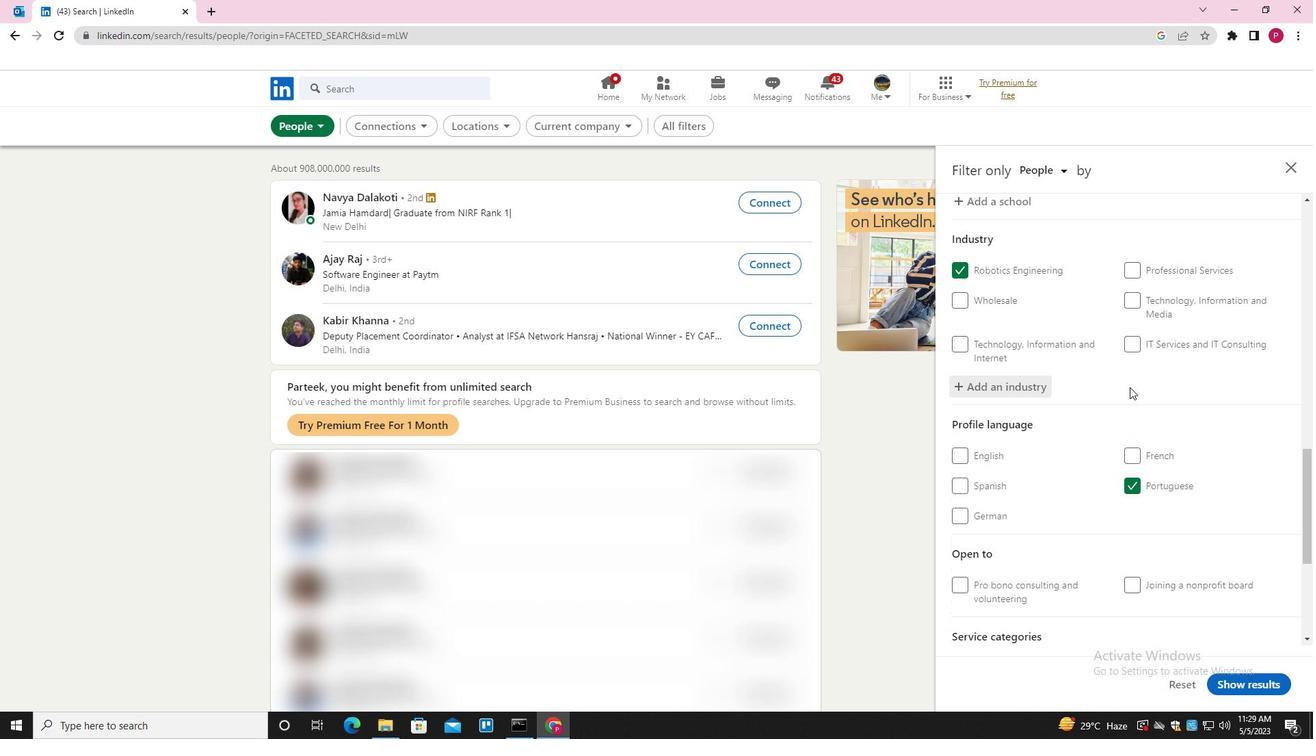 
Action: Mouse moved to (1129, 389)
Screenshot: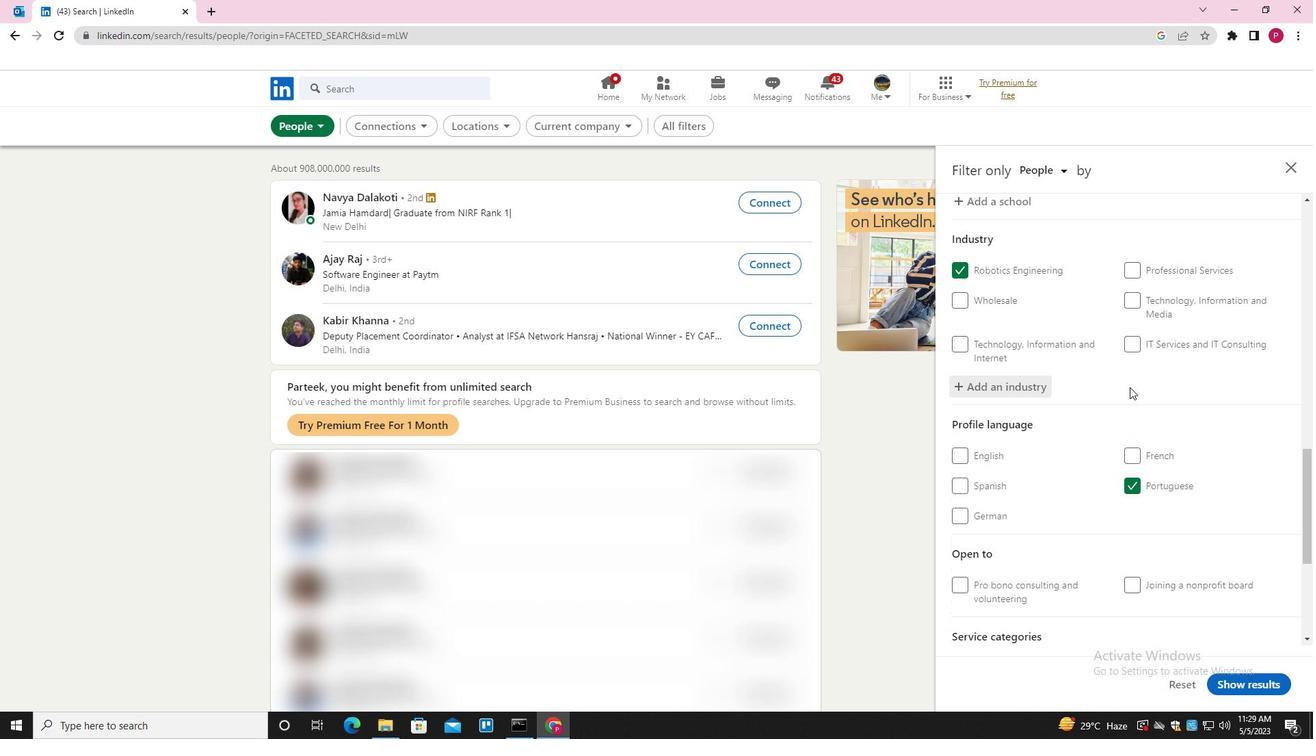 
Action: Mouse scrolled (1129, 388) with delta (0, 0)
Screenshot: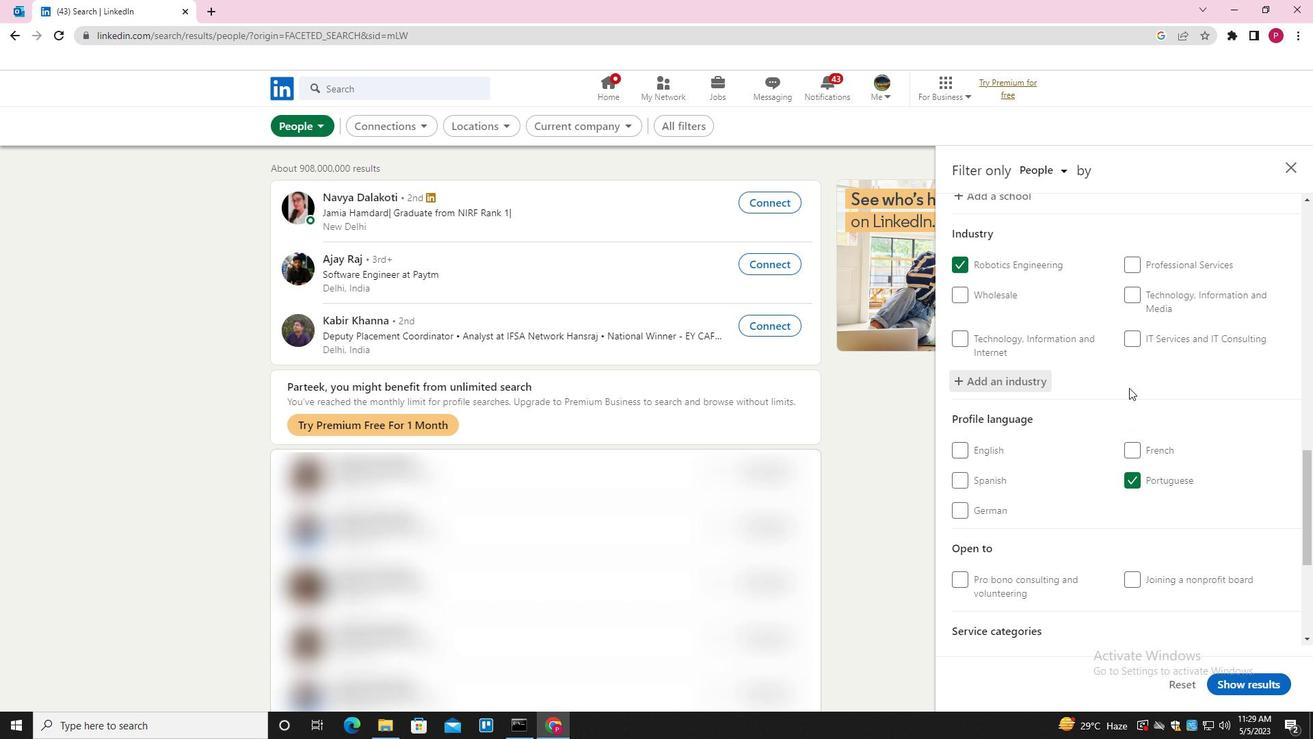 
Action: Mouse moved to (1172, 448)
Screenshot: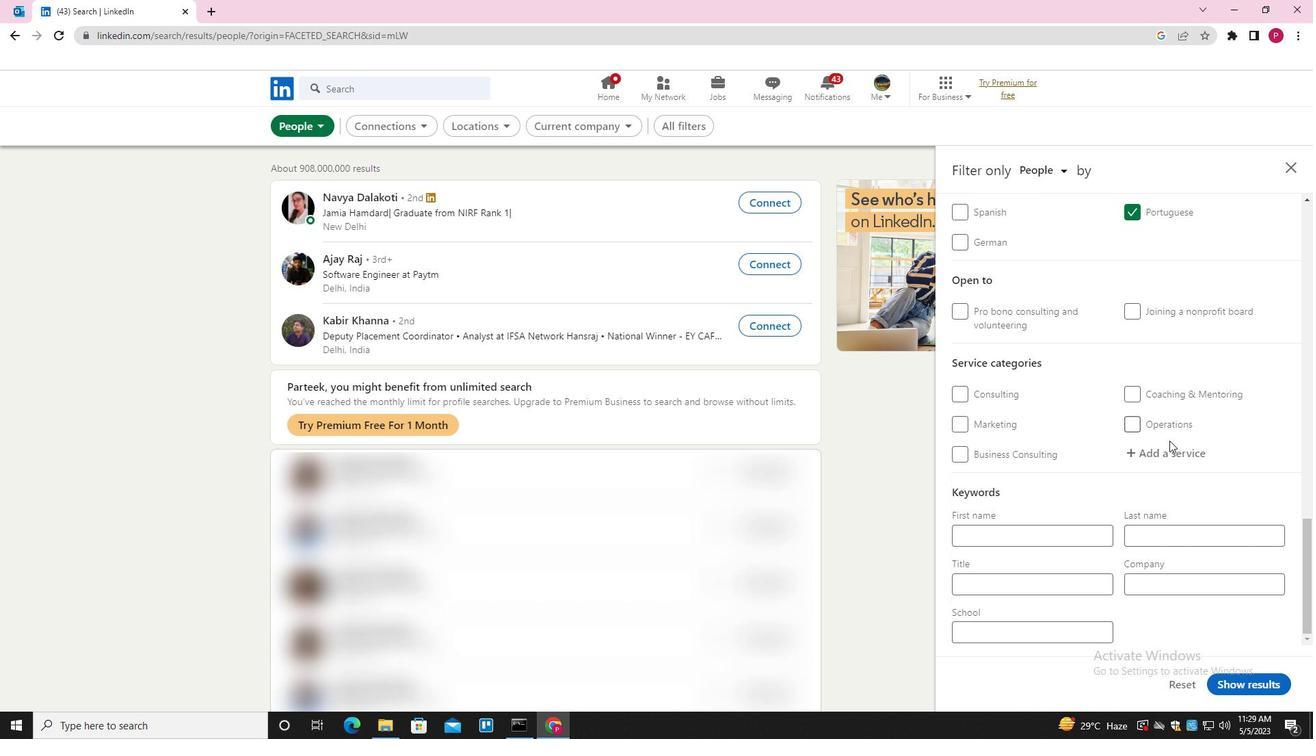 
Action: Mouse pressed left at (1172, 448)
Screenshot: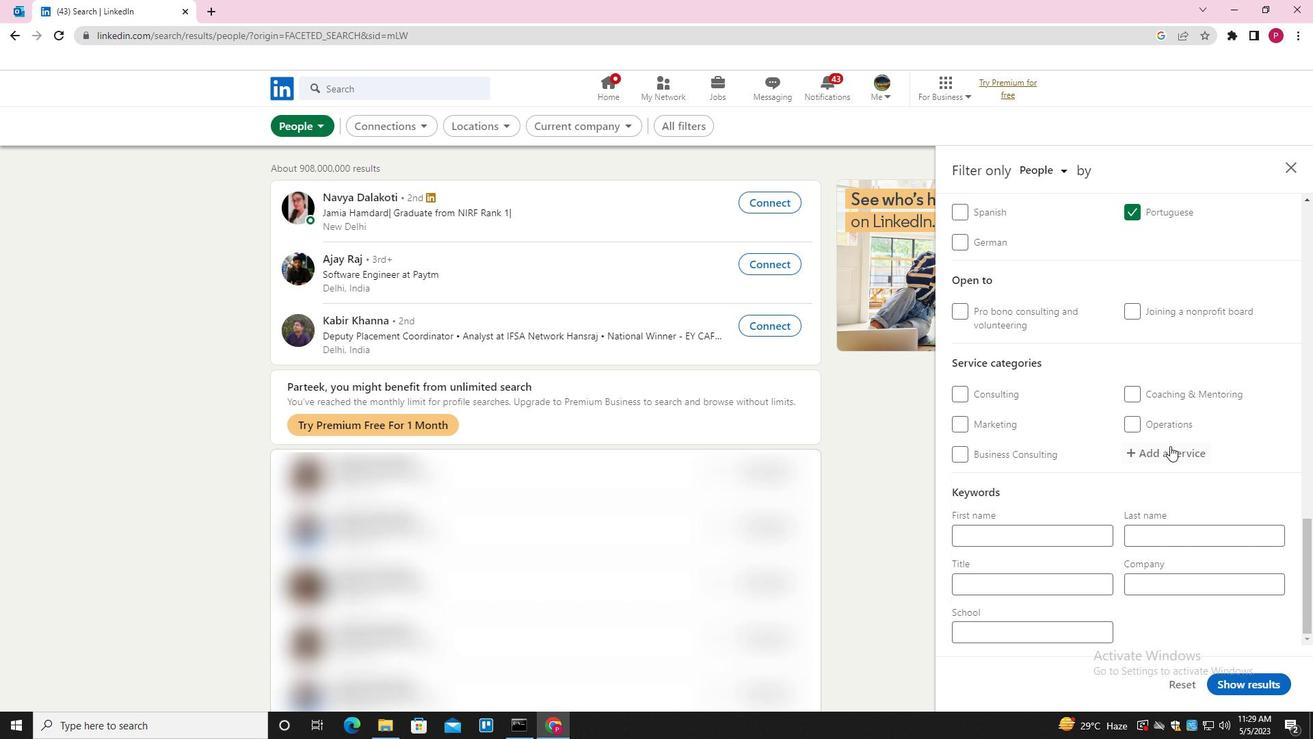 
Action: Key pressed <Key.shift>VIDEOGRAPHY<Key.down><Key.enter>
Screenshot: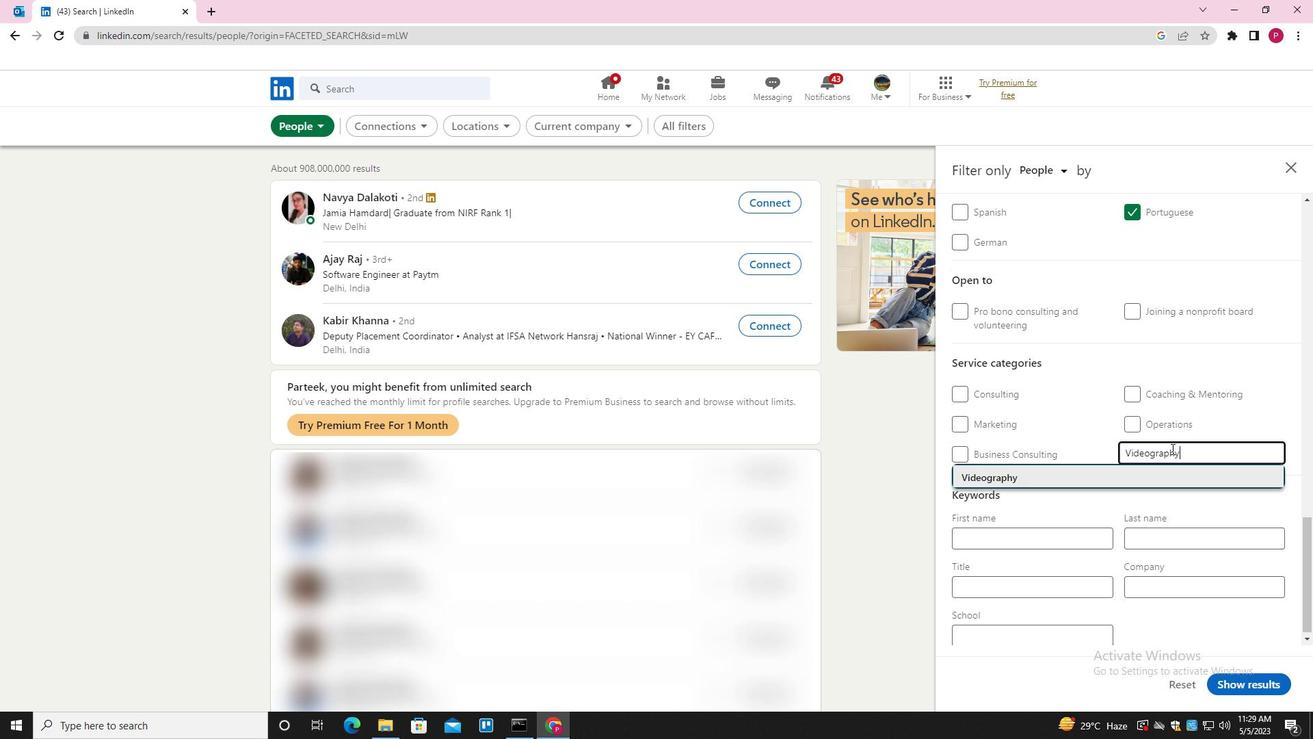 
Action: Mouse scrolled (1172, 448) with delta (0, 0)
Screenshot: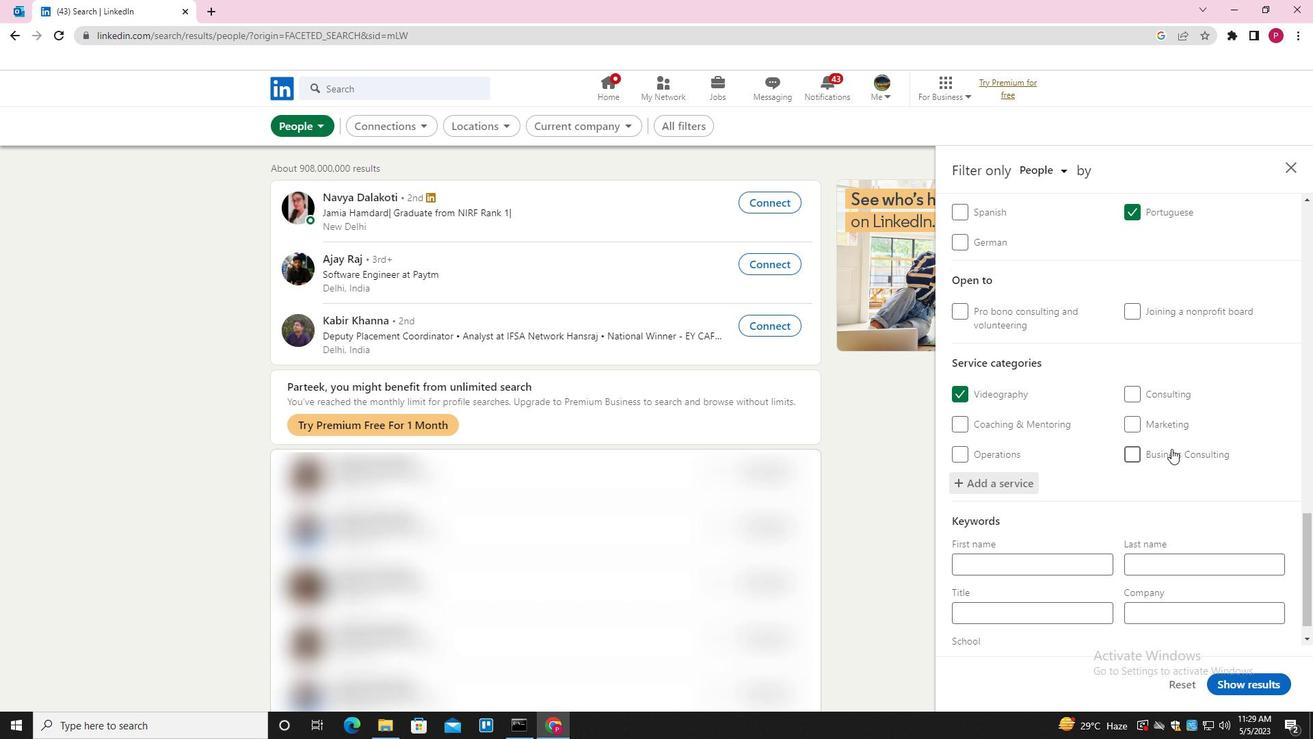 
Action: Mouse scrolled (1172, 448) with delta (0, 0)
Screenshot: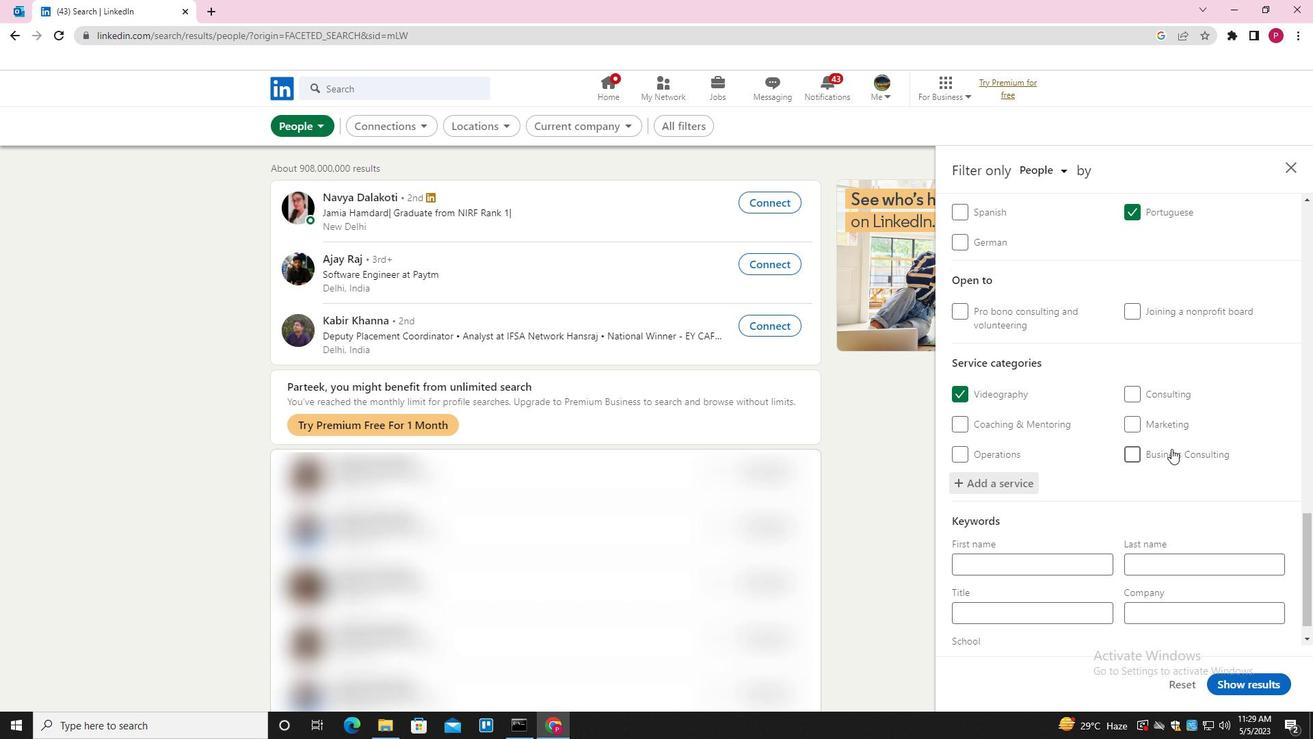 
Action: Mouse scrolled (1172, 448) with delta (0, 0)
Screenshot: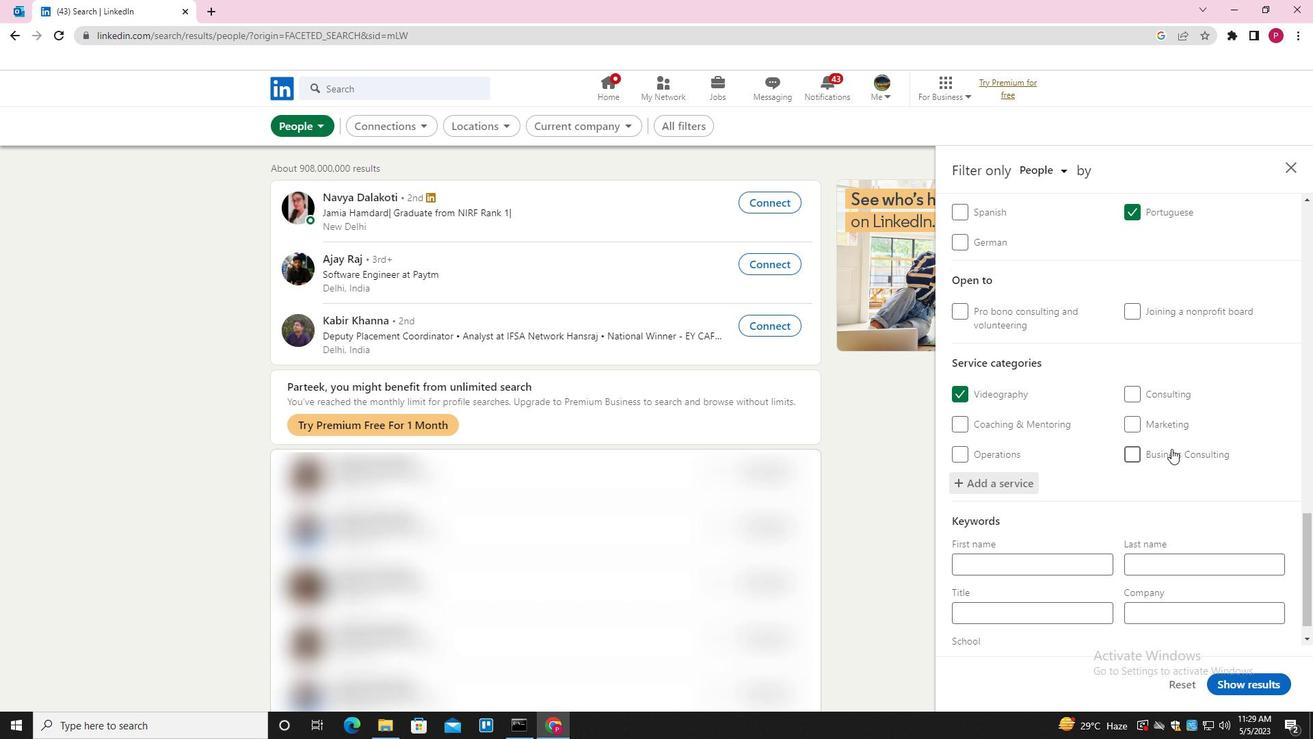 
Action: Mouse moved to (1167, 459)
Screenshot: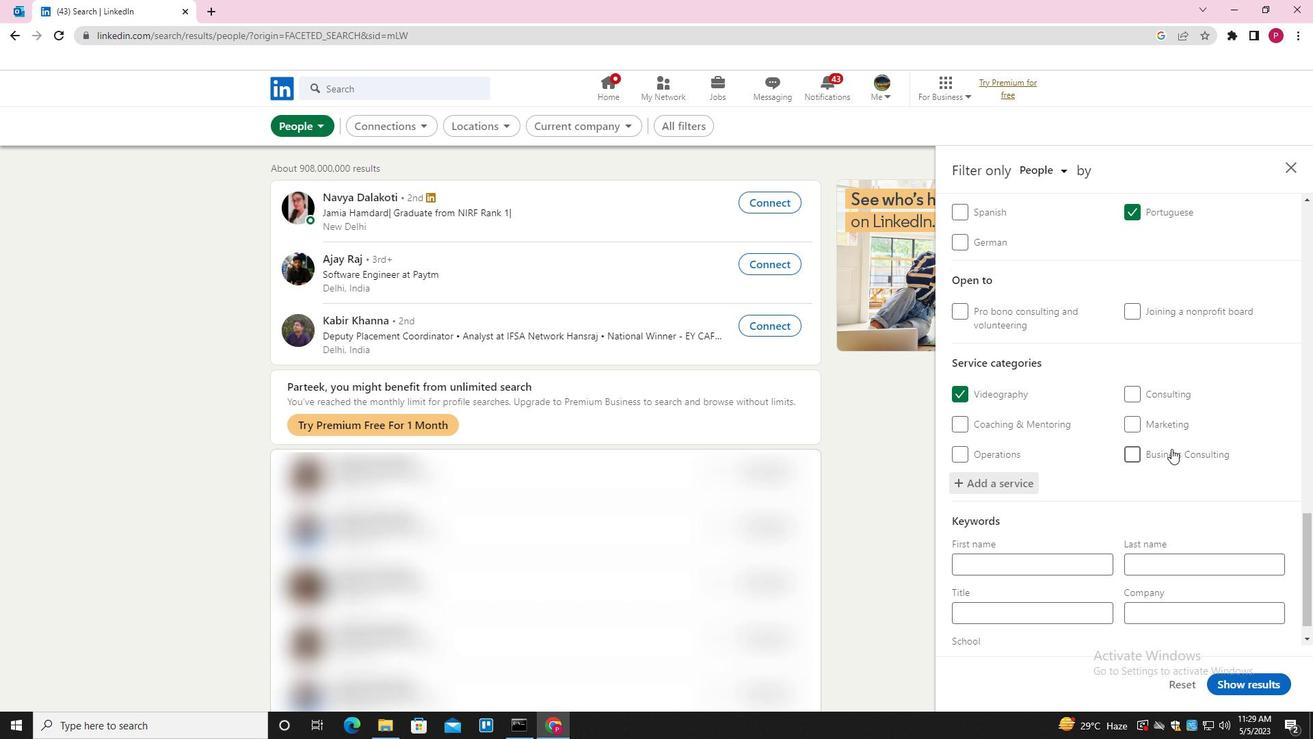 
Action: Mouse scrolled (1167, 458) with delta (0, 0)
Screenshot: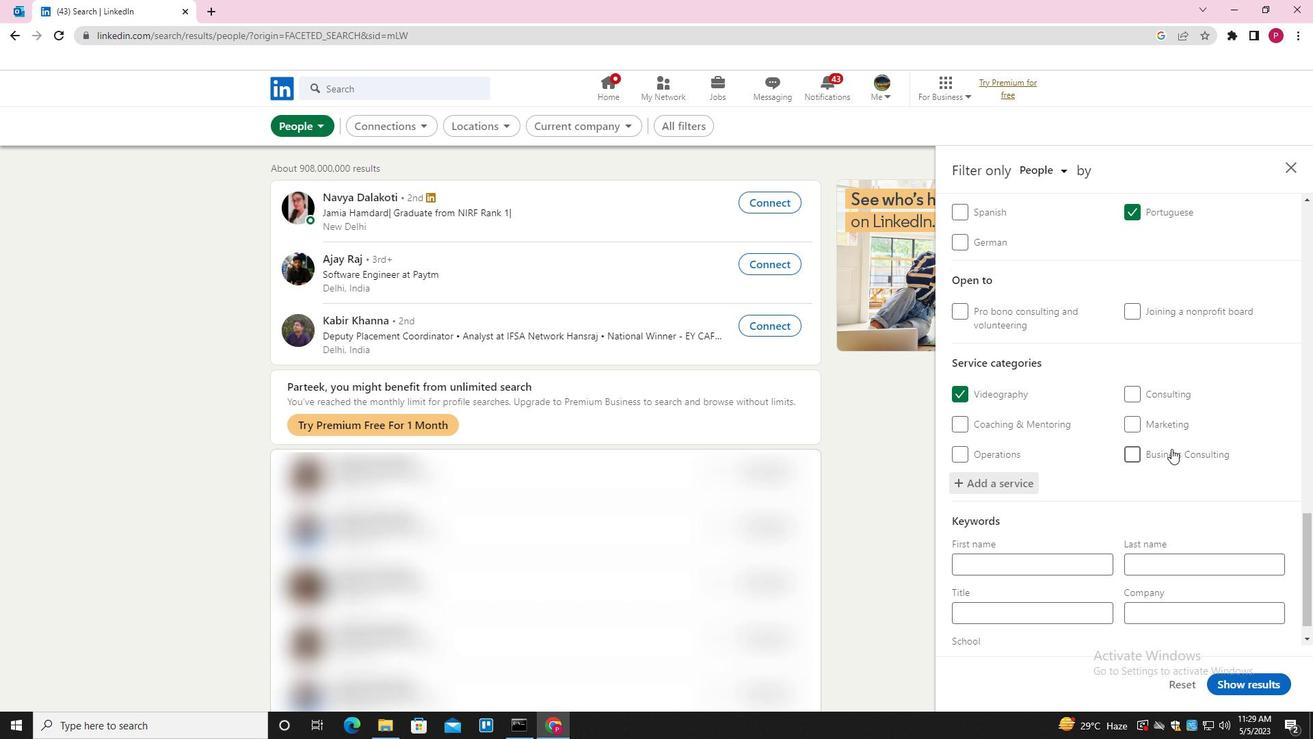 
Action: Mouse moved to (1151, 488)
Screenshot: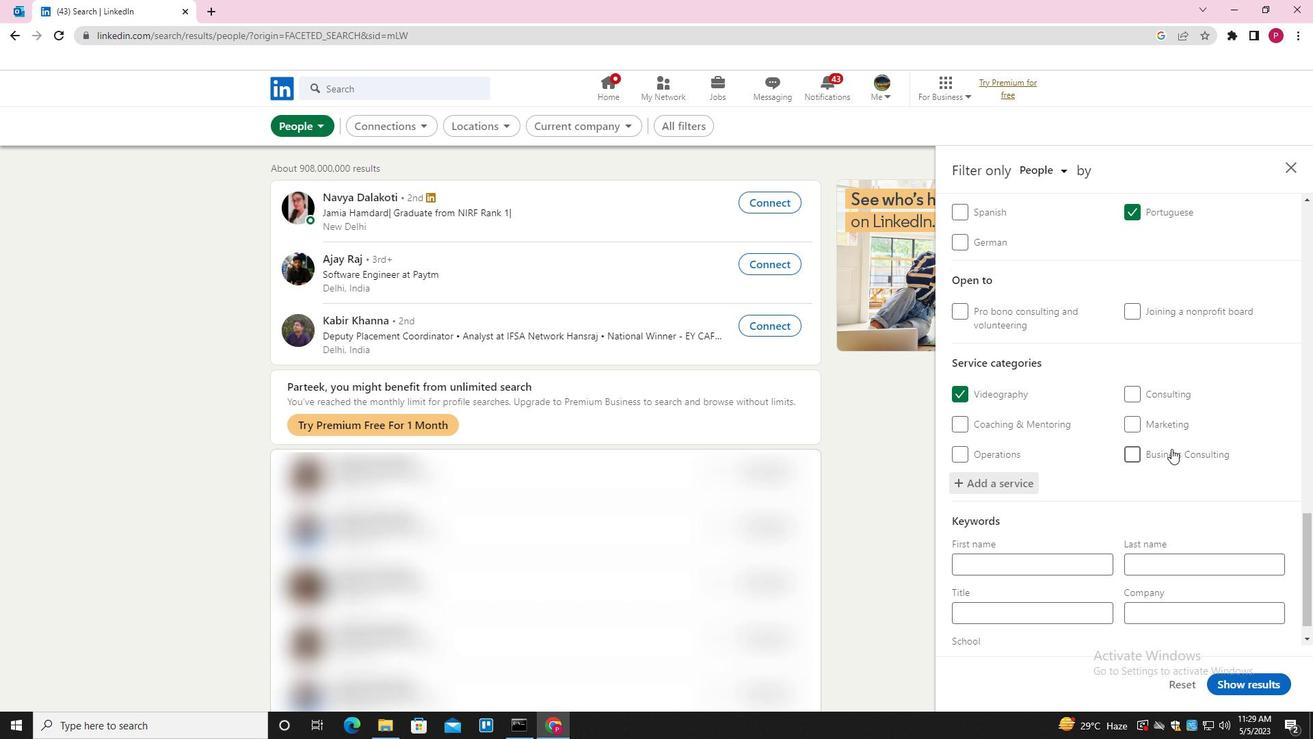 
Action: Mouse scrolled (1151, 487) with delta (0, 0)
Screenshot: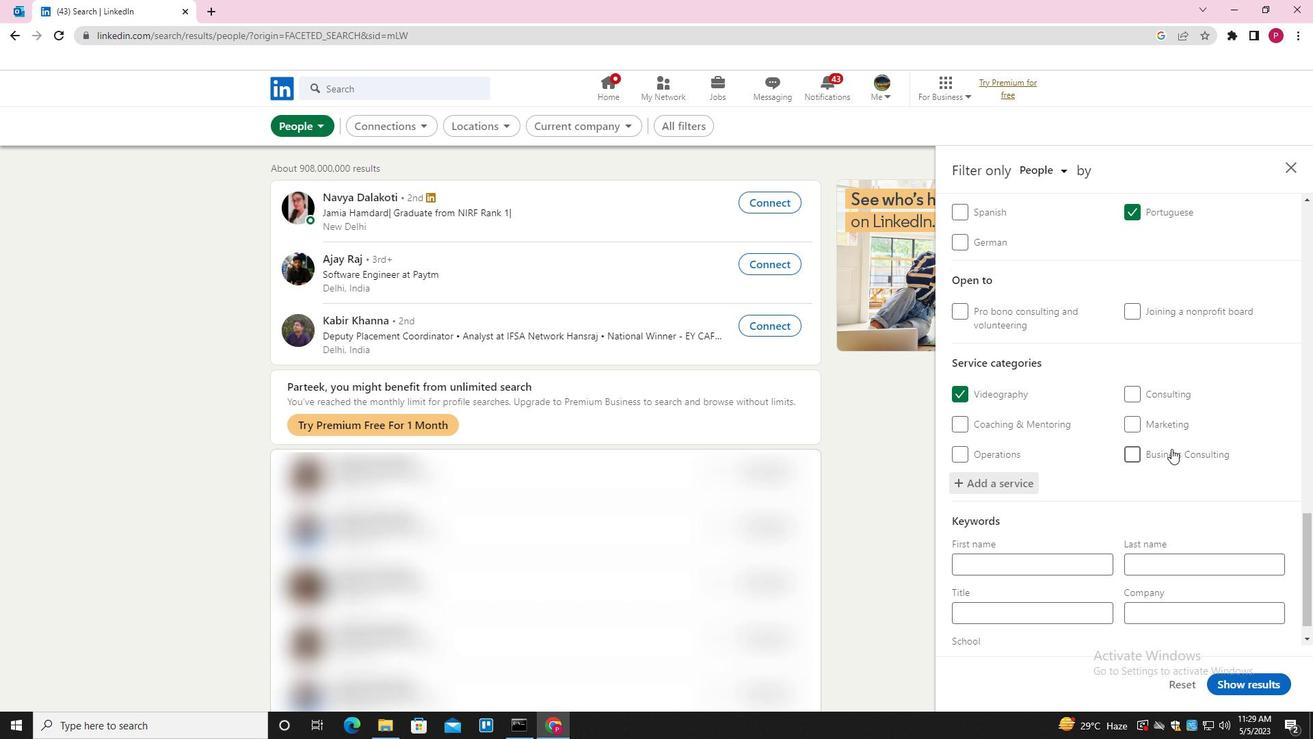 
Action: Mouse moved to (1088, 579)
Screenshot: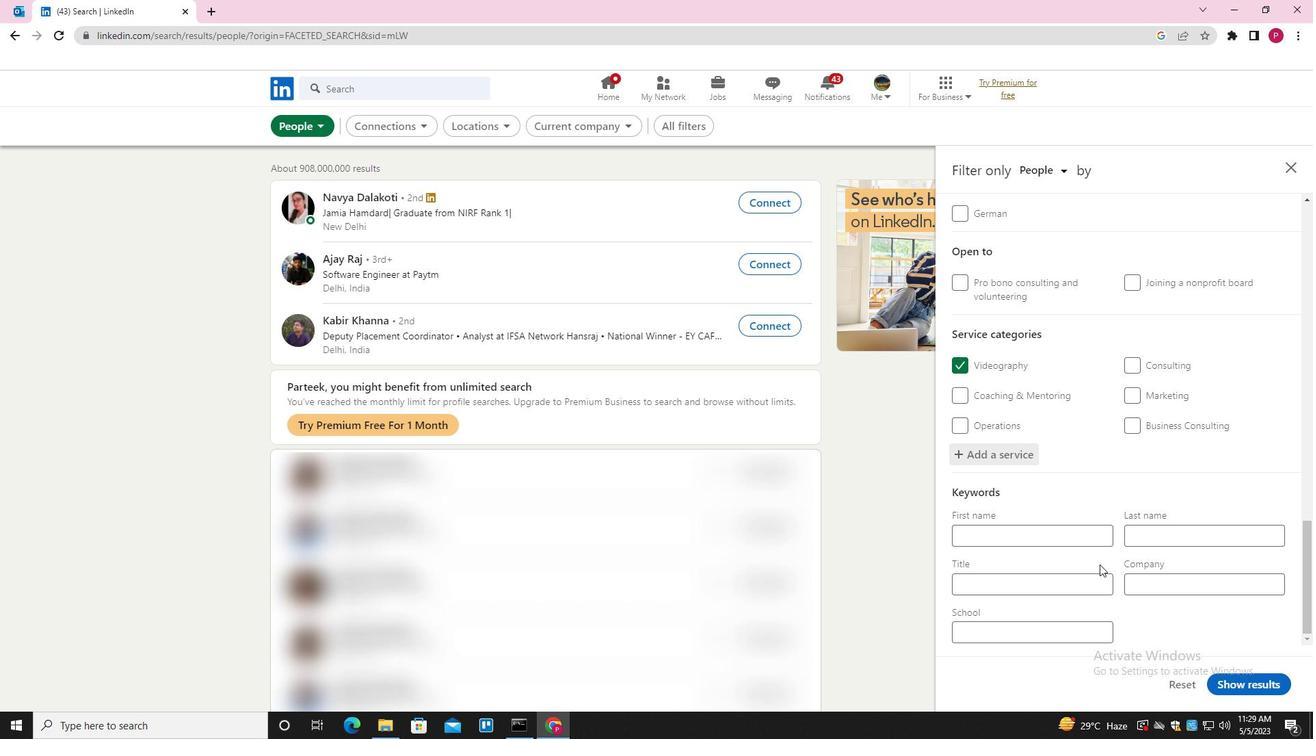 
Action: Mouse pressed left at (1088, 579)
Screenshot: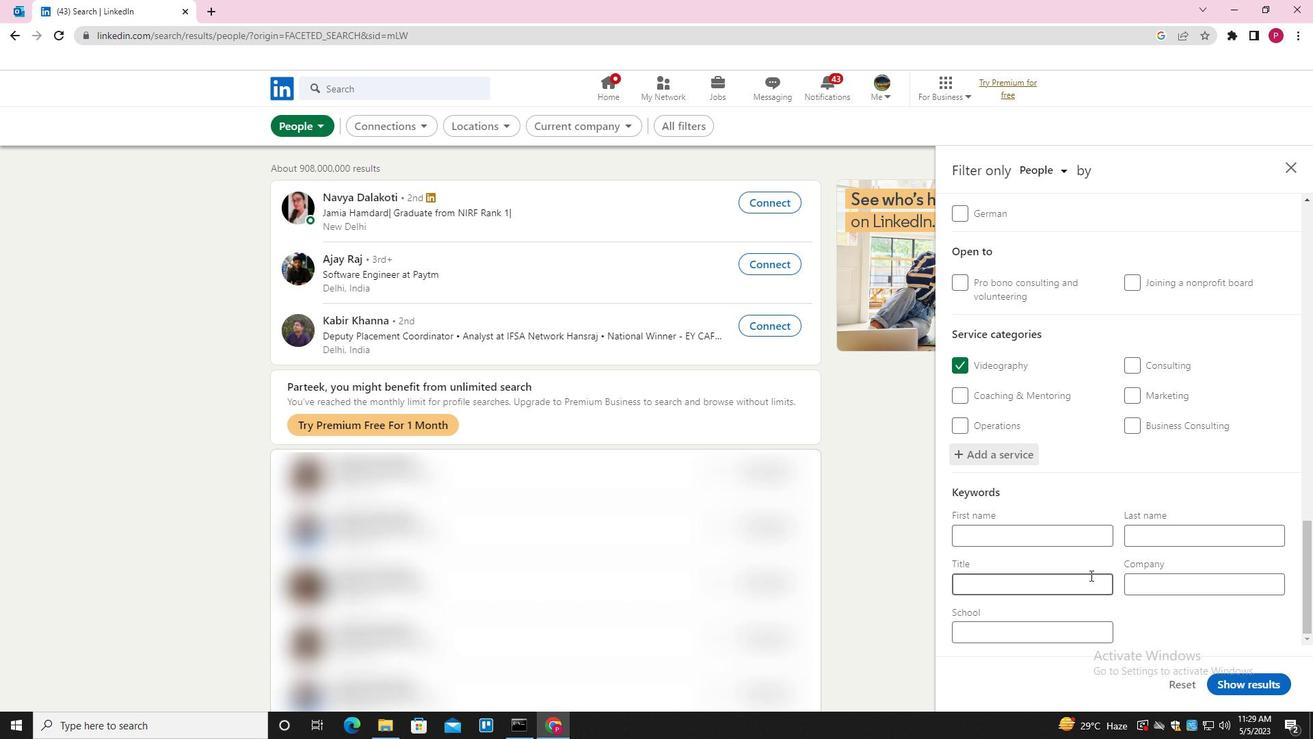 
Action: Key pressed <Key.shift>BUSO<Key.backspace>INESS<Key.space><Key.shift>ANALYST
Screenshot: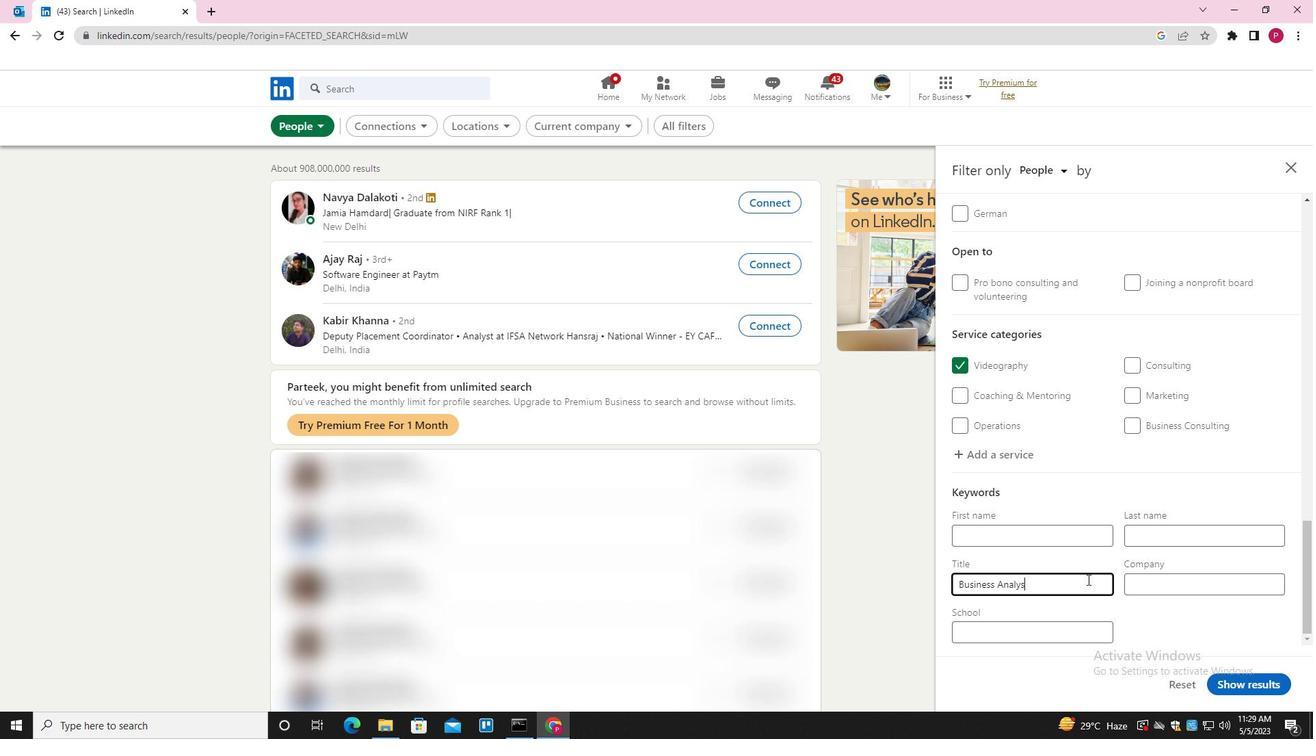 
Action: Mouse moved to (1240, 680)
Screenshot: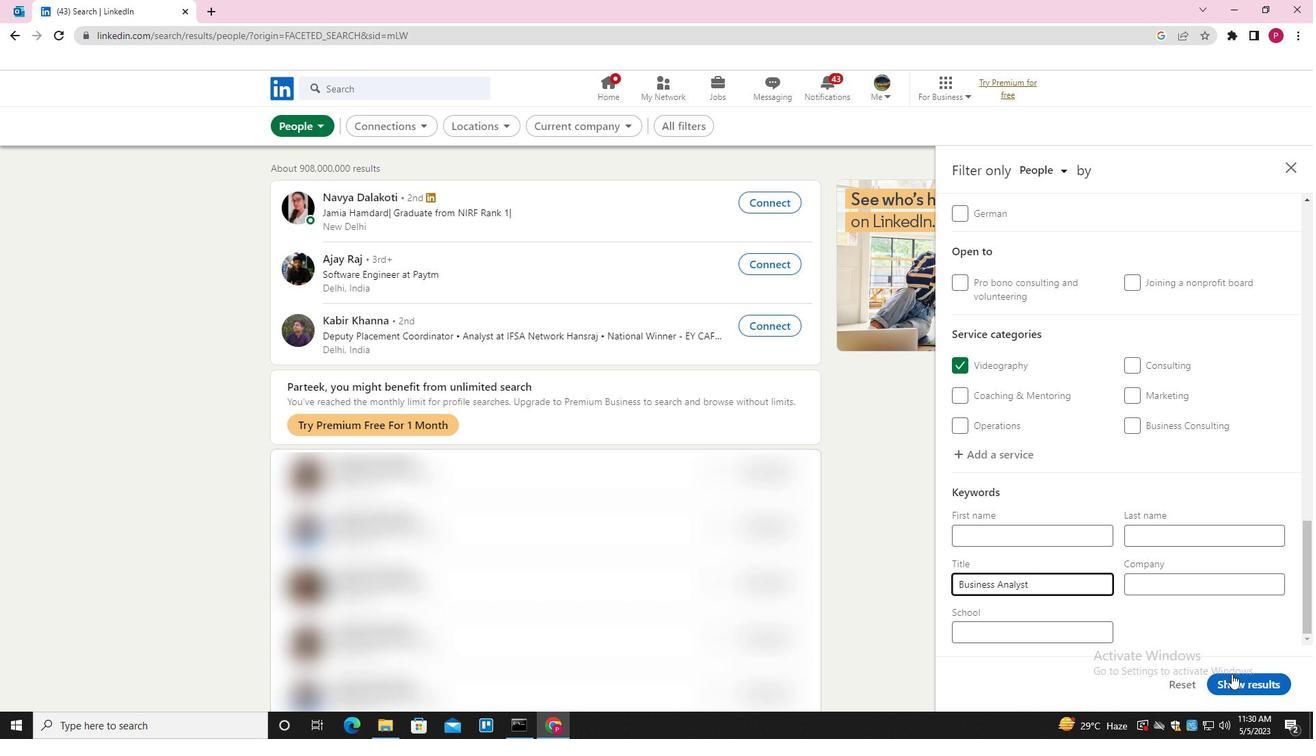 
Action: Mouse pressed left at (1240, 680)
Screenshot: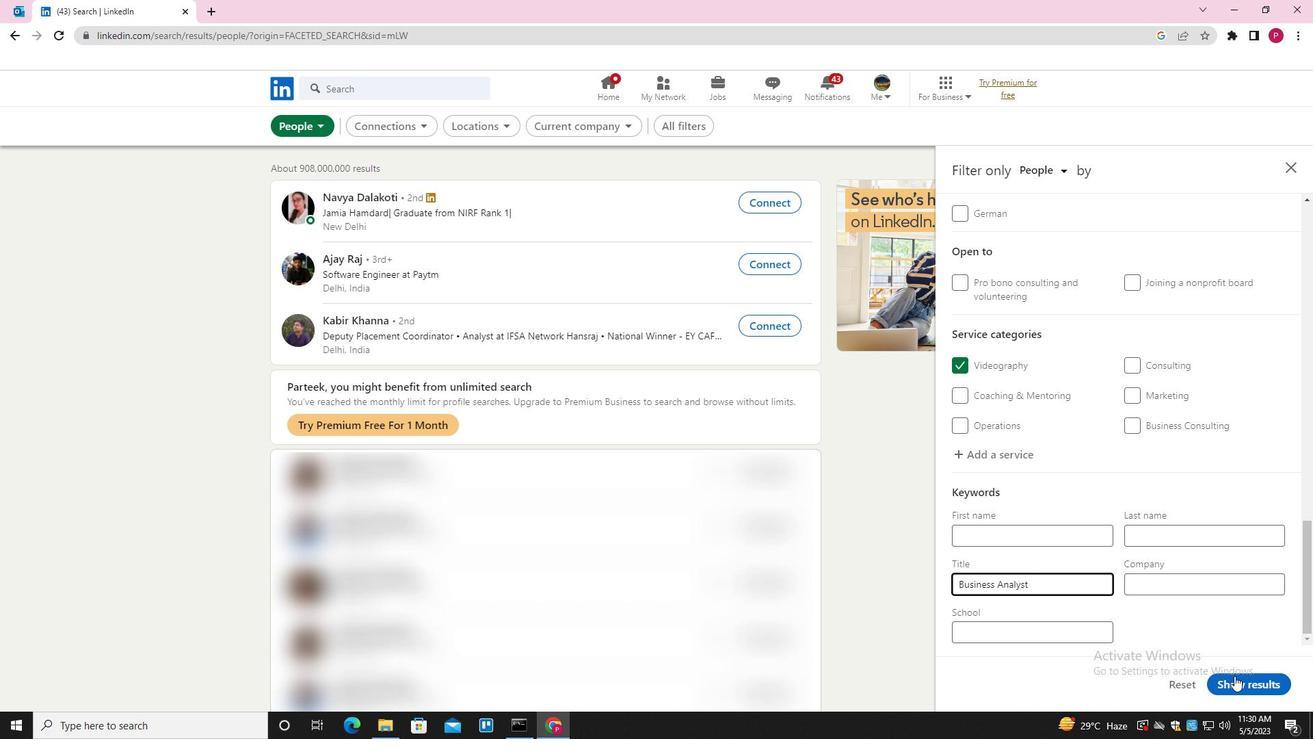 
Action: Mouse moved to (713, 316)
Screenshot: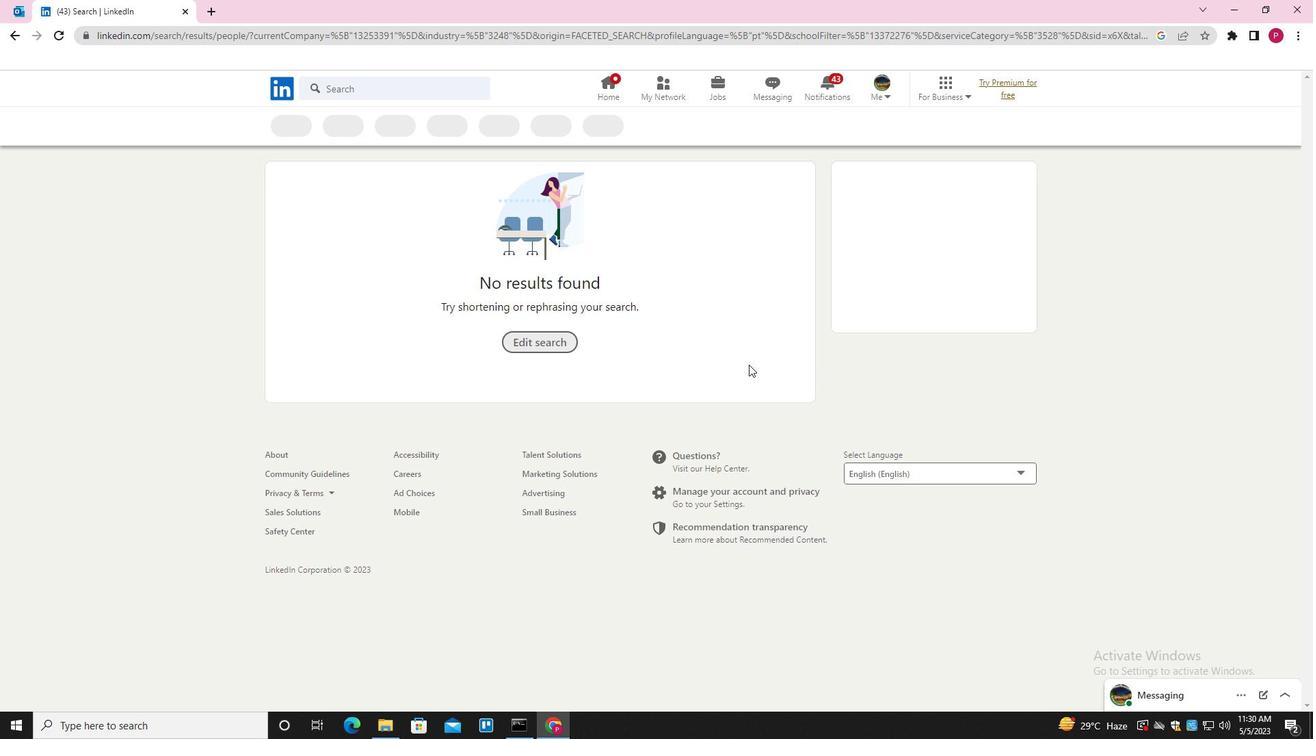 
